 Task: Look for Airbnb properties in Khulm, Afghanistan from 9th December, 2023 to 15th December, 2023 for 7 adults.4 bedrooms having 7 beds and 4 bathrooms. Property type can be house. Amenities needed are: wifi,pool, gym, breakfast. Look for 4 properties as per requirement.
Action: Mouse moved to (549, 122)
Screenshot: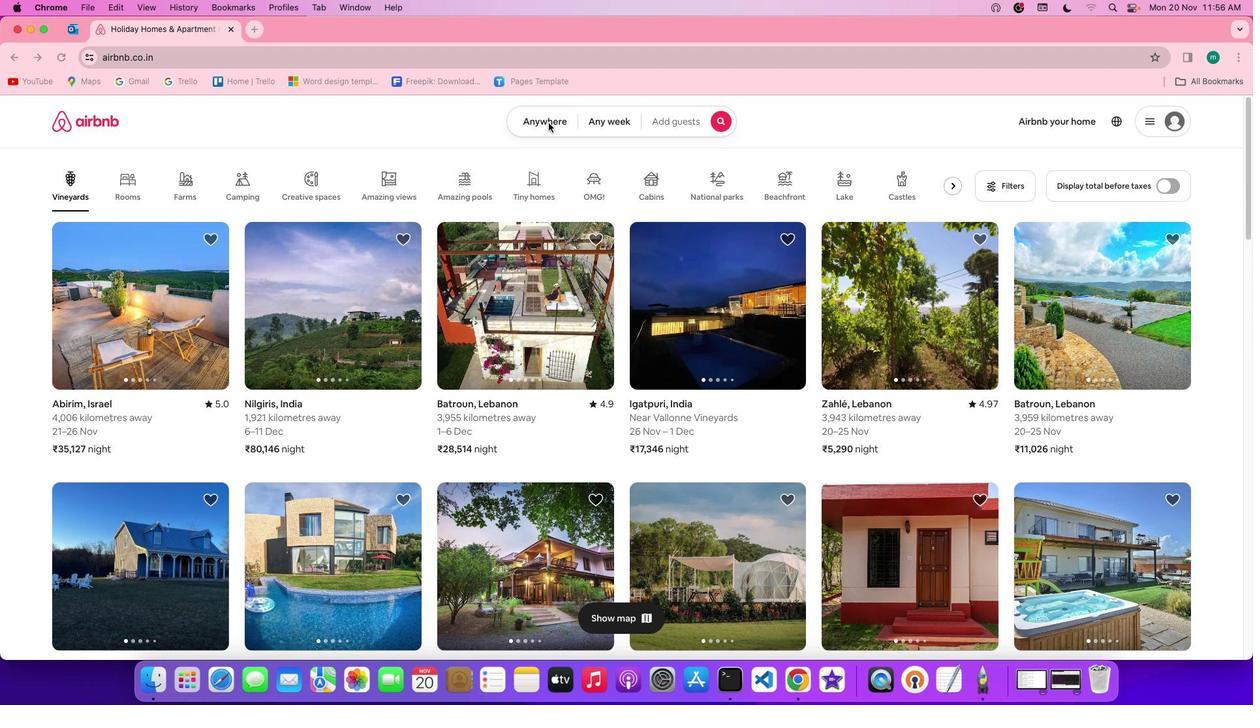 
Action: Mouse pressed left at (549, 122)
Screenshot: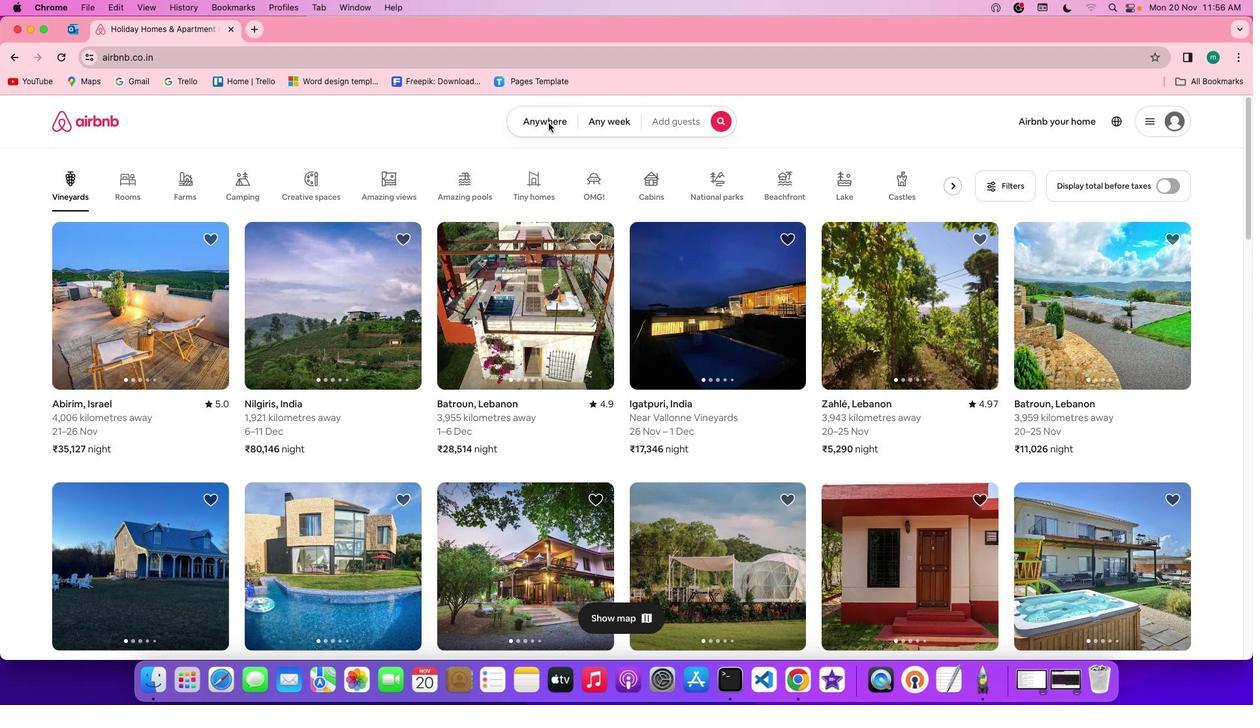 
Action: Mouse pressed left at (549, 122)
Screenshot: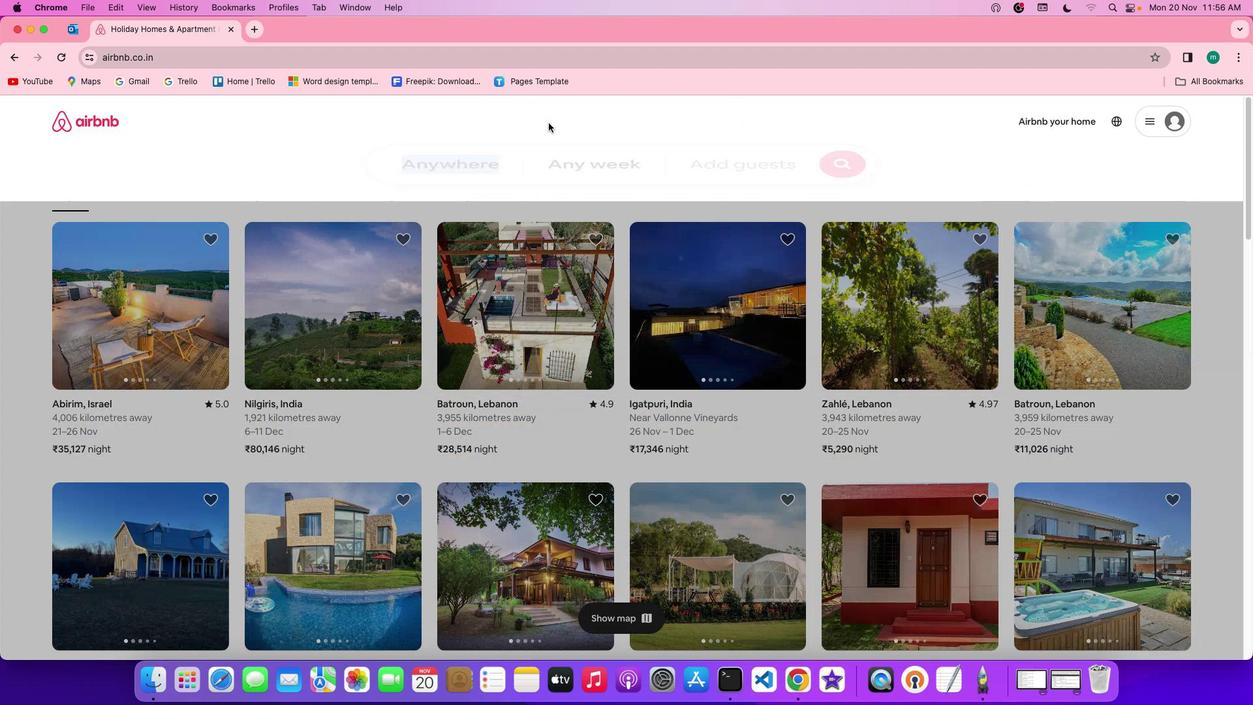 
Action: Mouse moved to (456, 172)
Screenshot: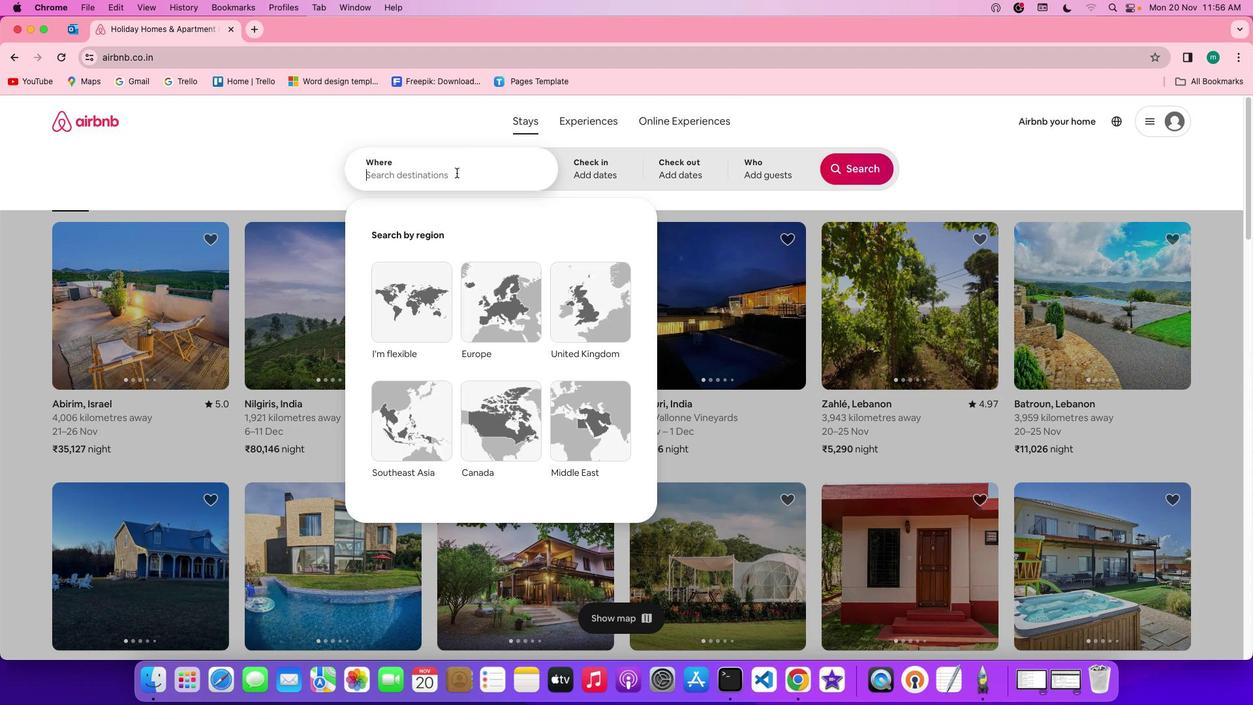 
Action: Mouse pressed left at (456, 172)
Screenshot: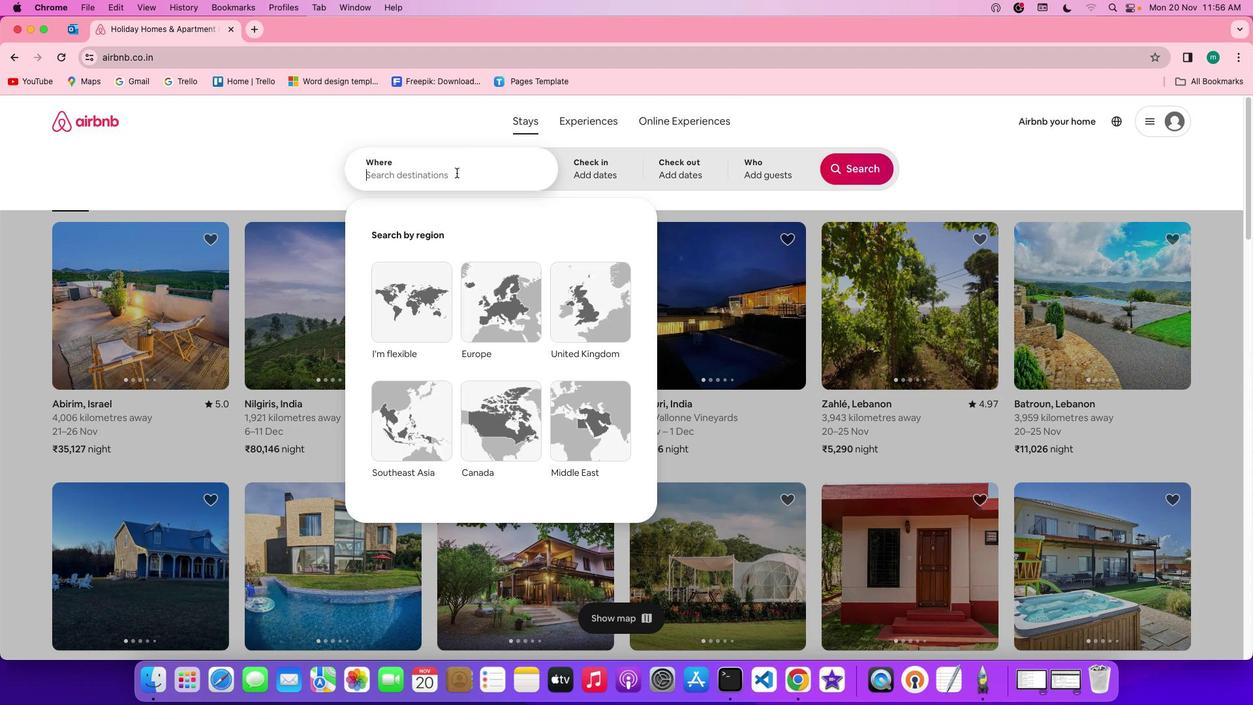 
Action: Key pressed Key.shift'K''h''u''l''m'','Key.spaceKey.shift'a''f''g''h''a''n''i''s''t''a''n'
Screenshot: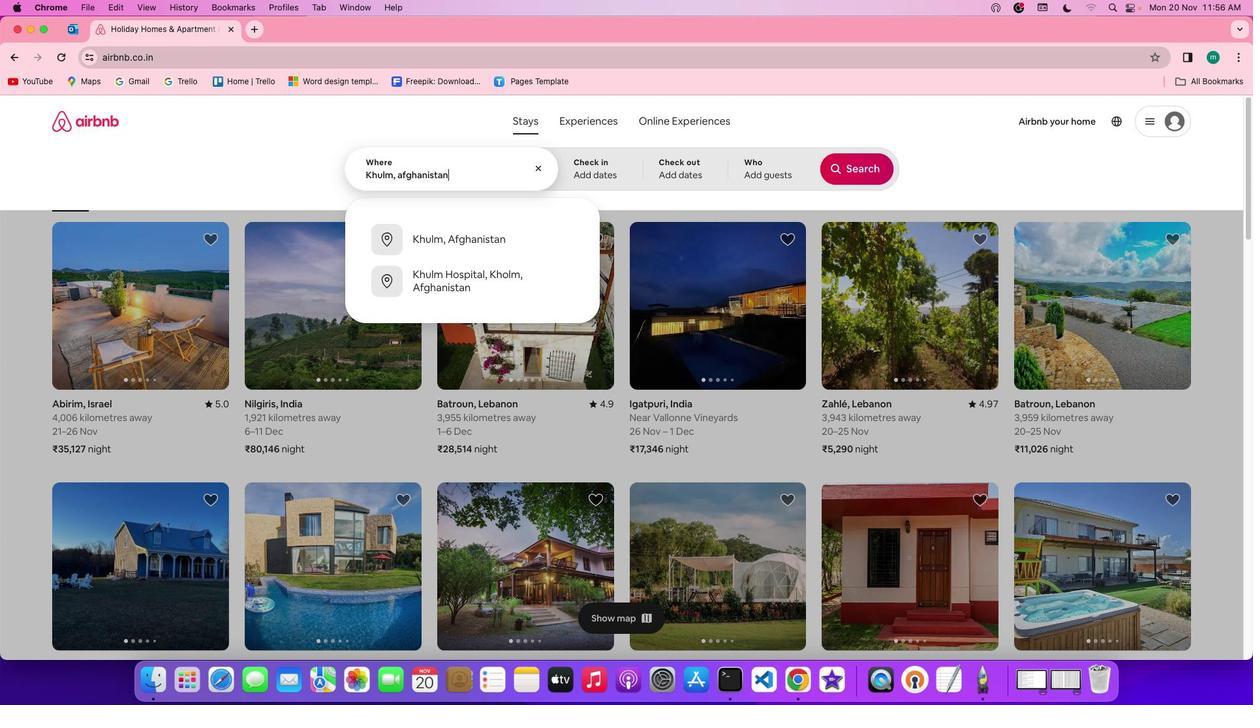 
Action: Mouse moved to (583, 170)
Screenshot: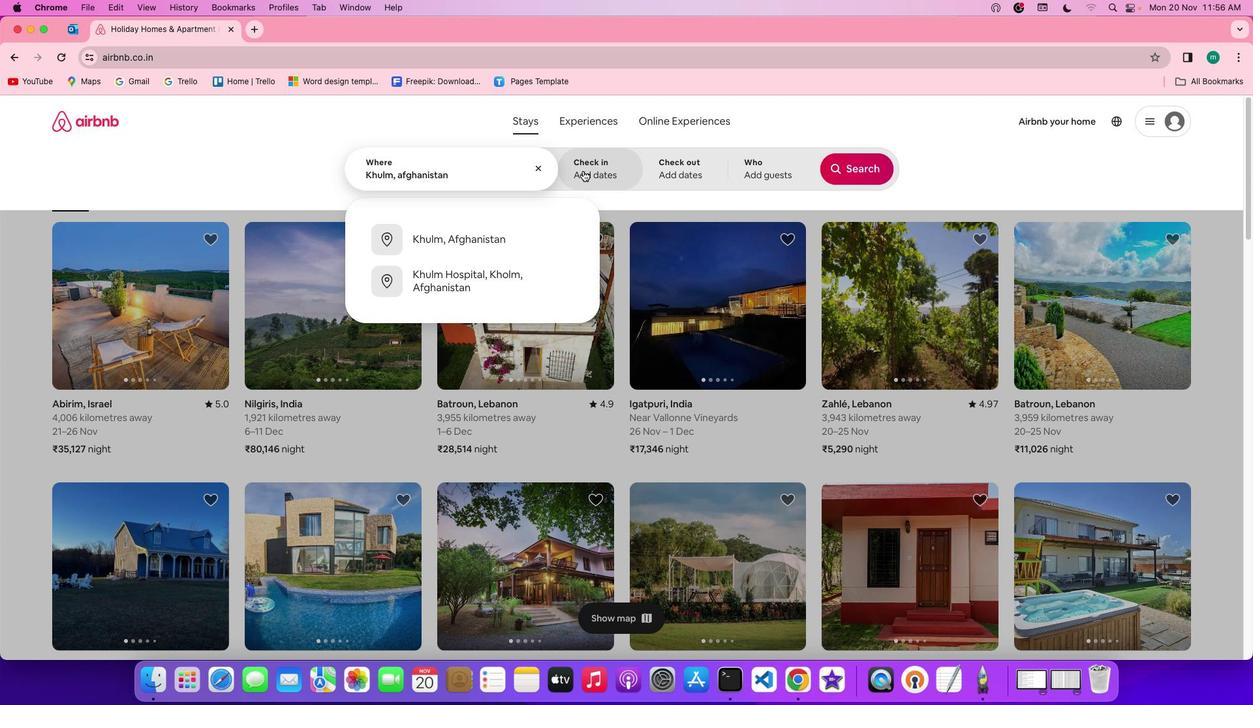 
Action: Mouse pressed left at (583, 170)
Screenshot: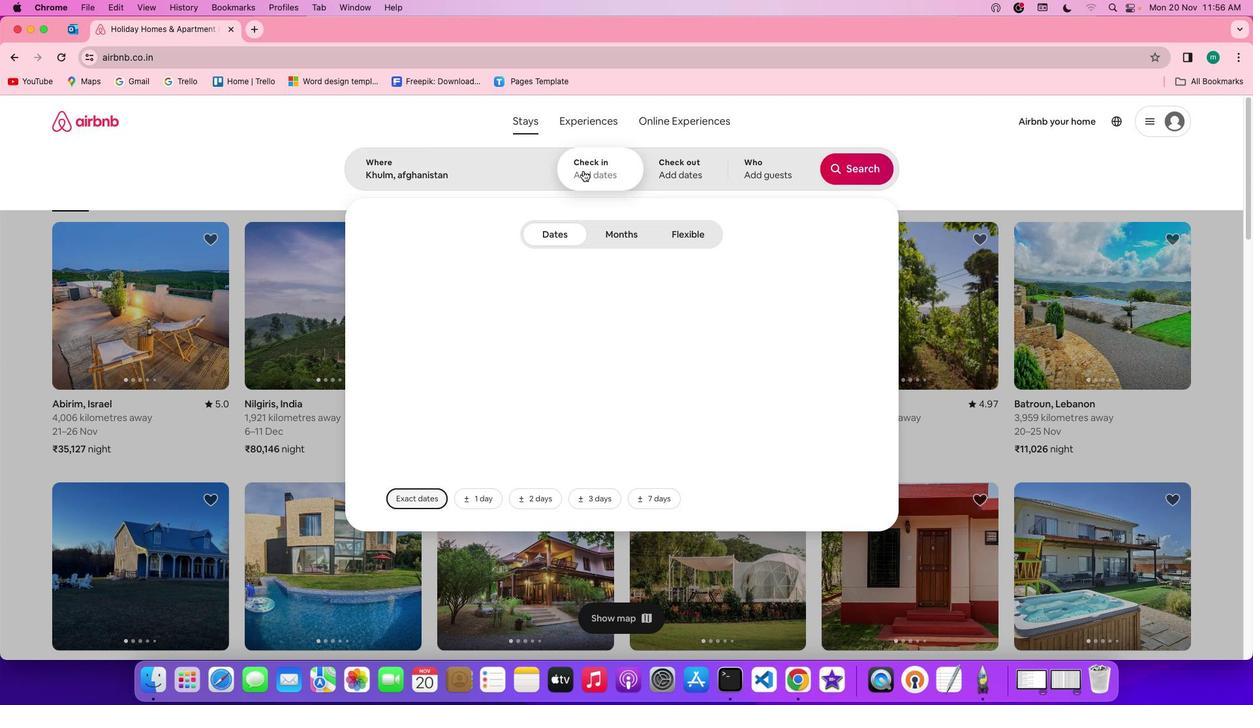 
Action: Mouse moved to (836, 365)
Screenshot: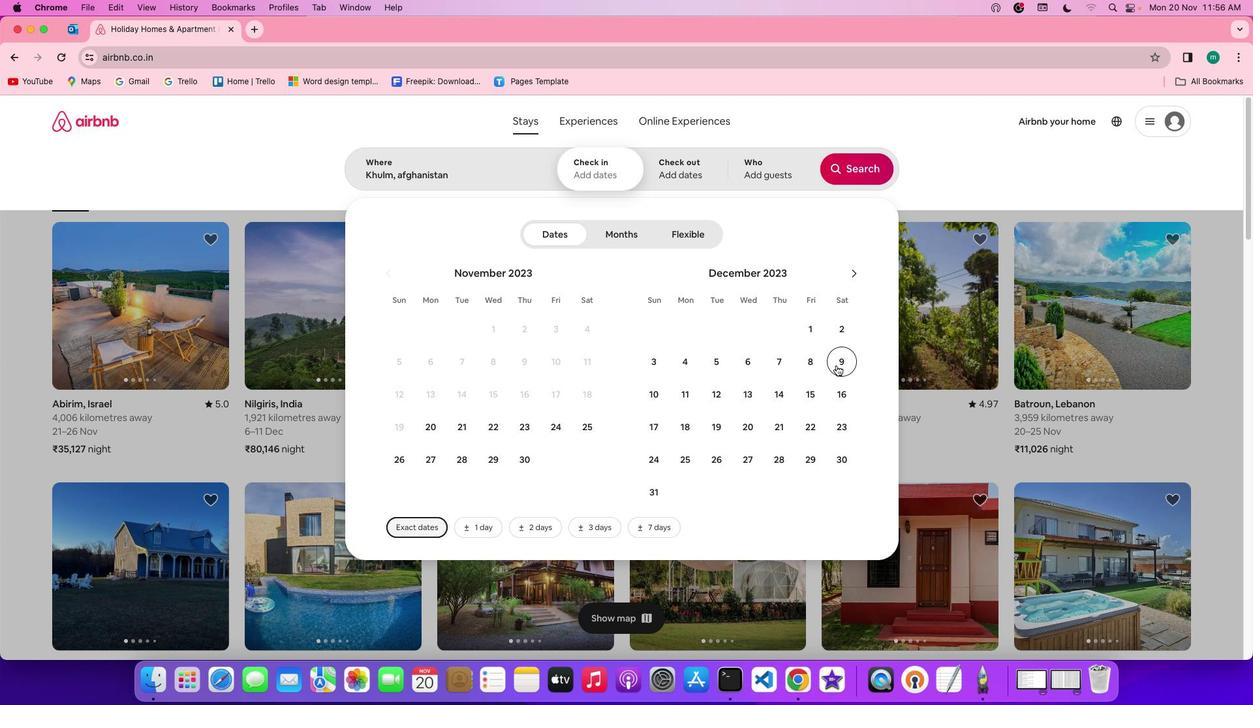 
Action: Mouse pressed left at (836, 365)
Screenshot: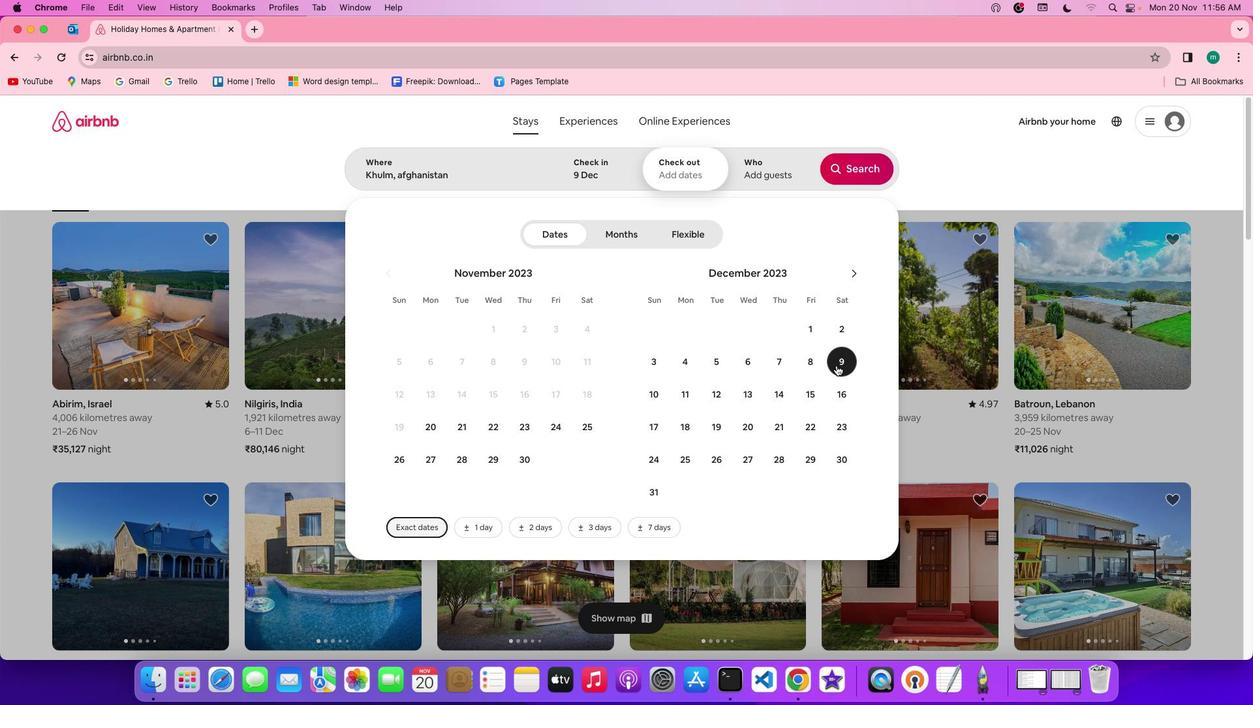 
Action: Mouse moved to (801, 391)
Screenshot: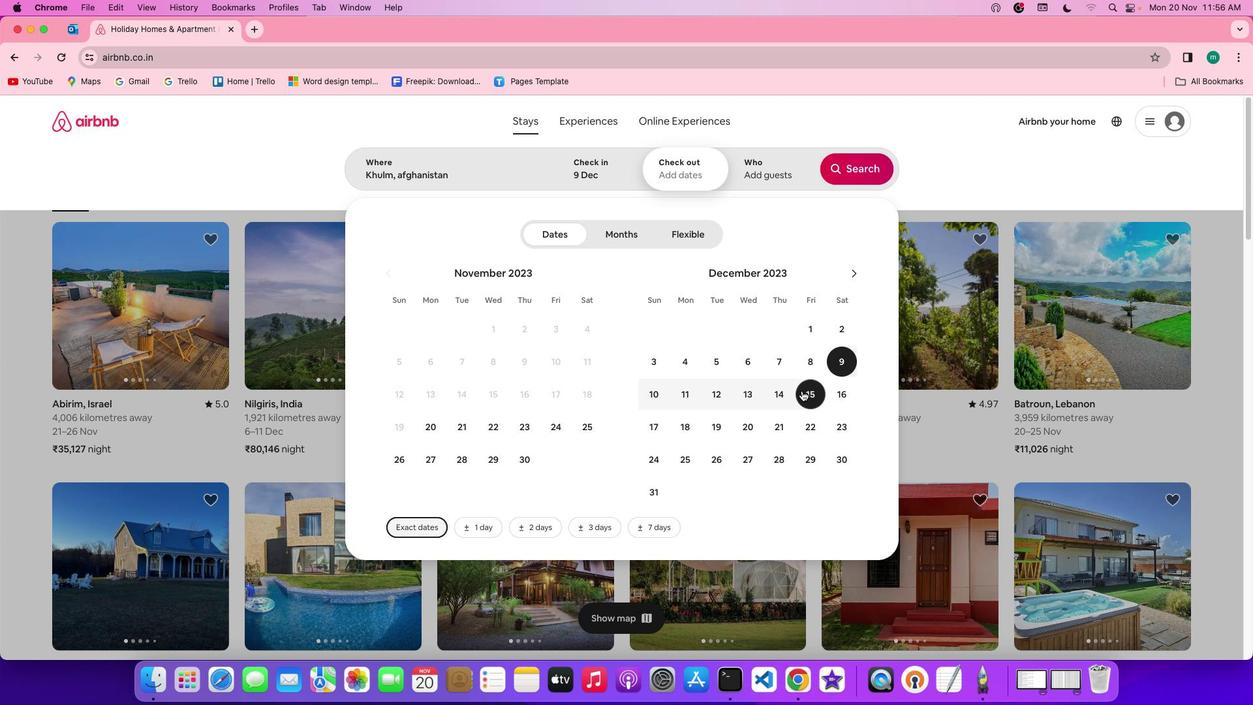 
Action: Mouse pressed left at (801, 391)
Screenshot: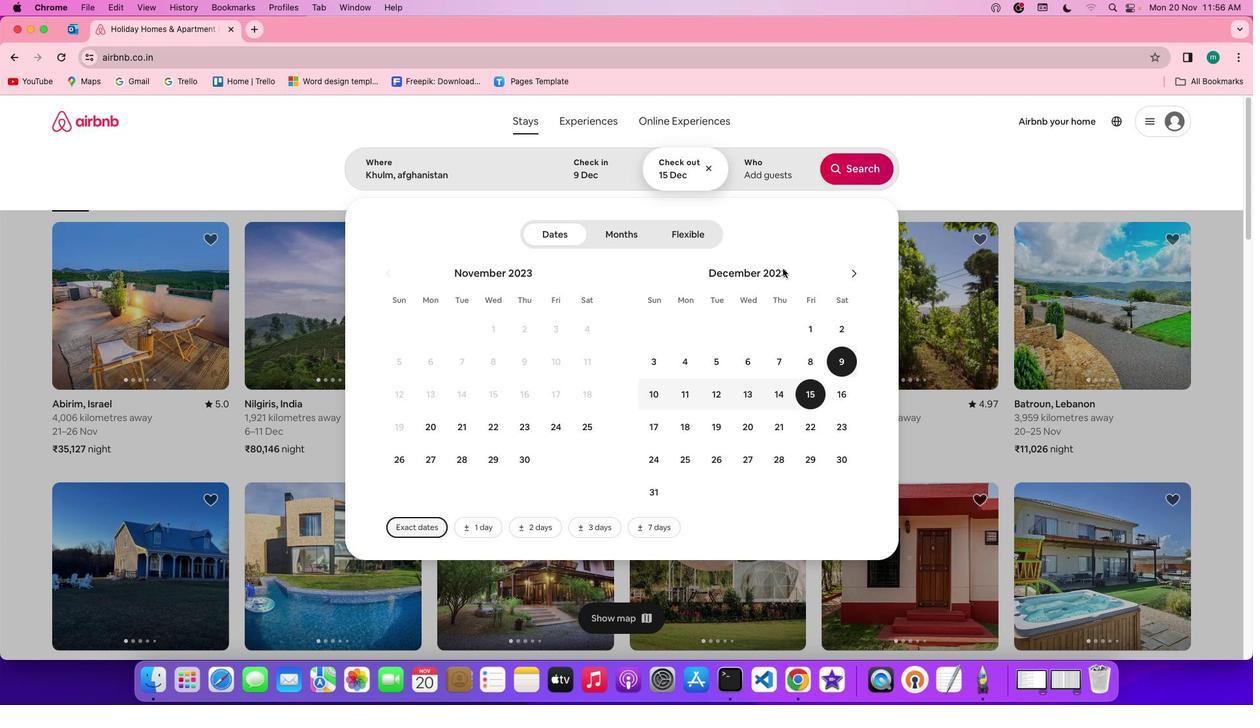
Action: Mouse moved to (761, 174)
Screenshot: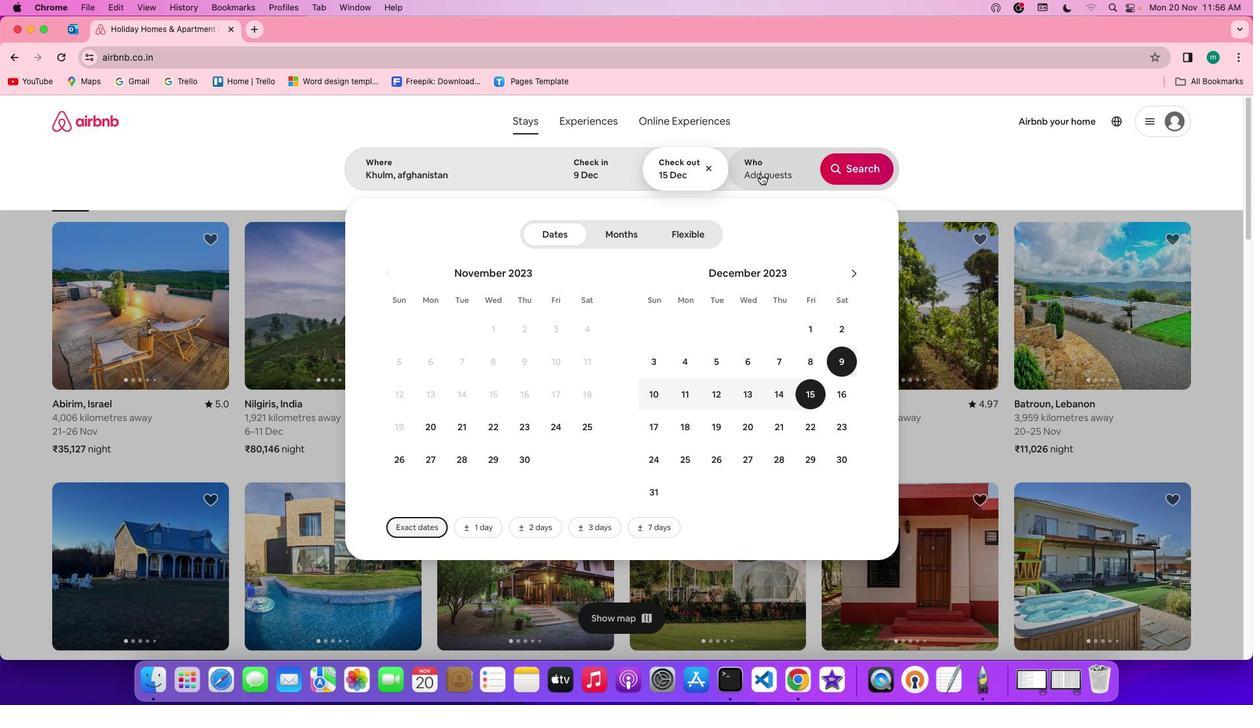 
Action: Mouse pressed left at (761, 174)
Screenshot: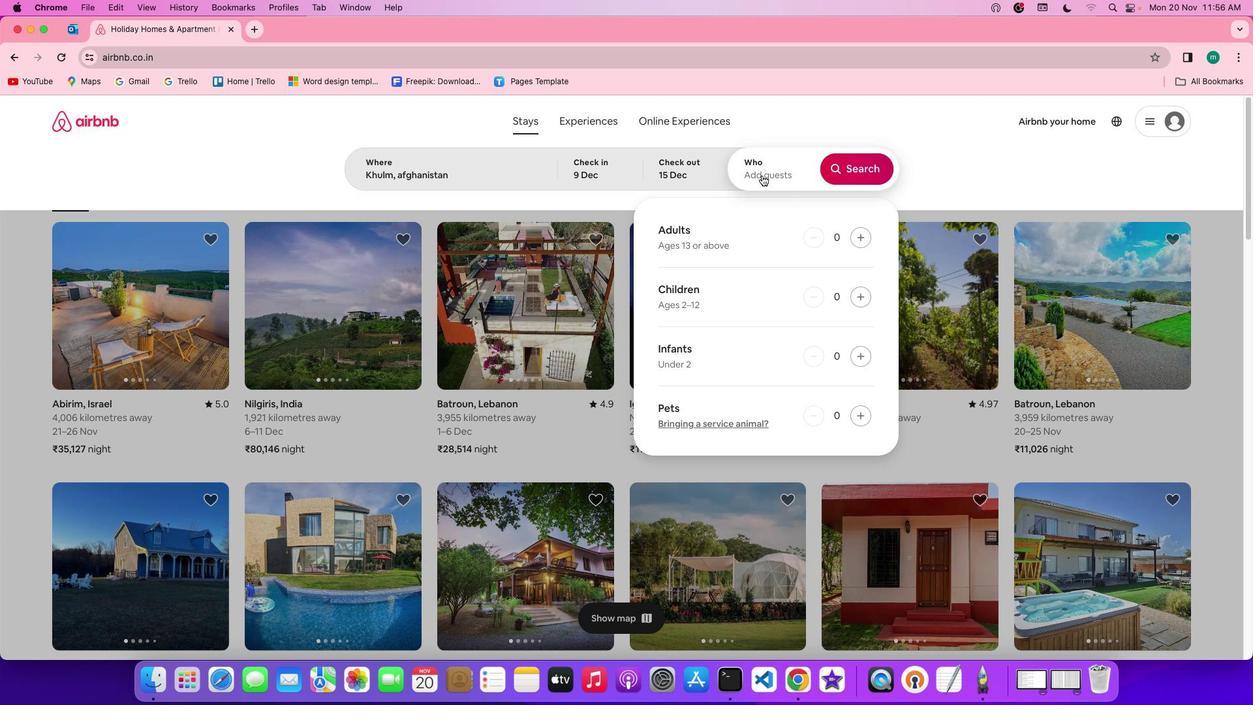 
Action: Mouse moved to (865, 240)
Screenshot: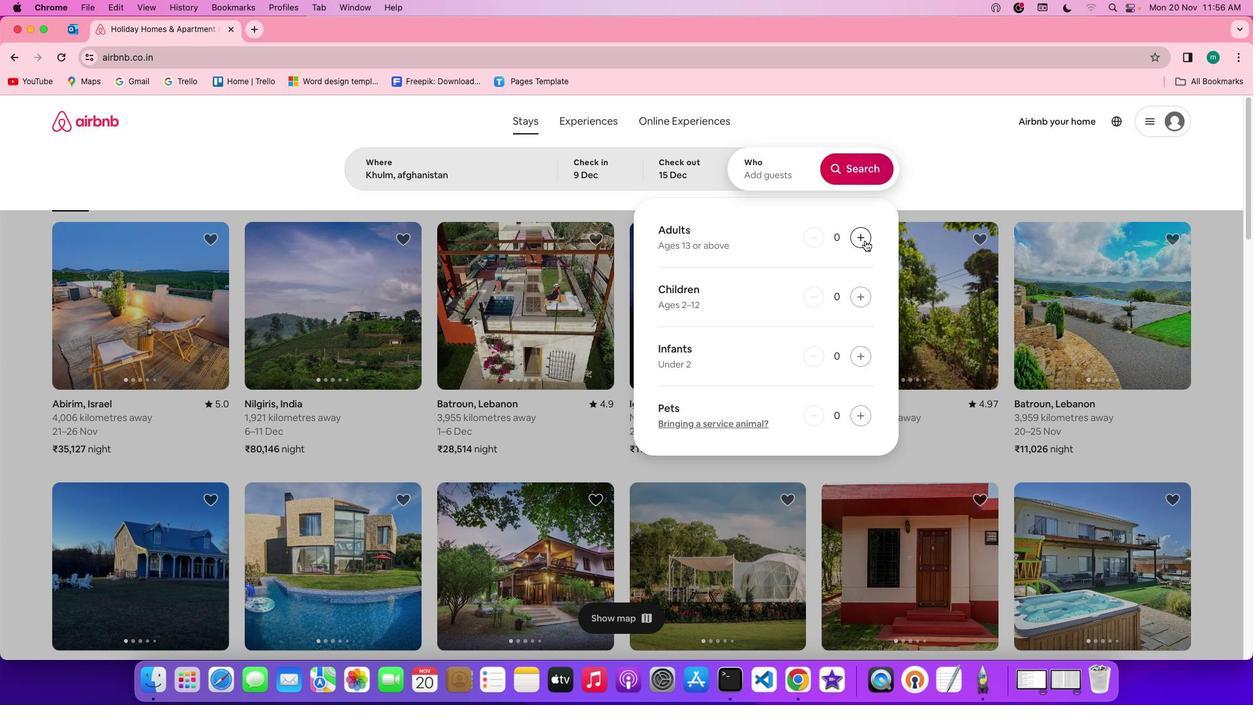 
Action: Mouse pressed left at (865, 240)
Screenshot: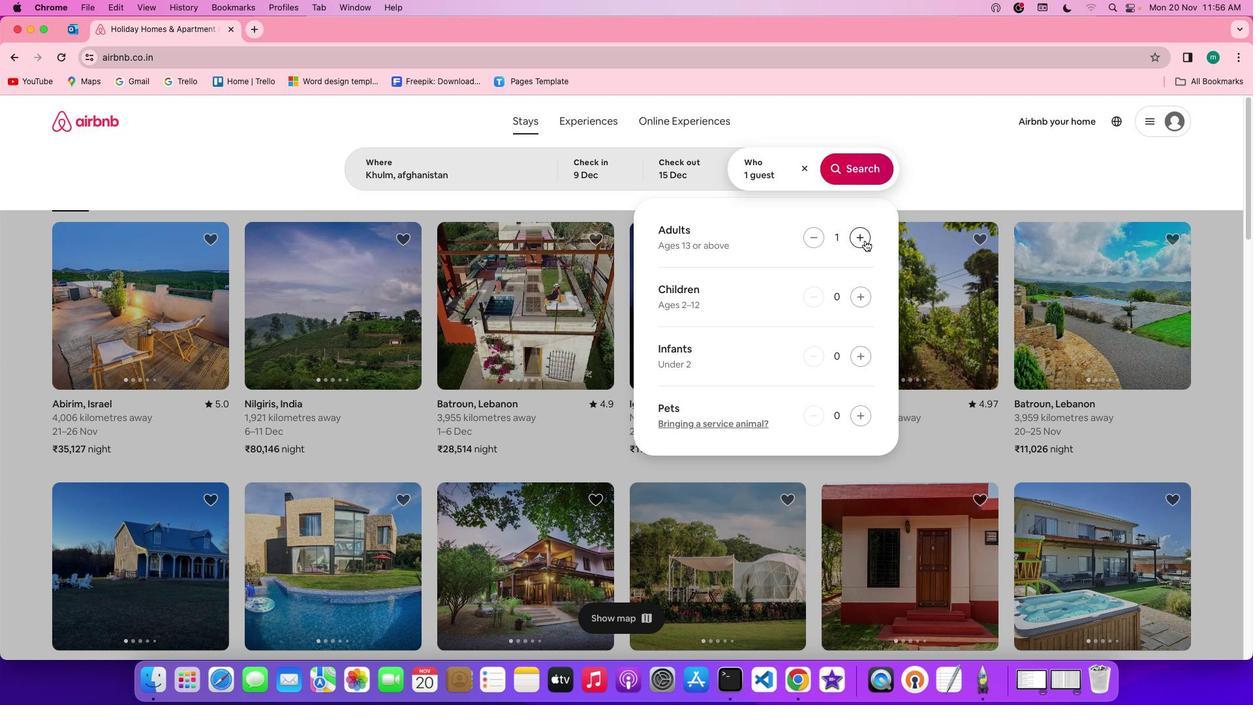 
Action: Mouse pressed left at (865, 240)
Screenshot: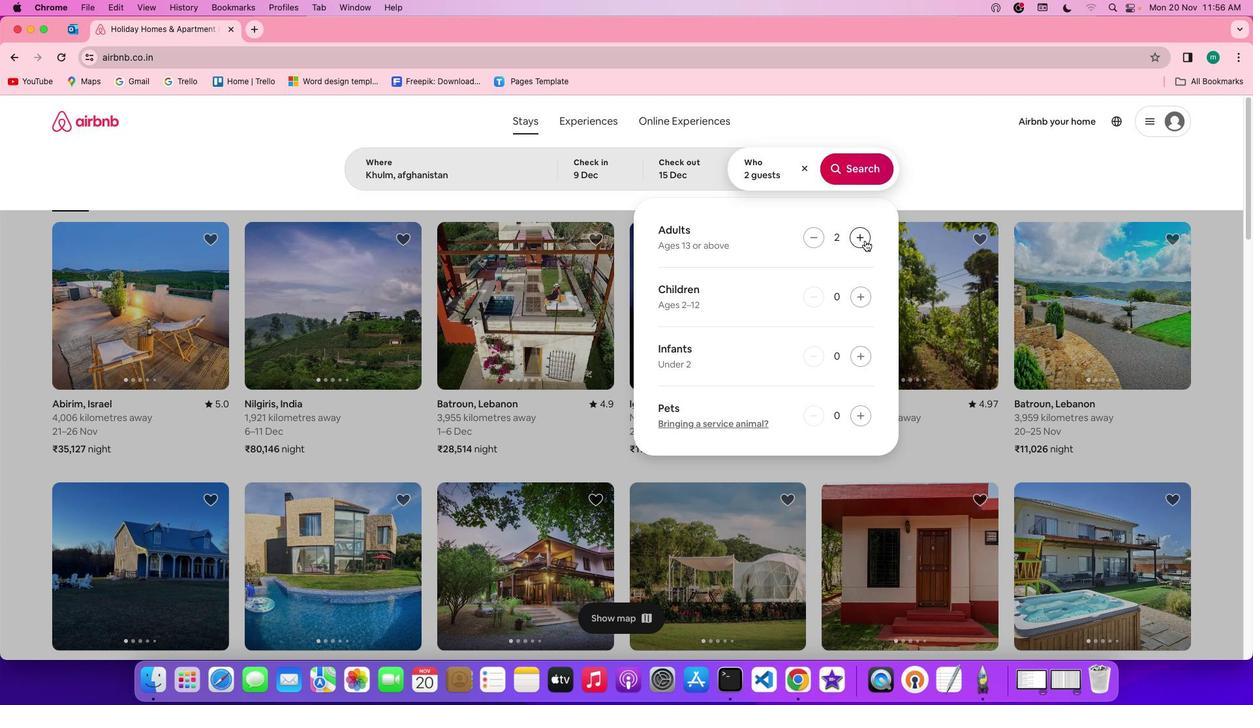 
Action: Mouse pressed left at (865, 240)
Screenshot: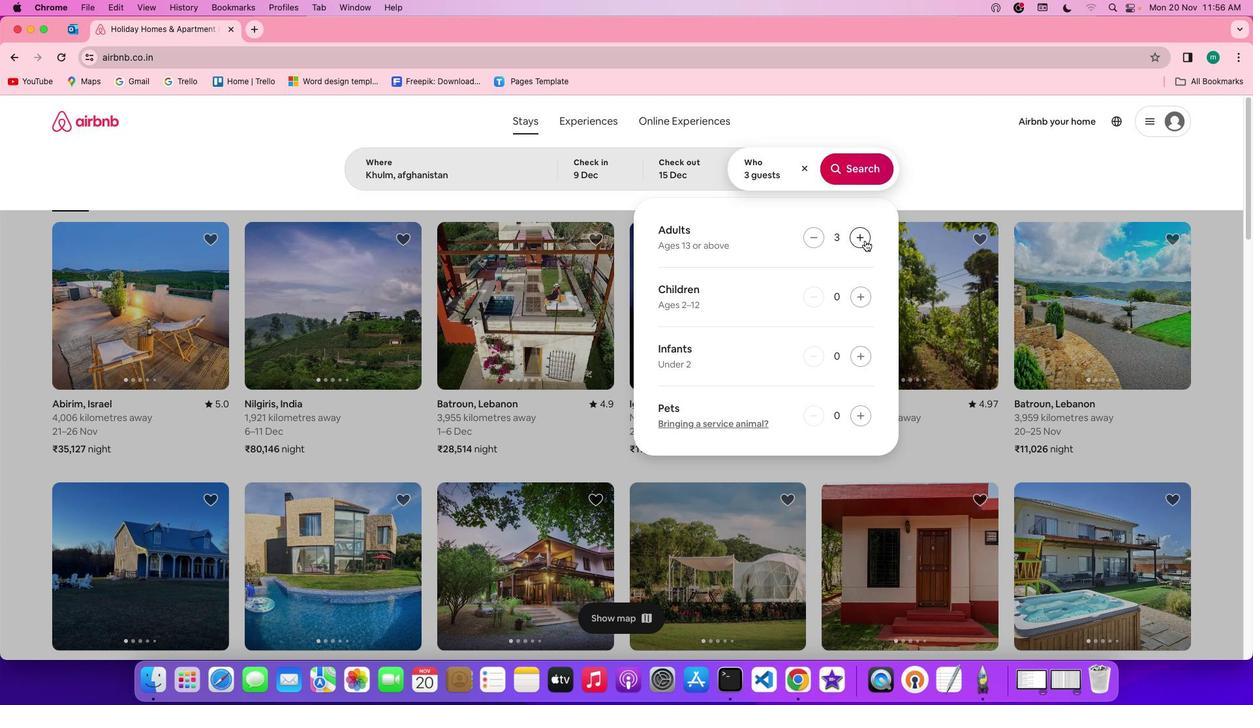 
Action: Mouse pressed left at (865, 240)
Screenshot: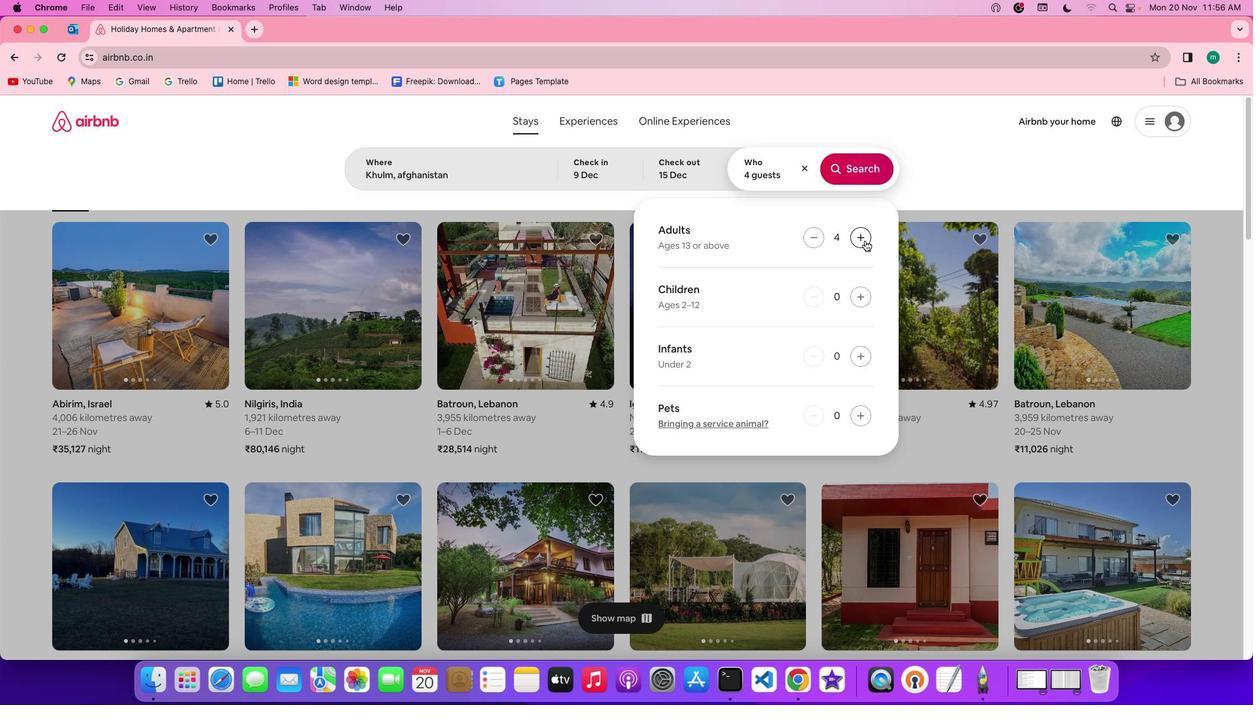 
Action: Mouse pressed left at (865, 240)
Screenshot: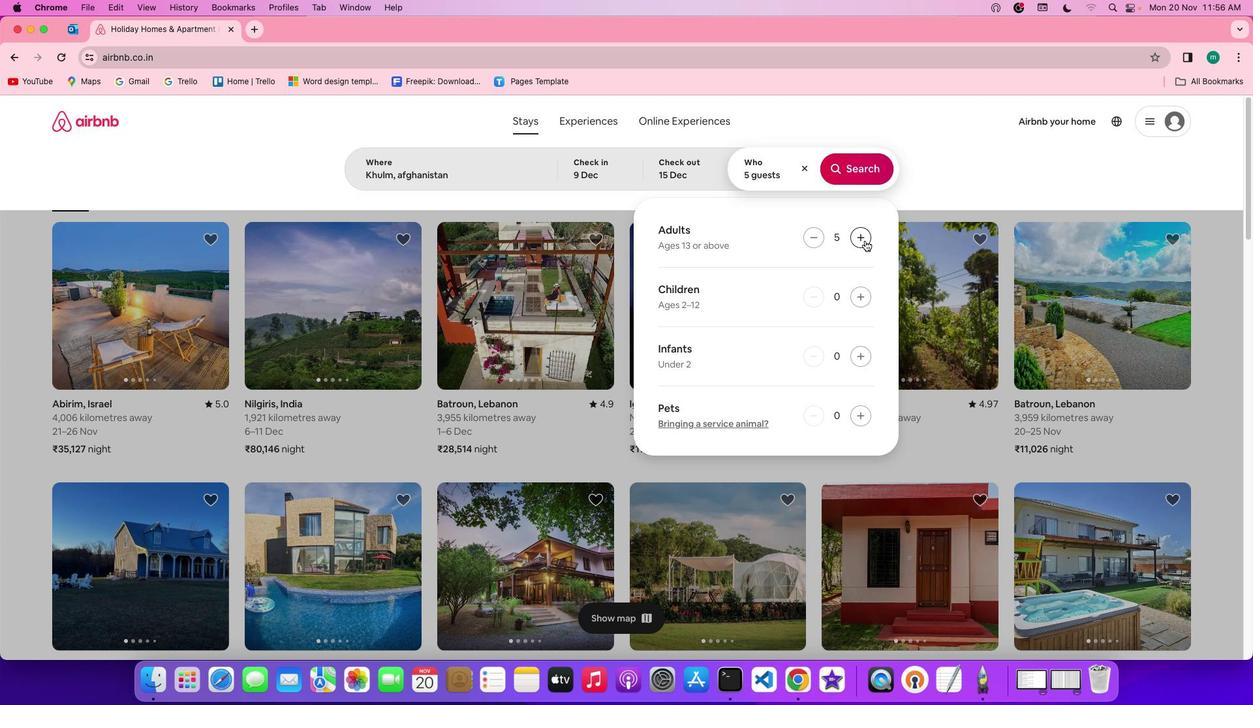 
Action: Mouse pressed left at (865, 240)
Screenshot: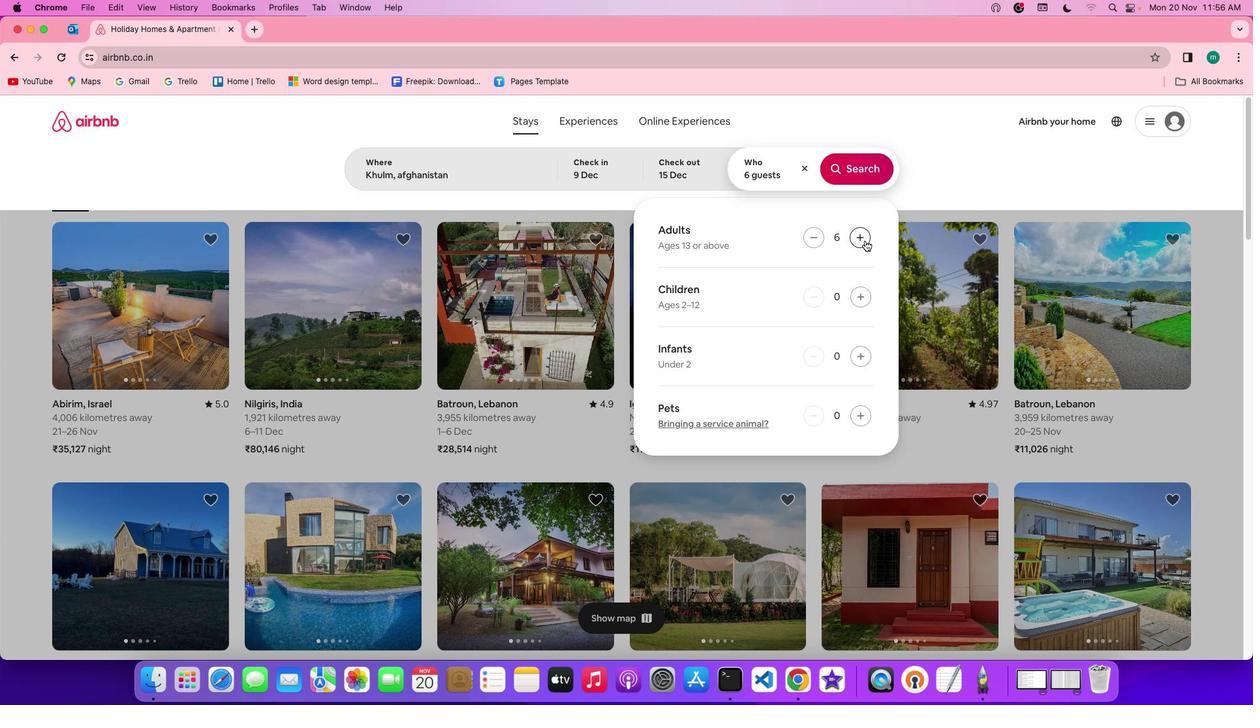 
Action: Mouse pressed left at (865, 240)
Screenshot: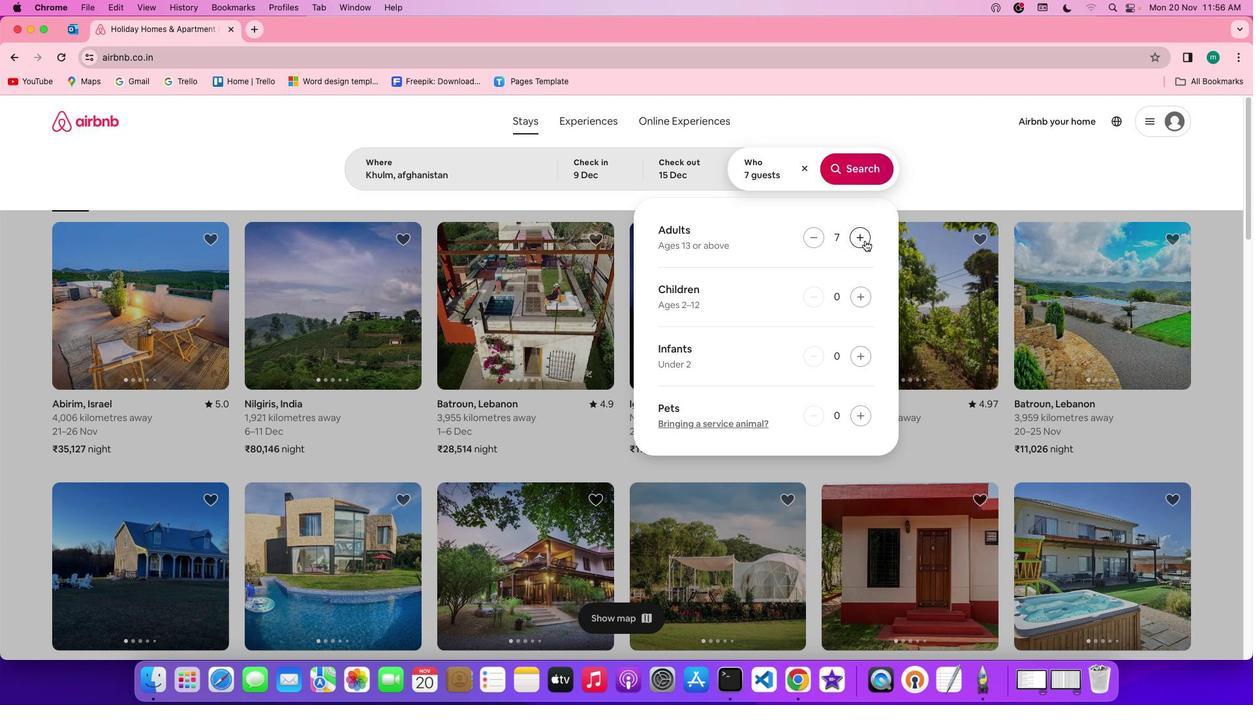 
Action: Mouse moved to (846, 167)
Screenshot: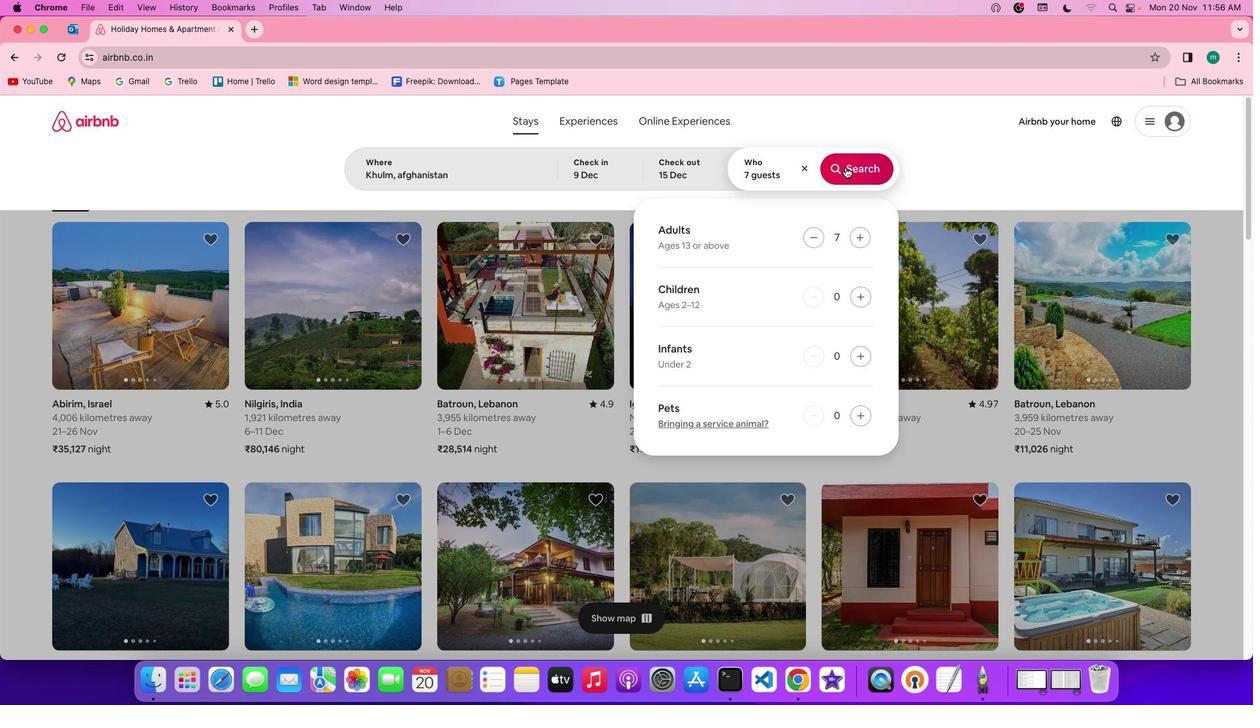 
Action: Mouse pressed left at (846, 167)
Screenshot: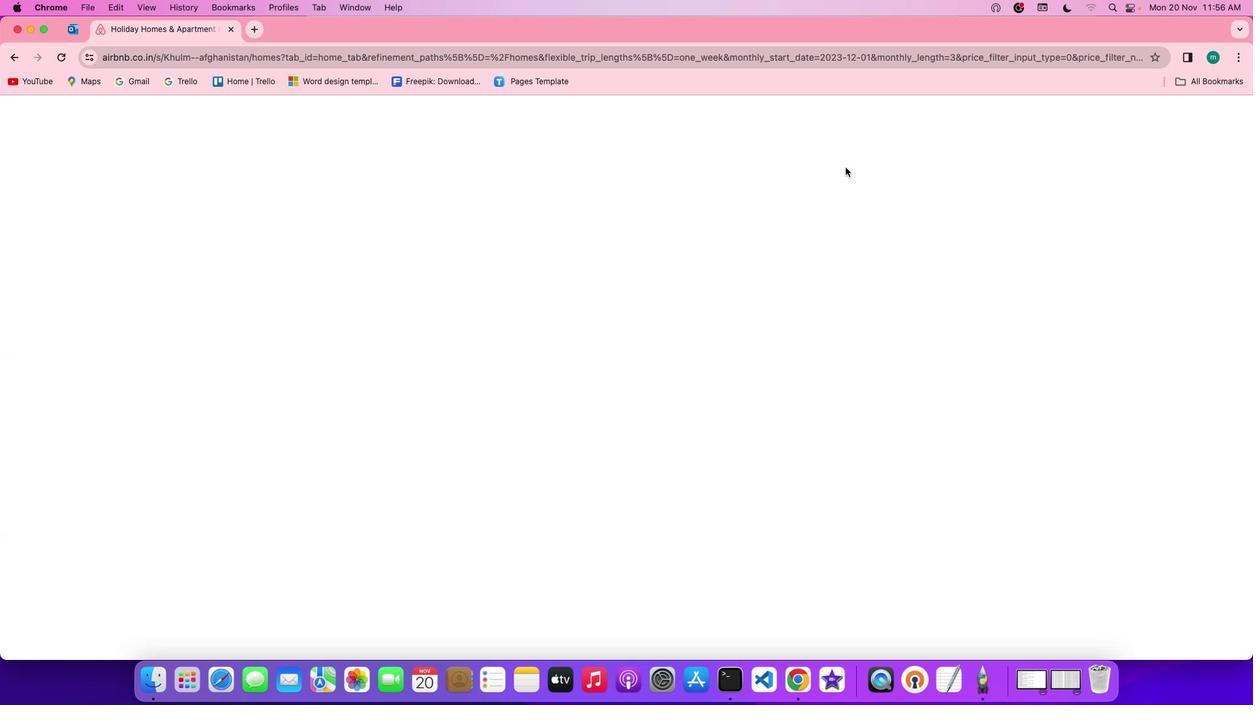 
Action: Mouse moved to (1051, 171)
Screenshot: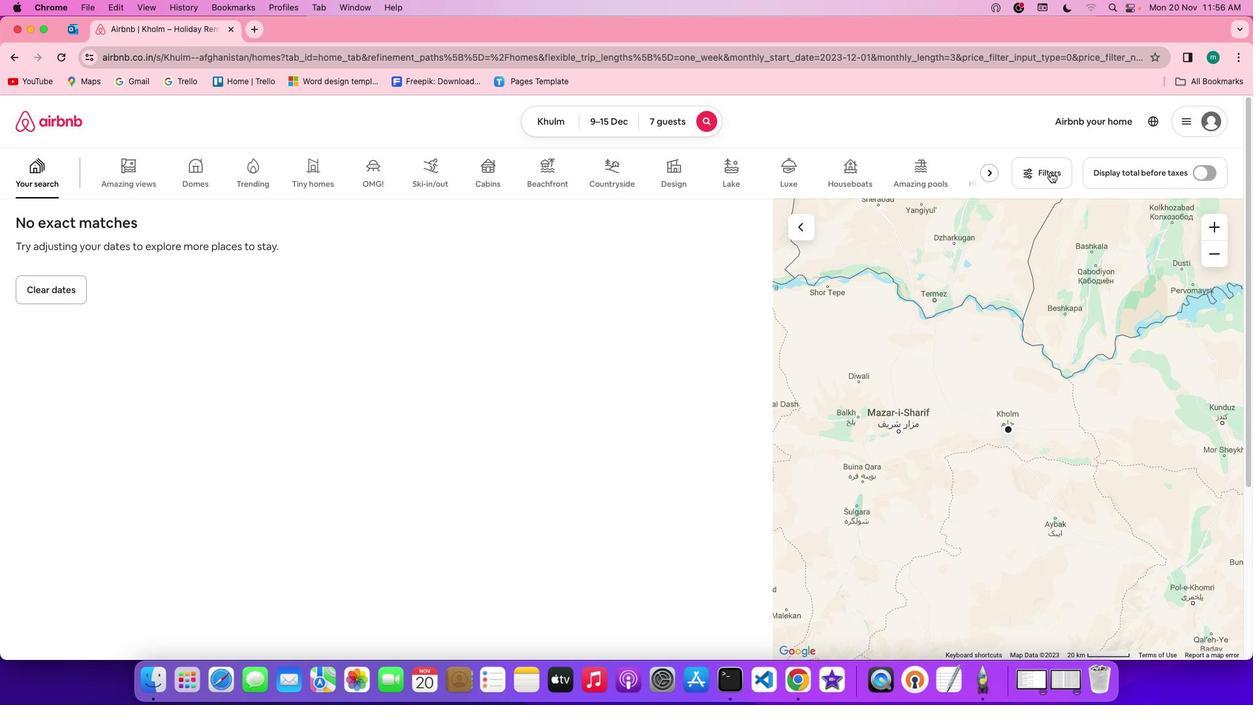 
Action: Mouse pressed left at (1051, 171)
Screenshot: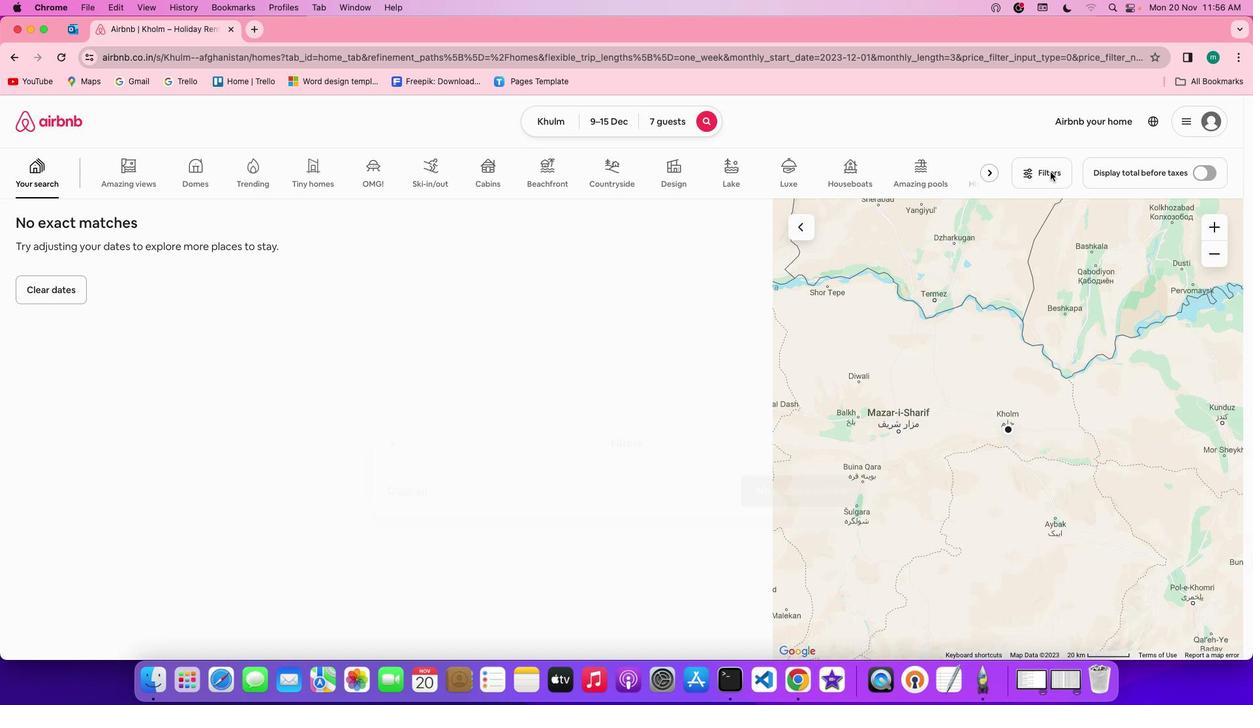
Action: Mouse moved to (860, 375)
Screenshot: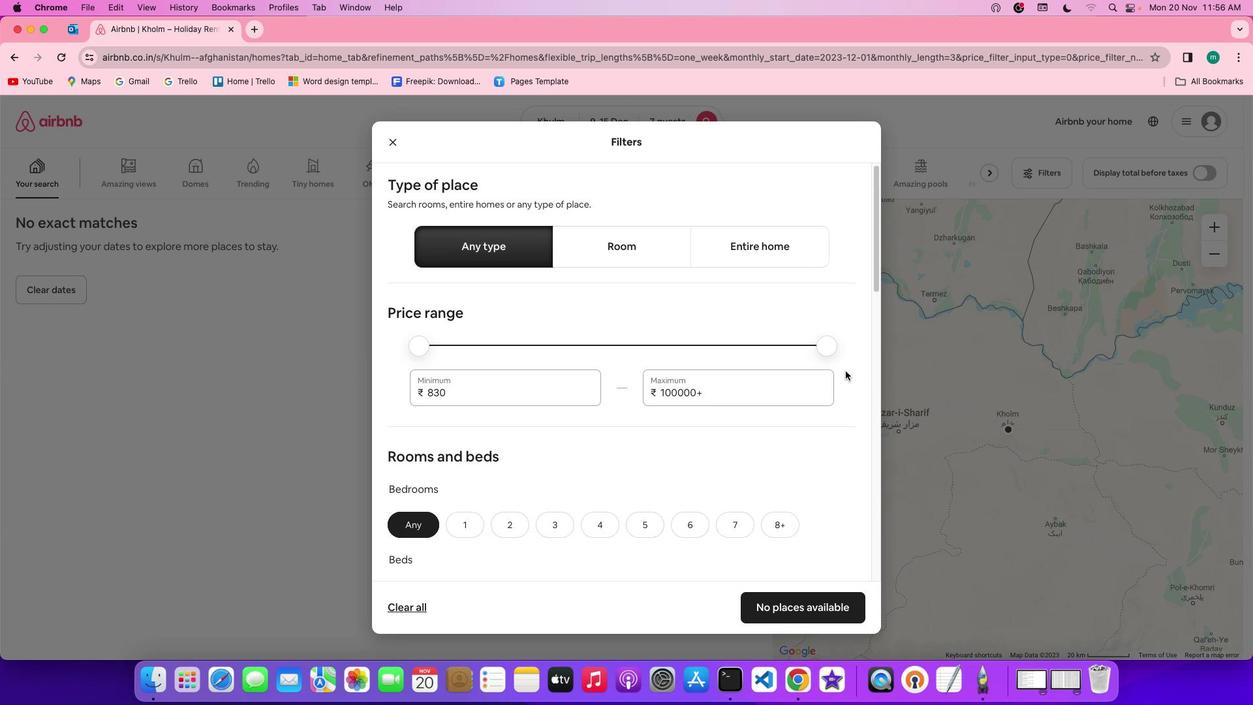 
Action: Mouse scrolled (860, 375) with delta (0, 0)
Screenshot: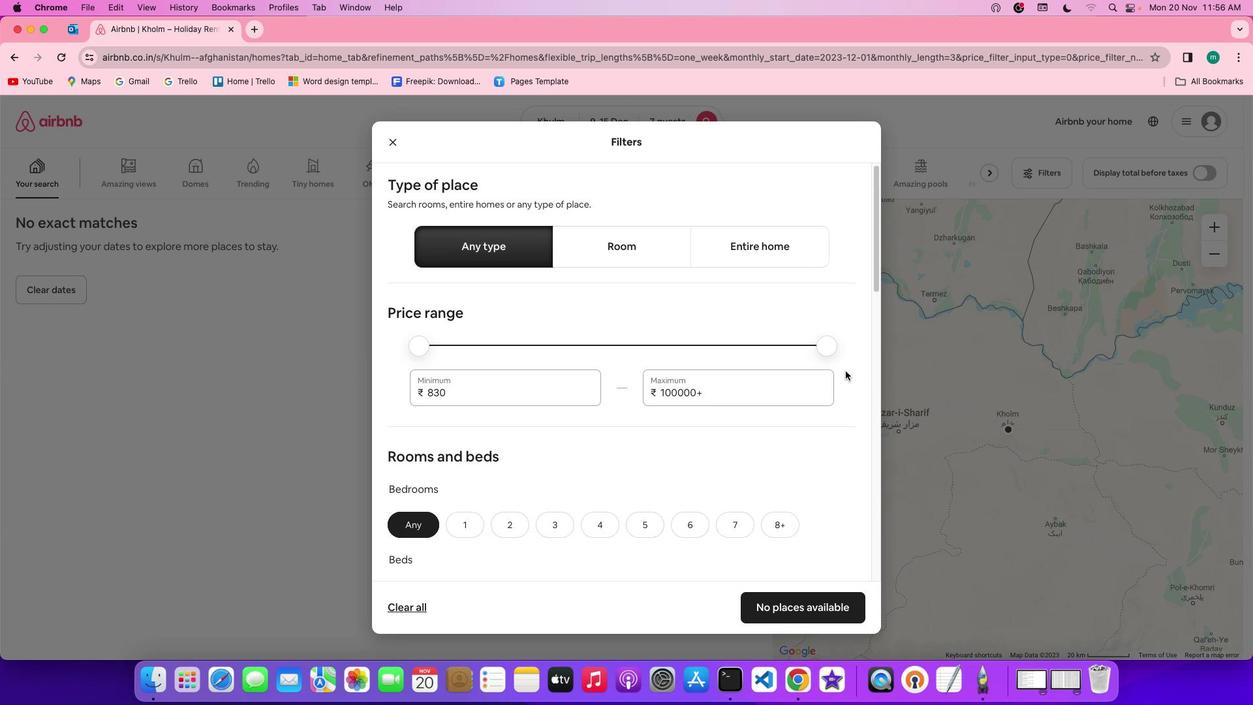 
Action: Mouse moved to (846, 370)
Screenshot: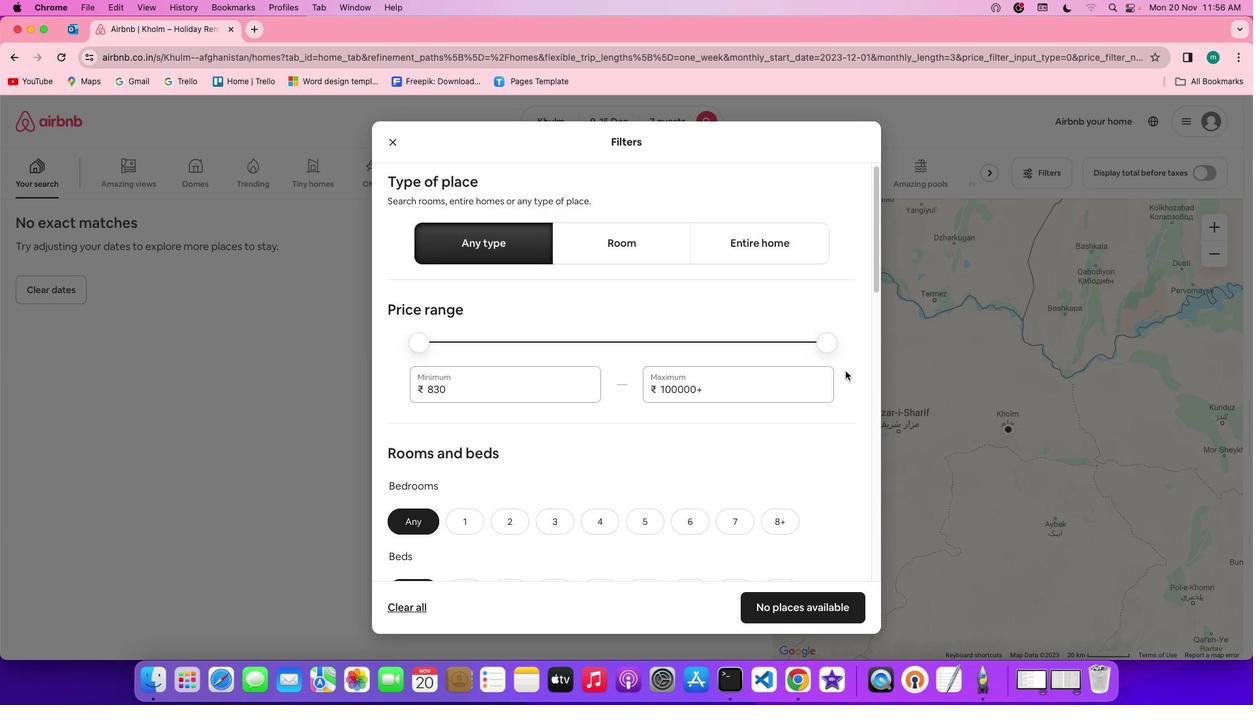 
Action: Mouse scrolled (846, 370) with delta (0, 0)
Screenshot: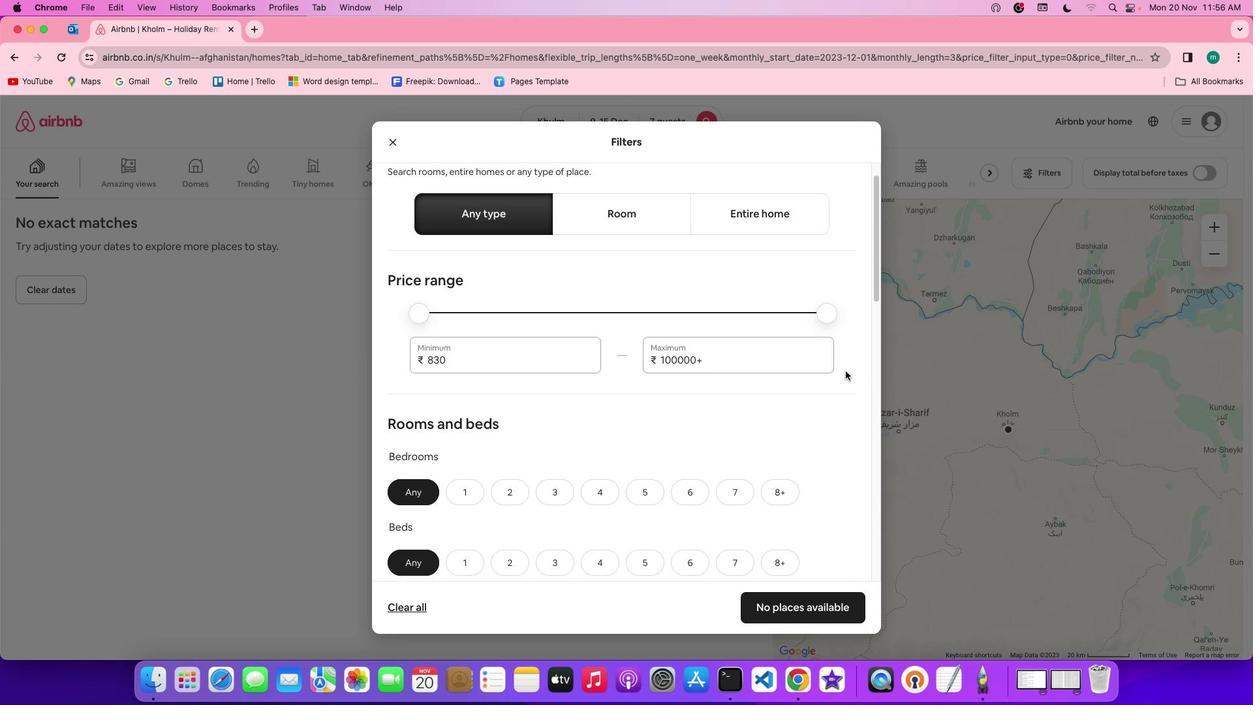 
Action: Mouse scrolled (846, 370) with delta (0, 0)
Screenshot: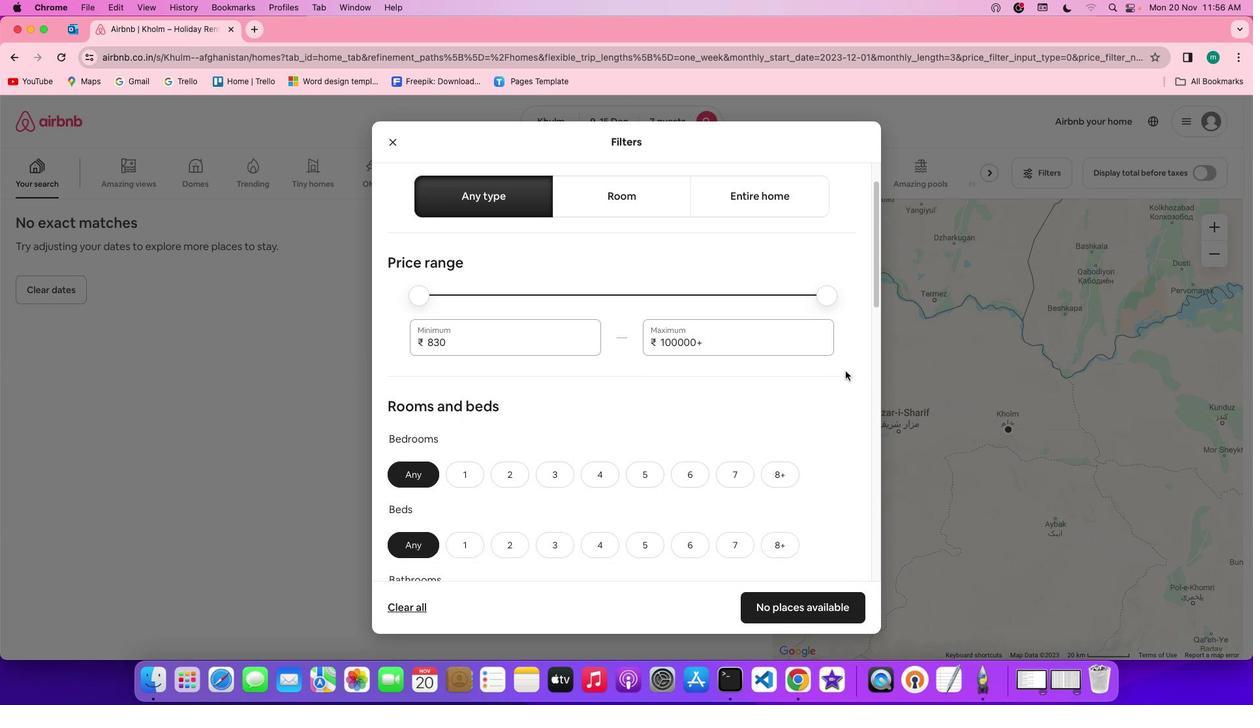 
Action: Mouse scrolled (846, 370) with delta (0, -1)
Screenshot: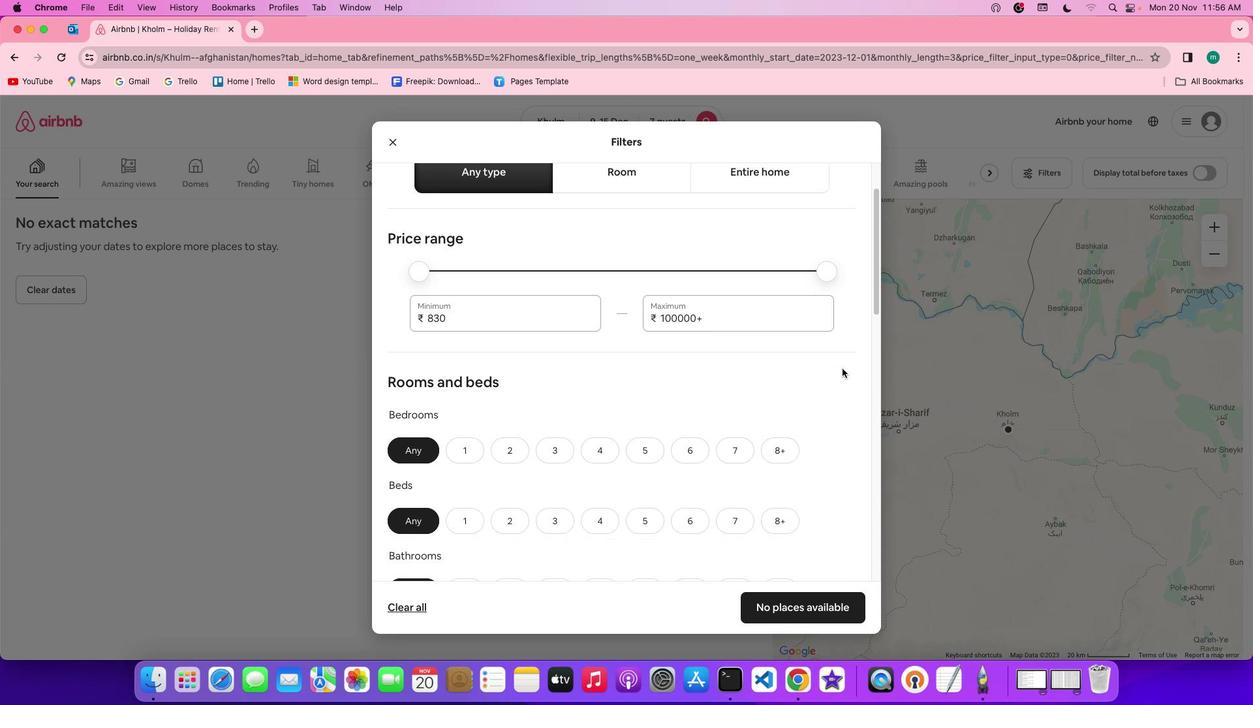 
Action: Mouse moved to (842, 368)
Screenshot: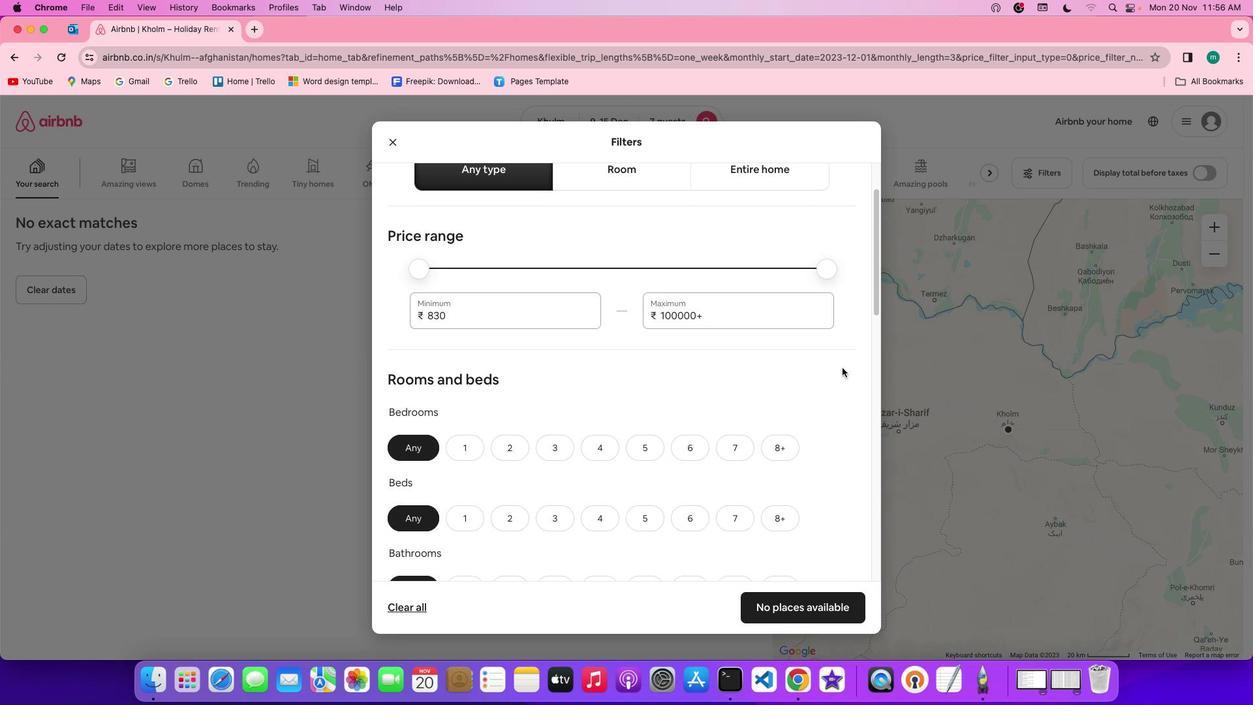 
Action: Mouse scrolled (842, 368) with delta (0, 0)
Screenshot: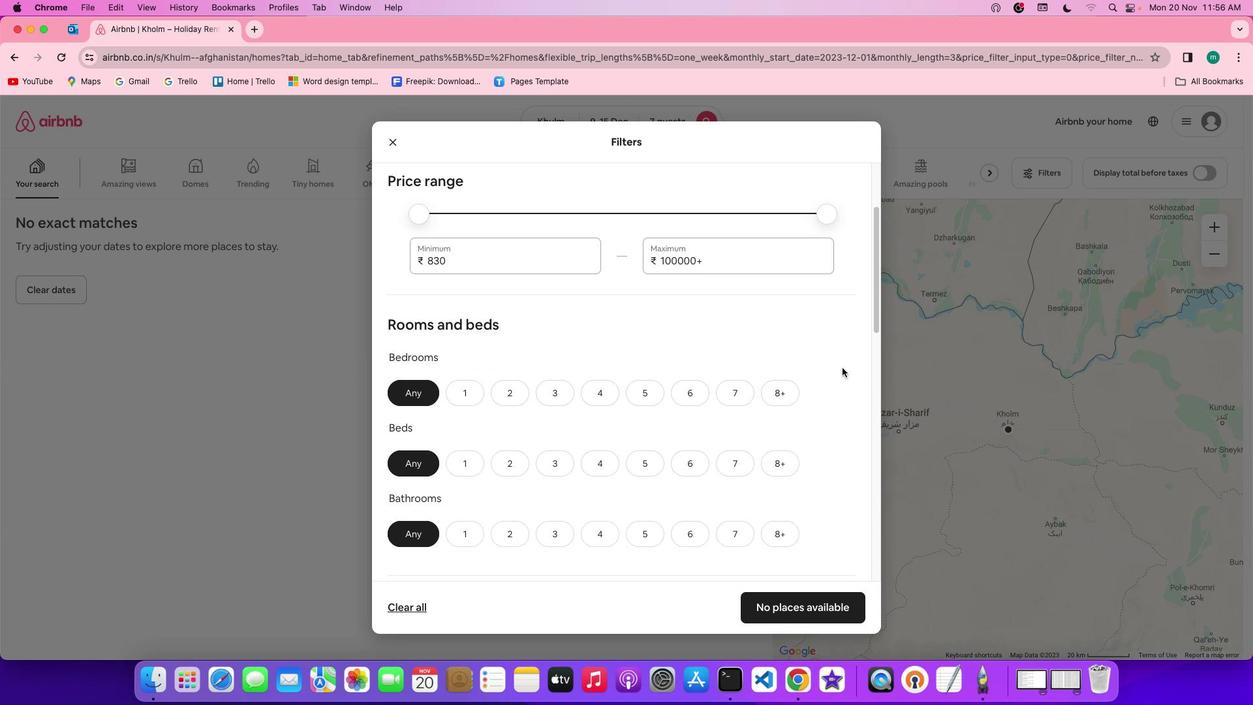 
Action: Mouse scrolled (842, 368) with delta (0, 0)
Screenshot: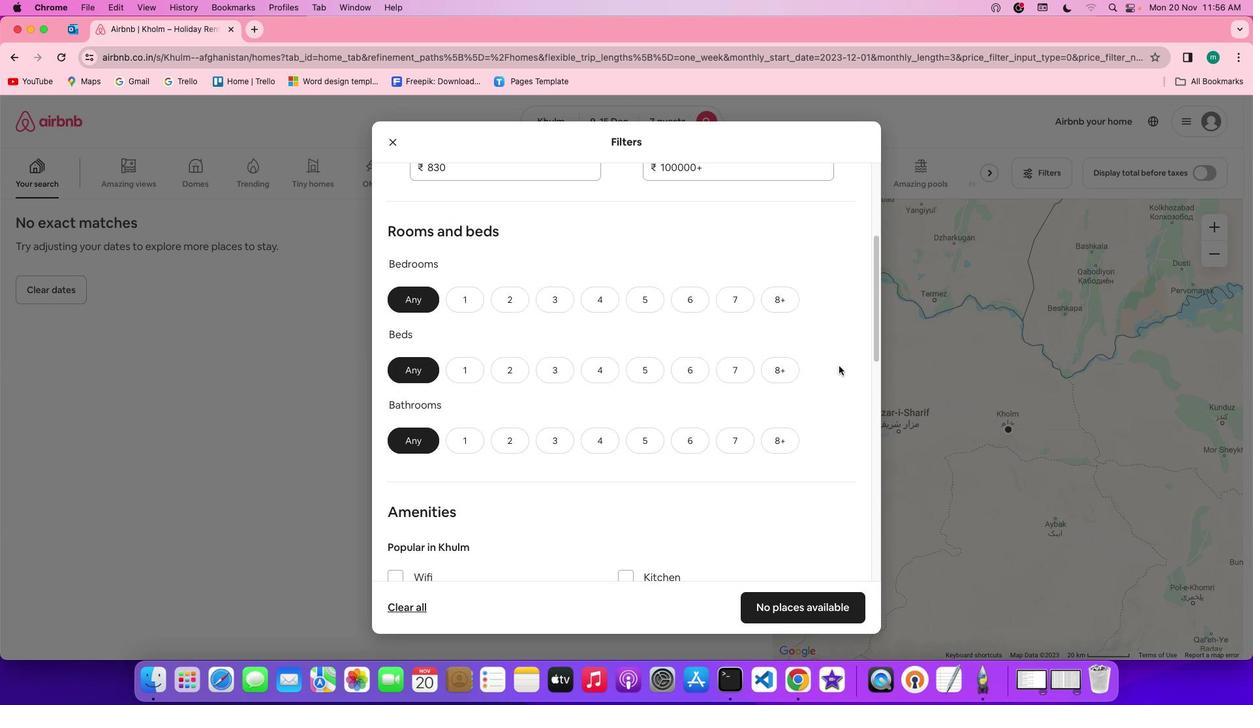 
Action: Mouse scrolled (842, 368) with delta (0, -1)
Screenshot: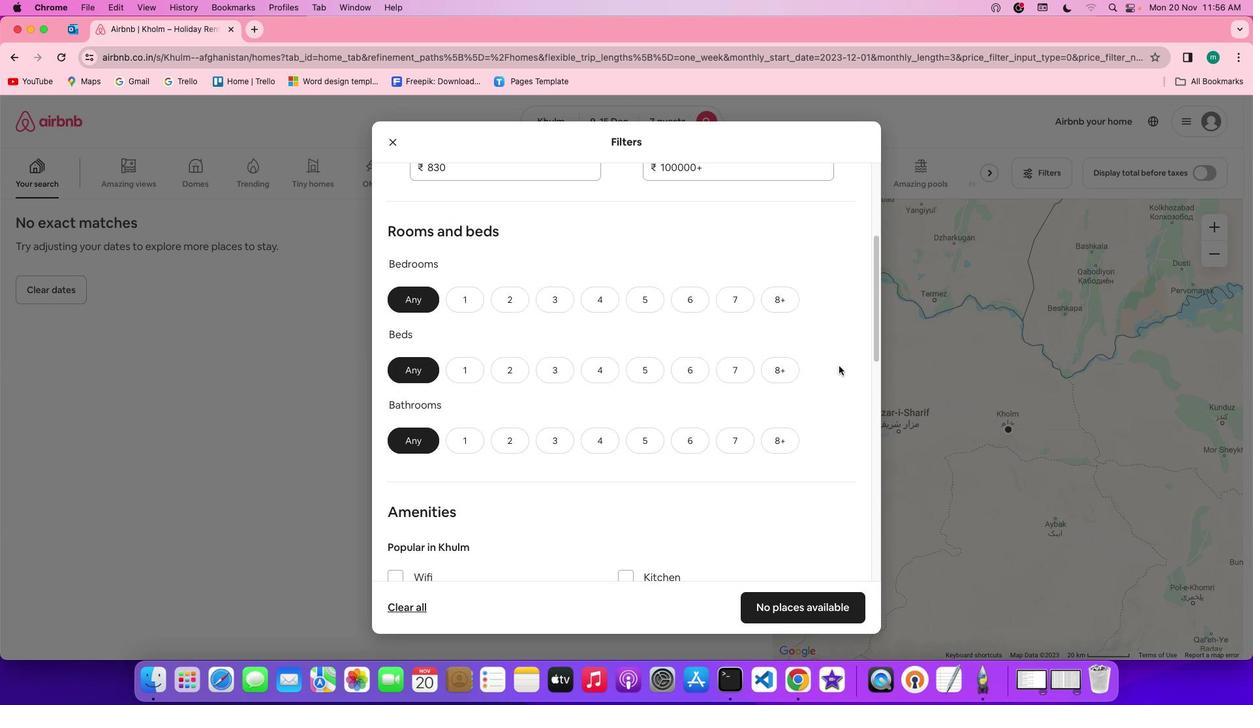 
Action: Mouse scrolled (842, 368) with delta (0, -1)
Screenshot: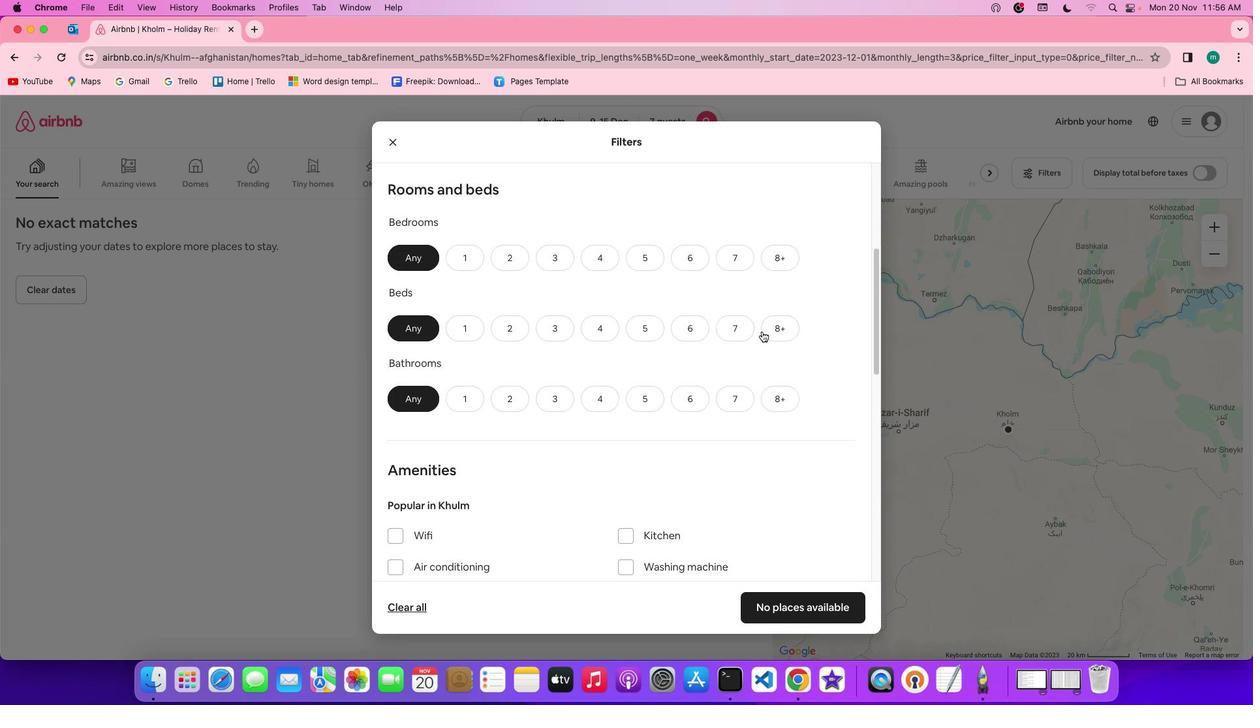 
Action: Mouse moved to (607, 264)
Screenshot: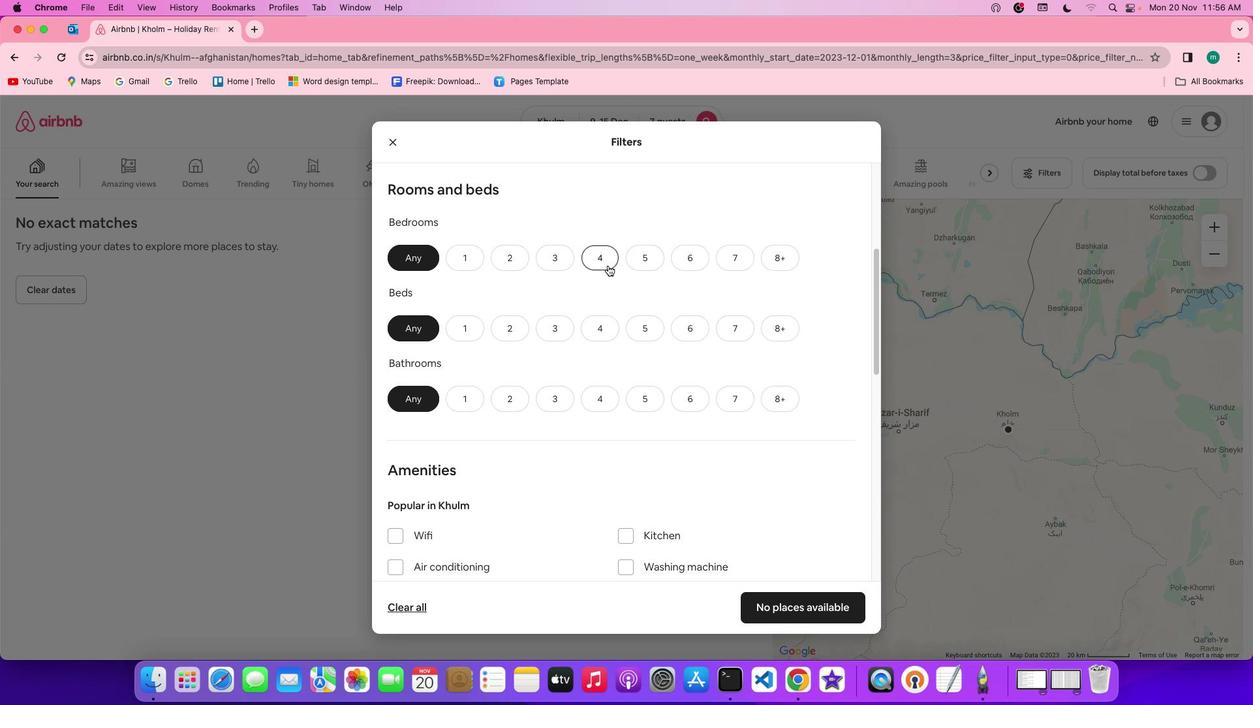 
Action: Mouse pressed left at (607, 264)
Screenshot: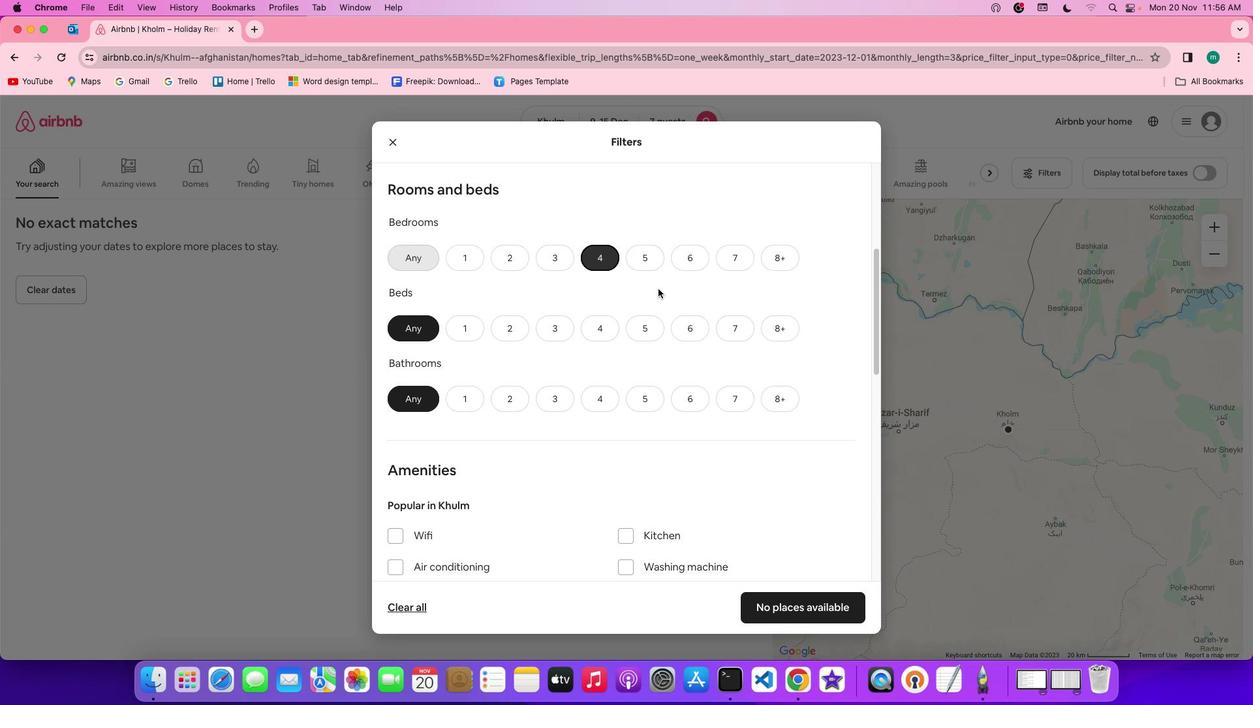 
Action: Mouse moved to (733, 317)
Screenshot: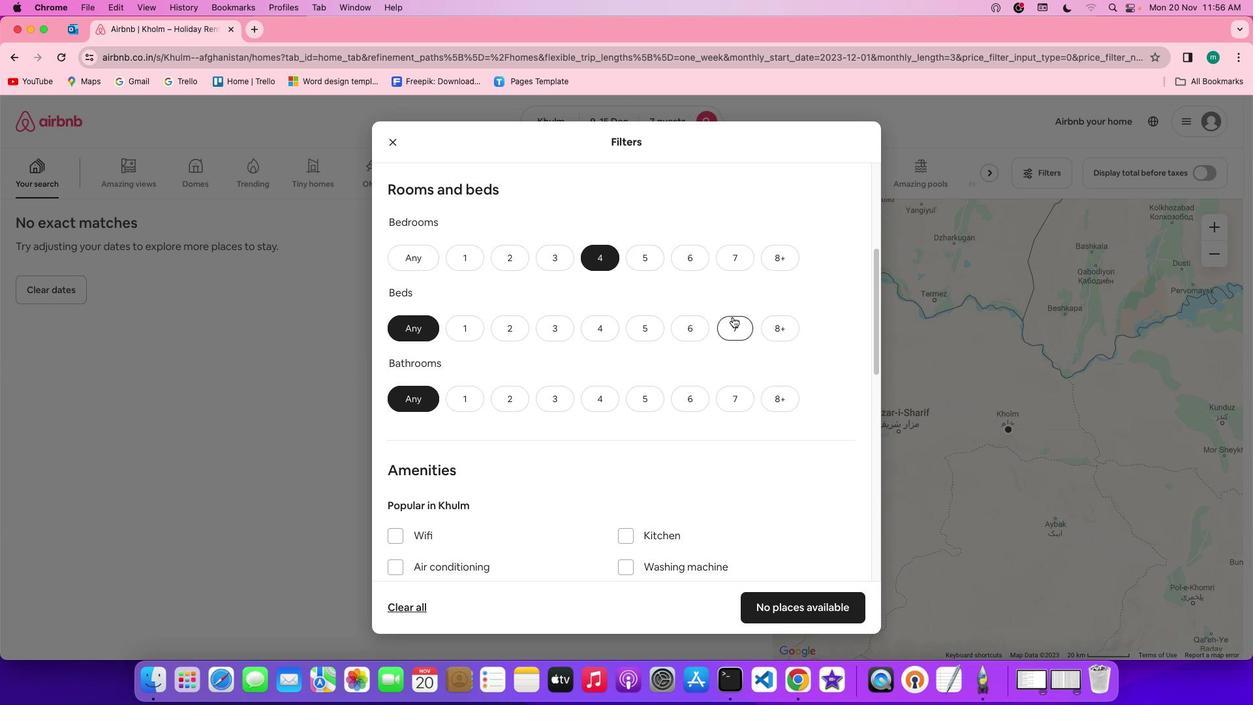 
Action: Mouse pressed left at (733, 317)
Screenshot: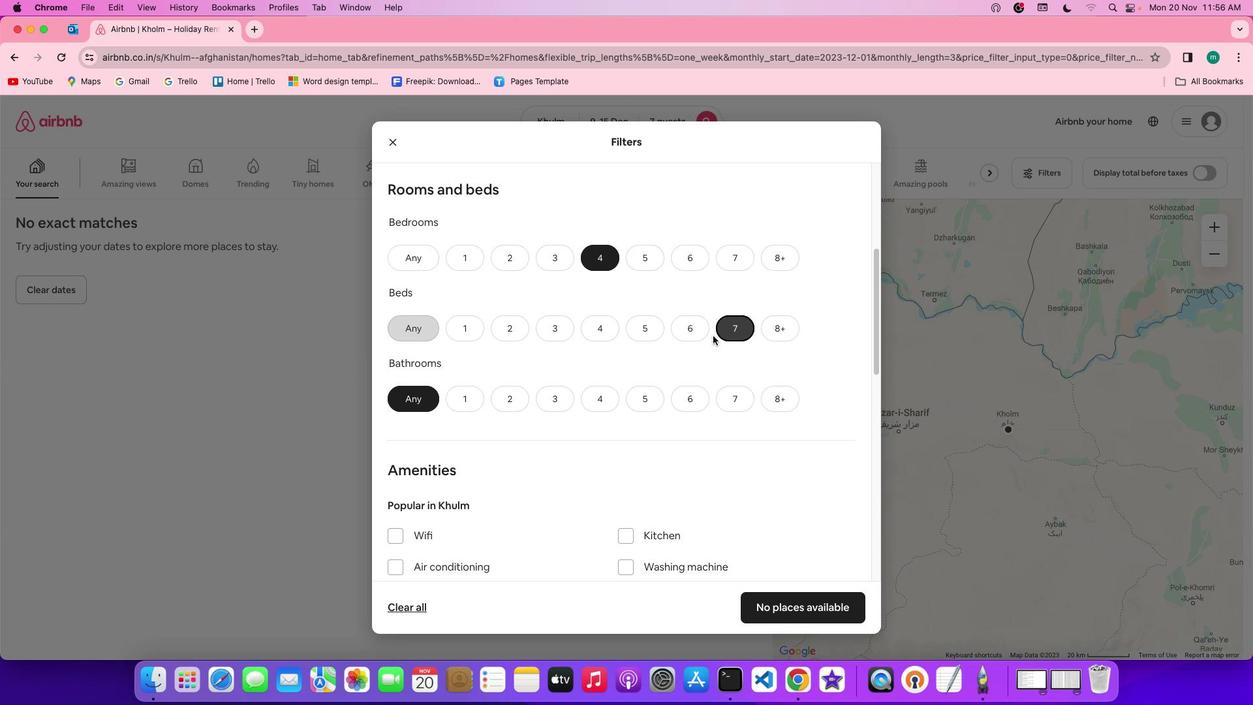 
Action: Mouse moved to (613, 396)
Screenshot: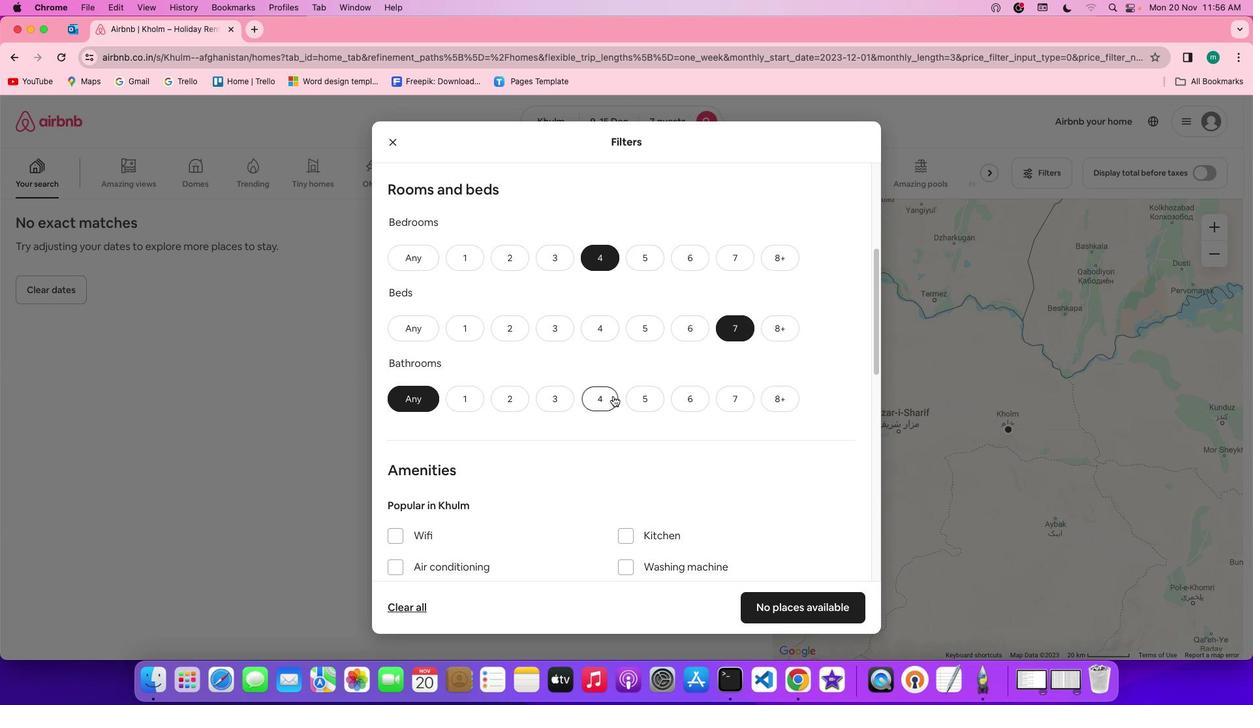 
Action: Mouse pressed left at (613, 396)
Screenshot: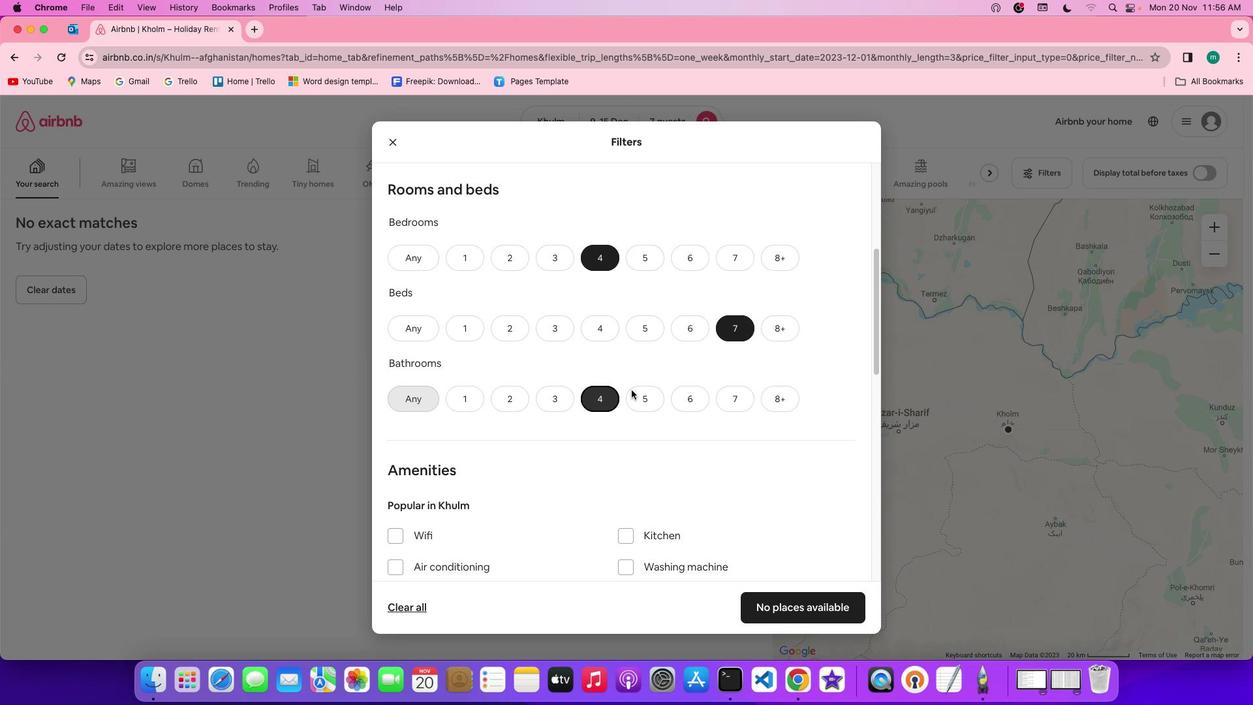 
Action: Mouse moved to (707, 390)
Screenshot: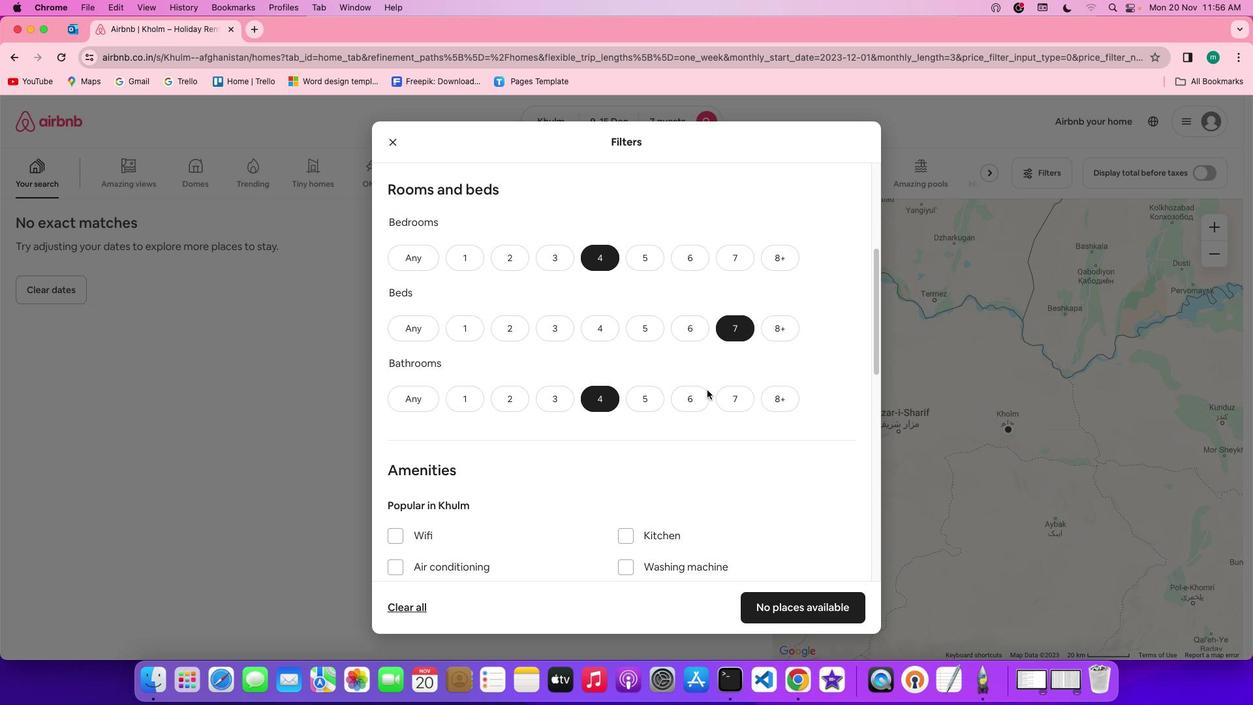 
Action: Mouse scrolled (707, 390) with delta (0, 0)
Screenshot: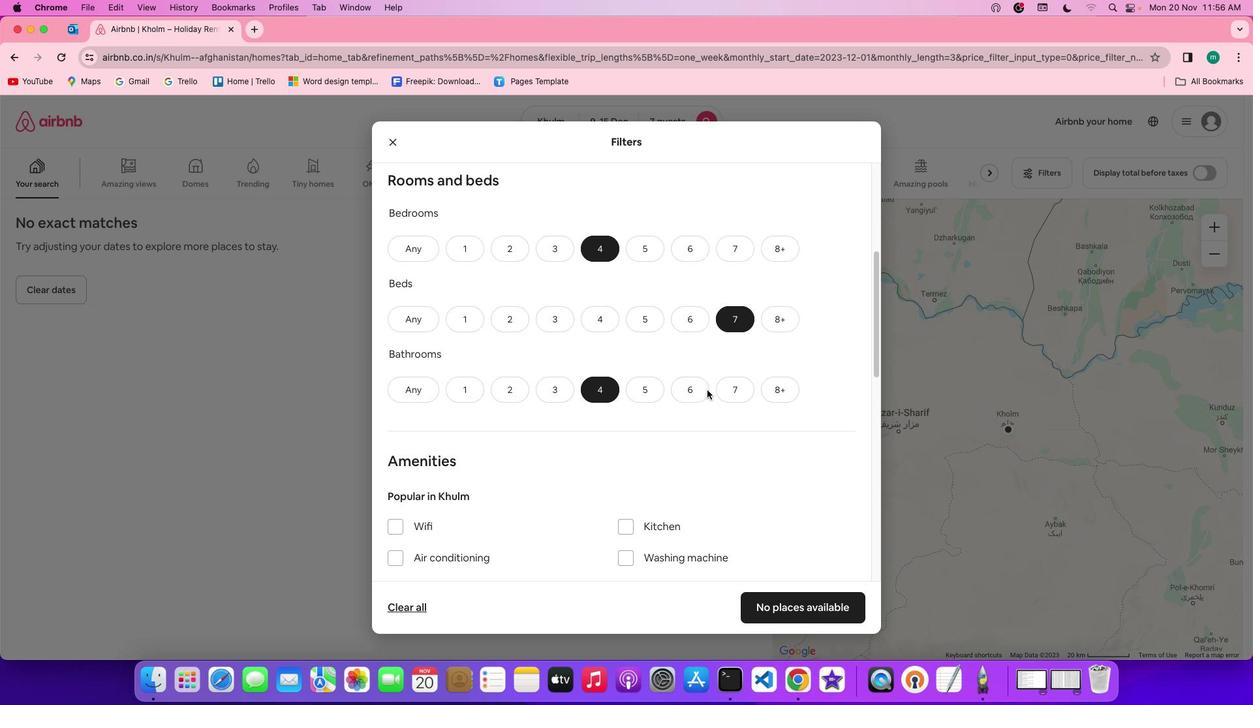 
Action: Mouse scrolled (707, 390) with delta (0, 0)
Screenshot: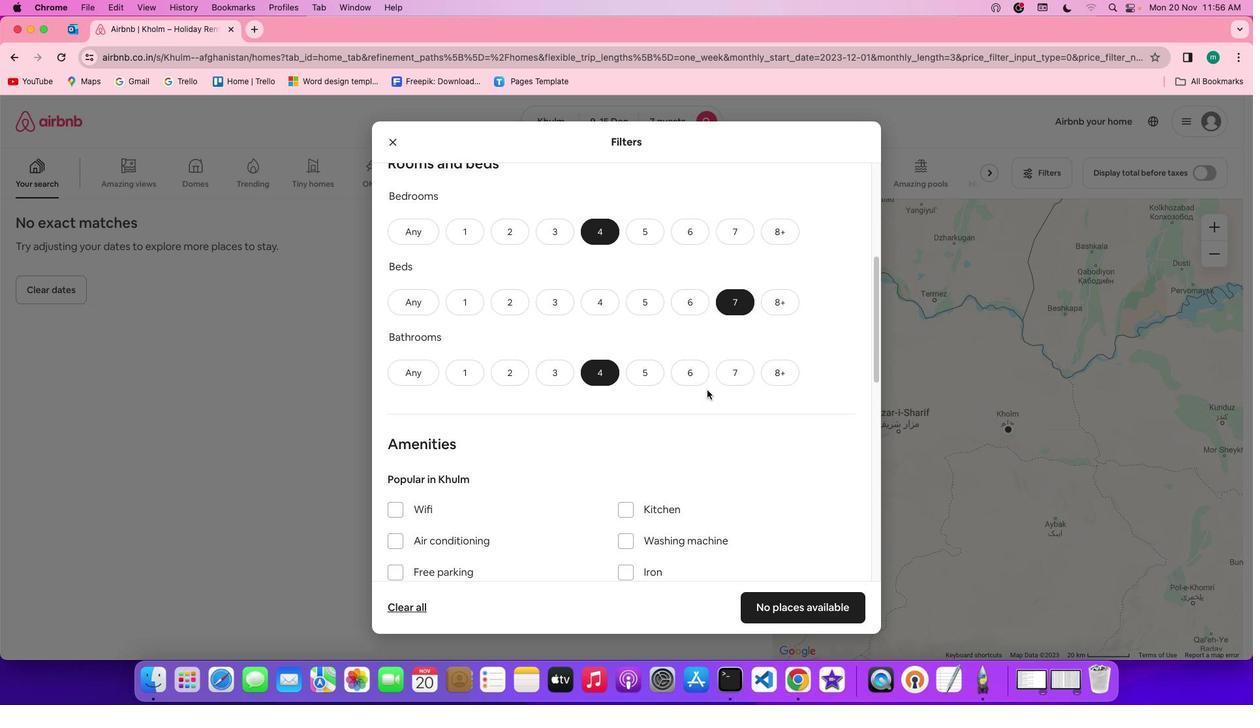 
Action: Mouse scrolled (707, 390) with delta (0, 0)
Screenshot: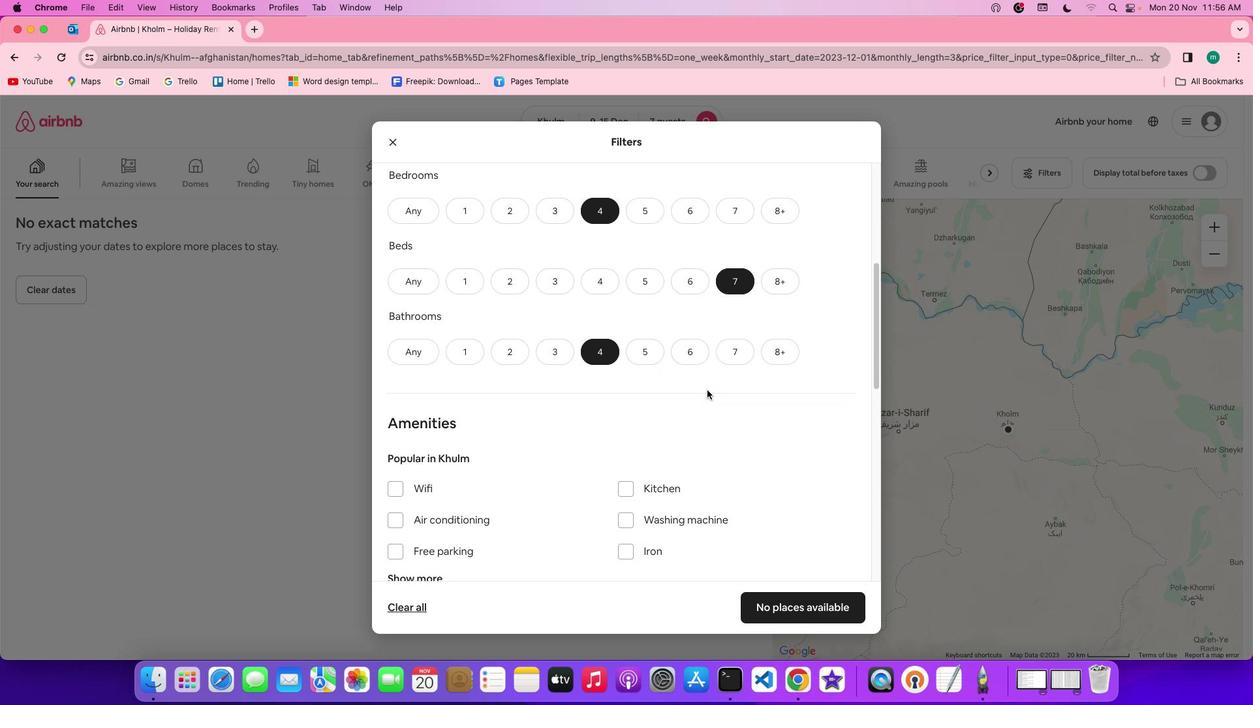 
Action: Mouse scrolled (707, 390) with delta (0, 0)
Screenshot: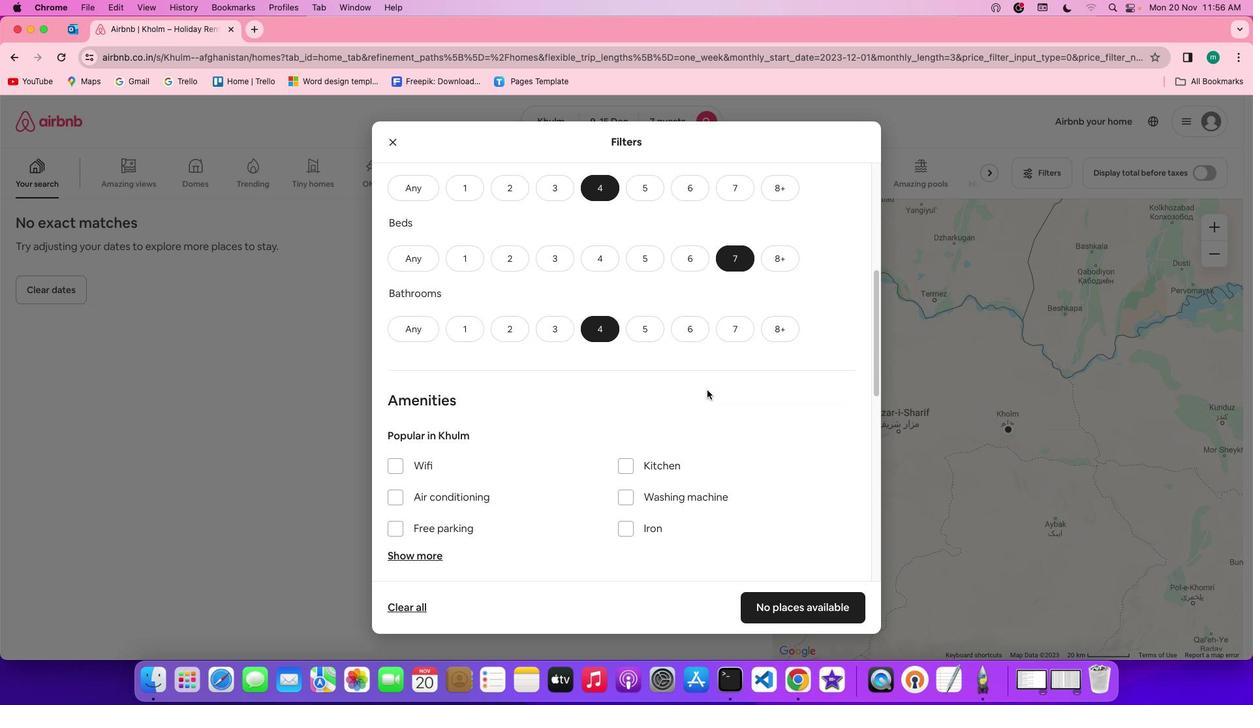 
Action: Mouse scrolled (707, 390) with delta (0, 0)
Screenshot: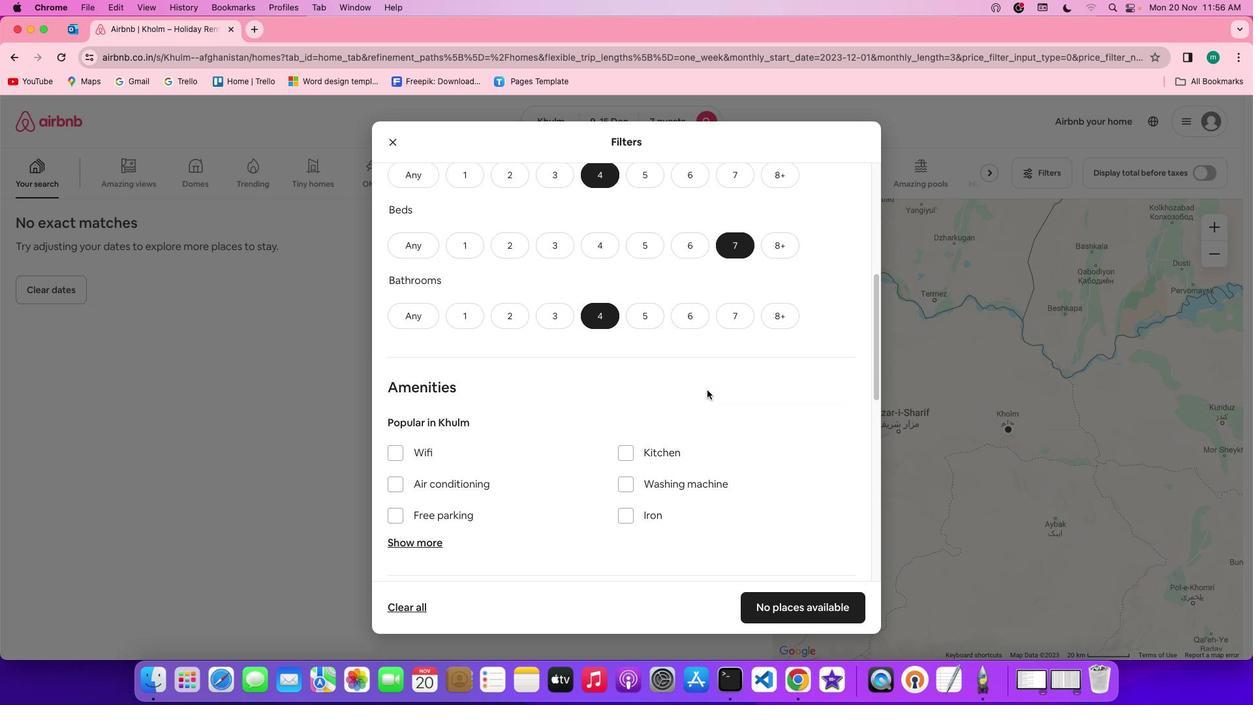 
Action: Mouse scrolled (707, 390) with delta (0, 0)
Screenshot: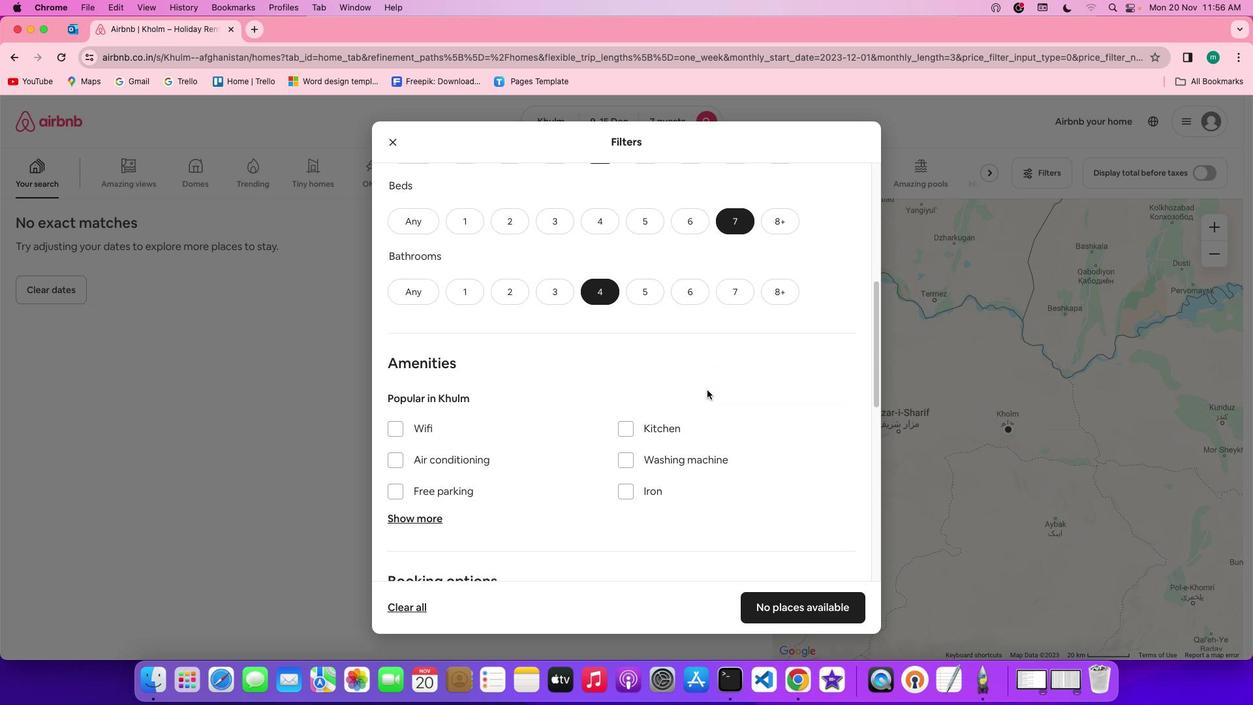
Action: Mouse scrolled (707, 390) with delta (0, 0)
Screenshot: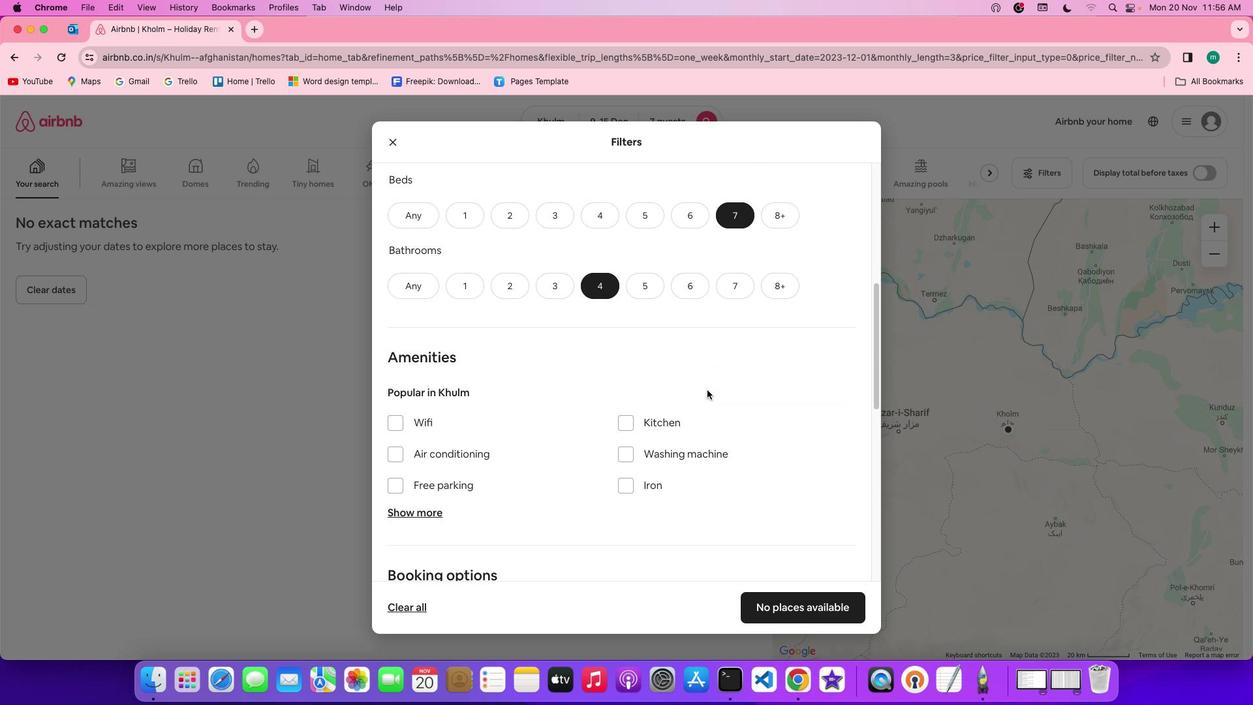 
Action: Mouse scrolled (707, 390) with delta (0, 0)
Screenshot: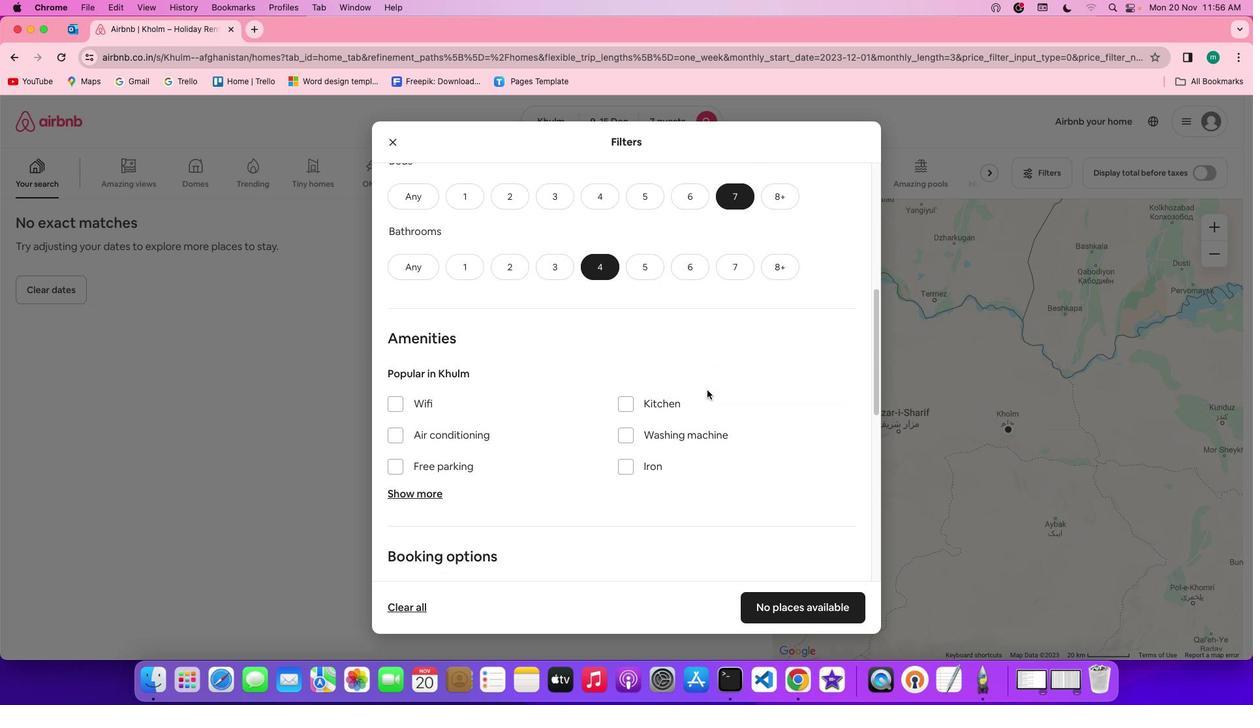 
Action: Mouse scrolled (707, 390) with delta (0, 0)
Screenshot: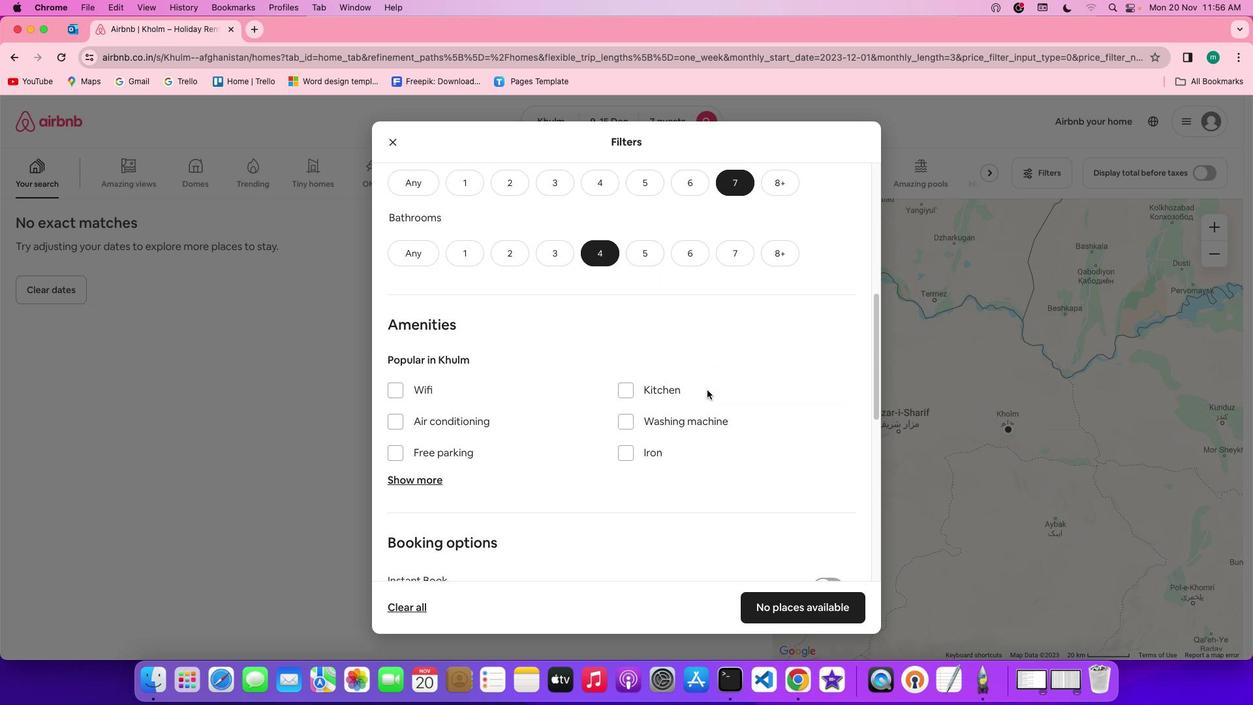 
Action: Mouse scrolled (707, 390) with delta (0, 0)
Screenshot: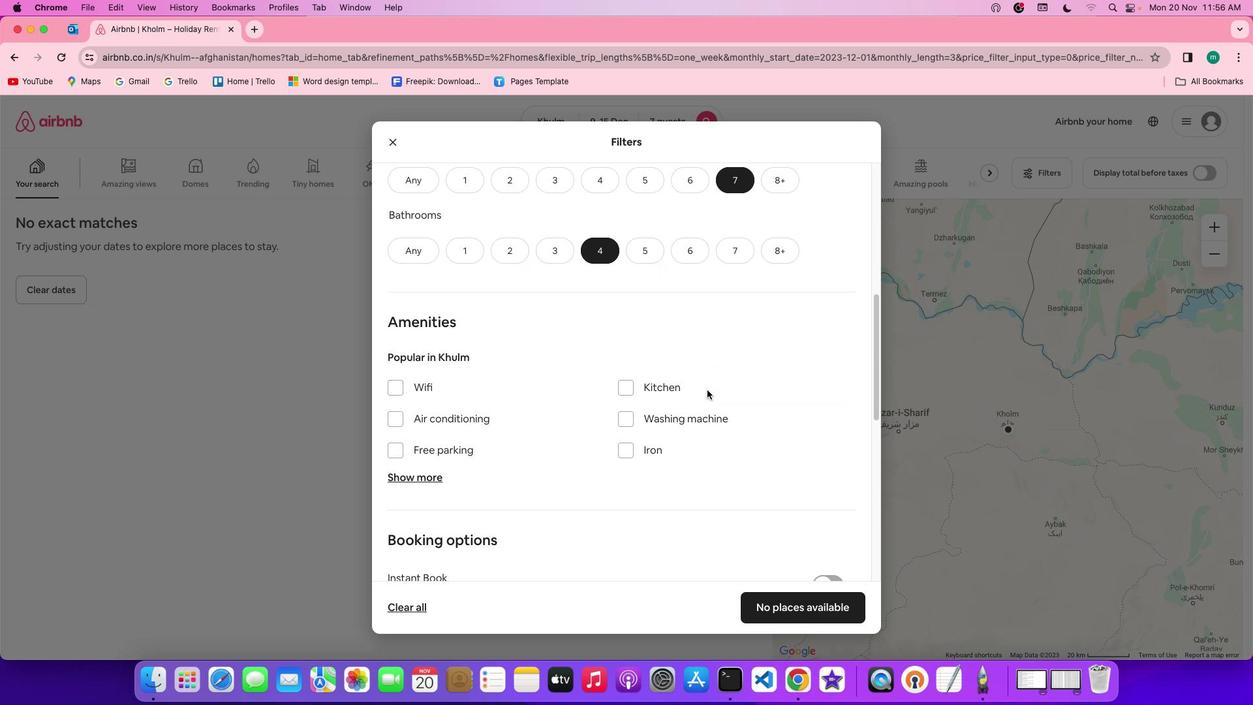 
Action: Mouse scrolled (707, 390) with delta (0, 0)
Screenshot: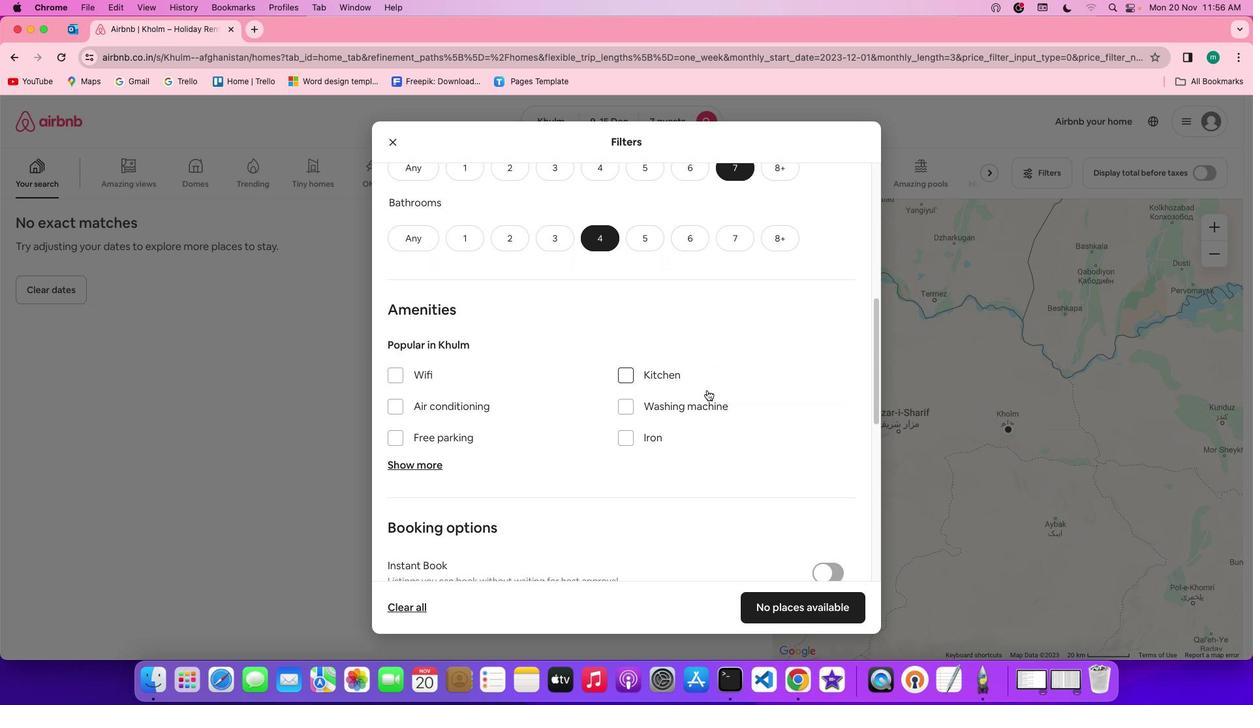 
Action: Mouse scrolled (707, 390) with delta (0, 0)
Screenshot: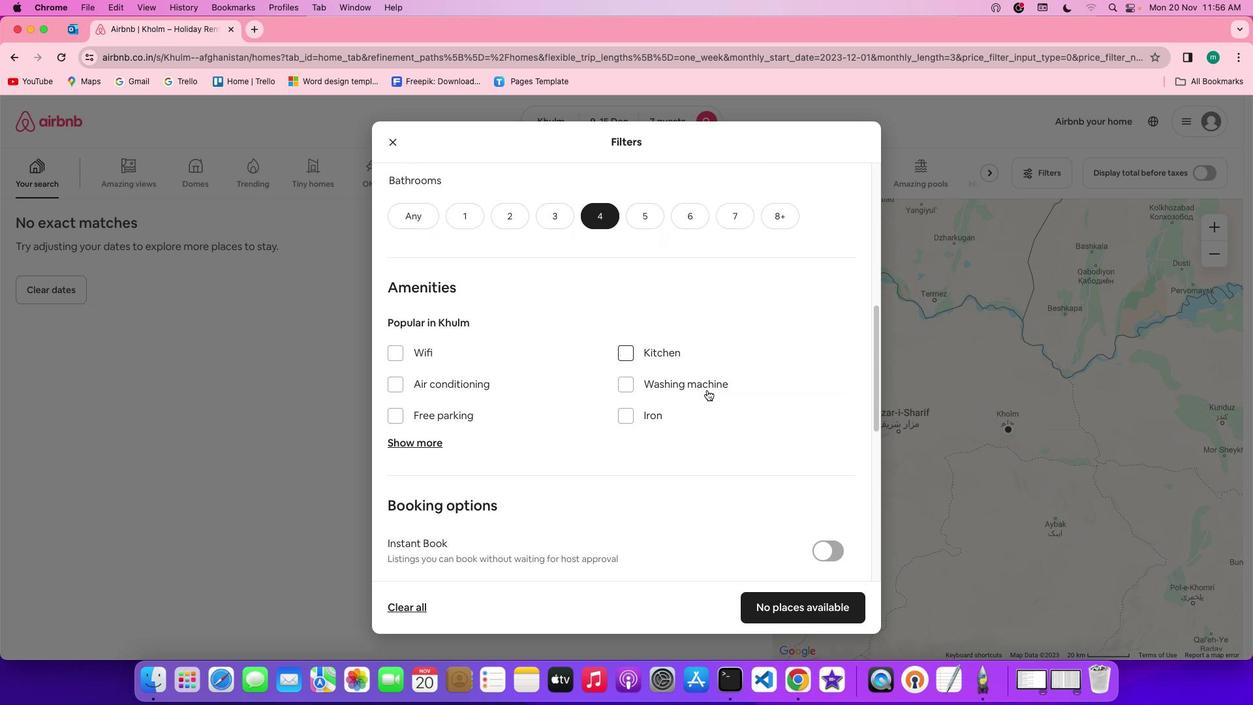 
Action: Mouse scrolled (707, 390) with delta (0, 0)
Screenshot: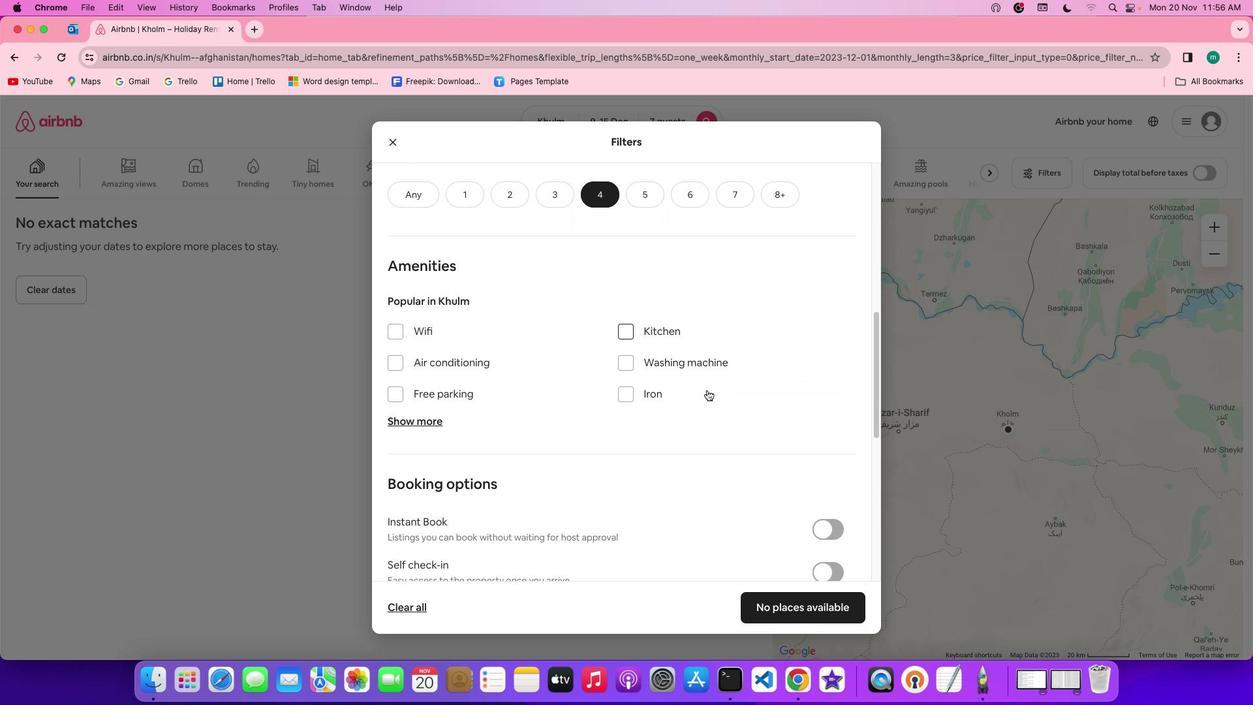 
Action: Mouse scrolled (707, 390) with delta (0, 0)
Screenshot: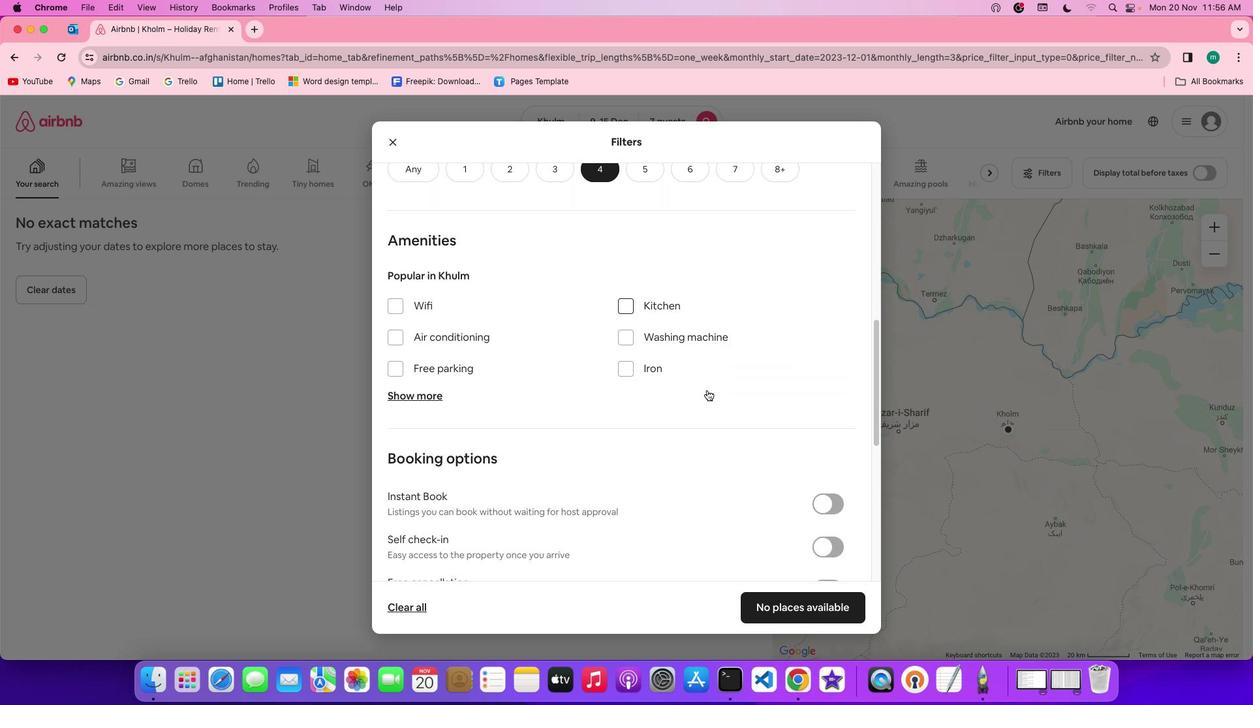 
Action: Mouse scrolled (707, 390) with delta (0, 0)
Screenshot: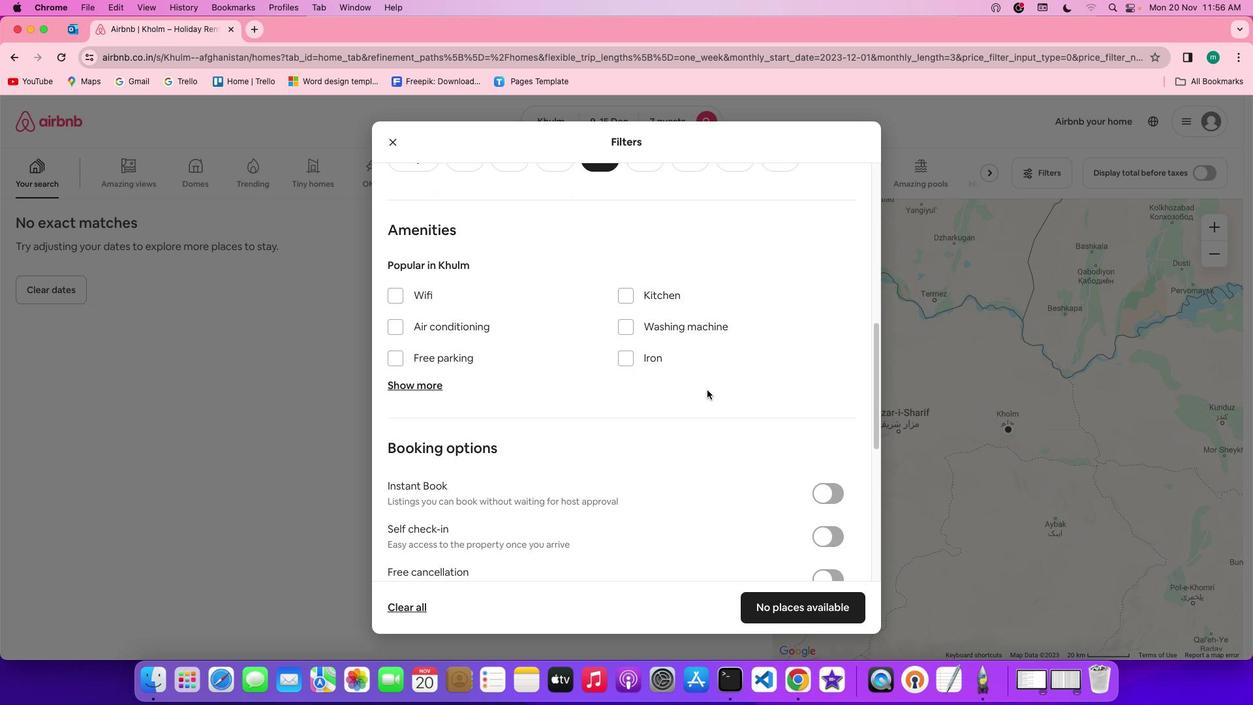 
Action: Mouse scrolled (707, 390) with delta (0, 0)
Screenshot: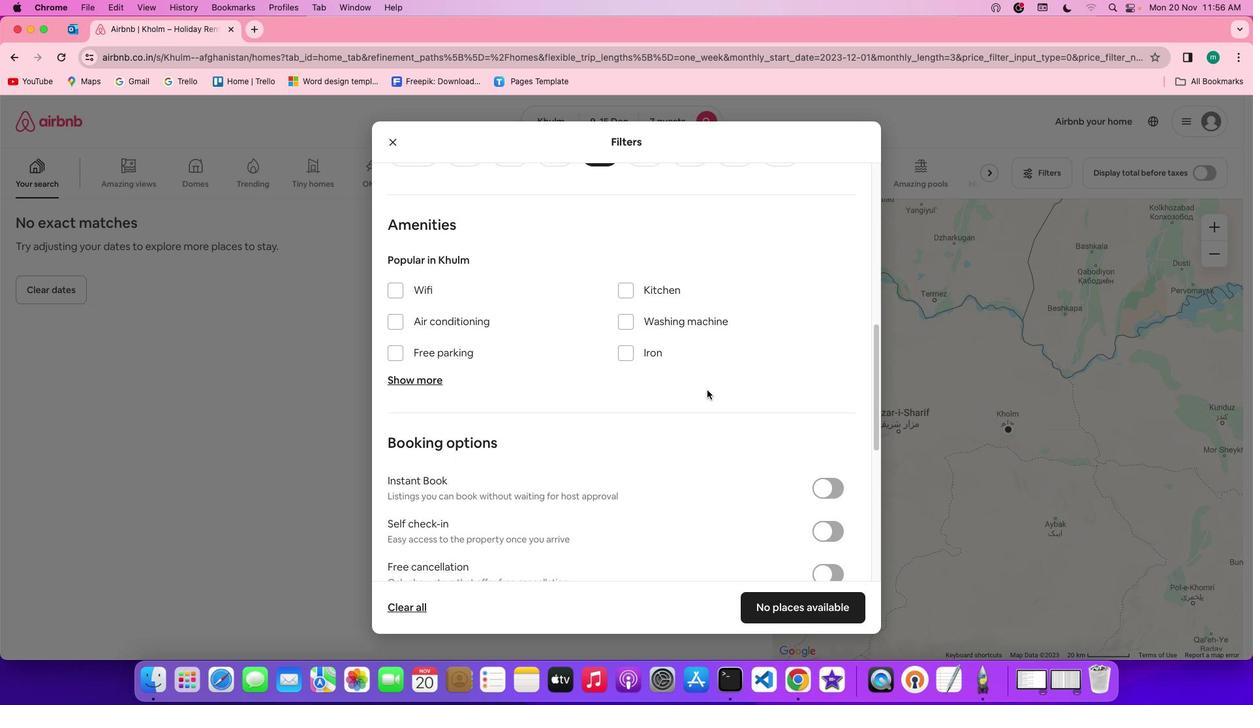 
Action: Mouse scrolled (707, 390) with delta (0, 0)
Screenshot: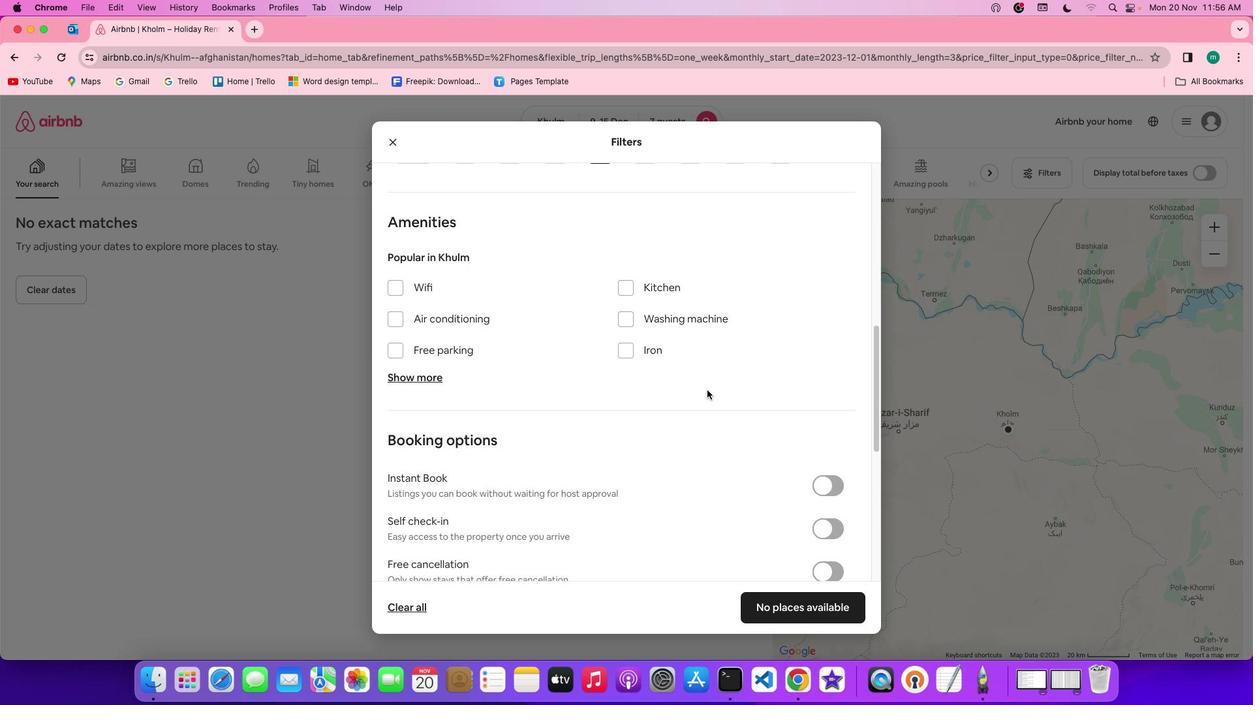 
Action: Mouse scrolled (707, 390) with delta (0, 0)
Screenshot: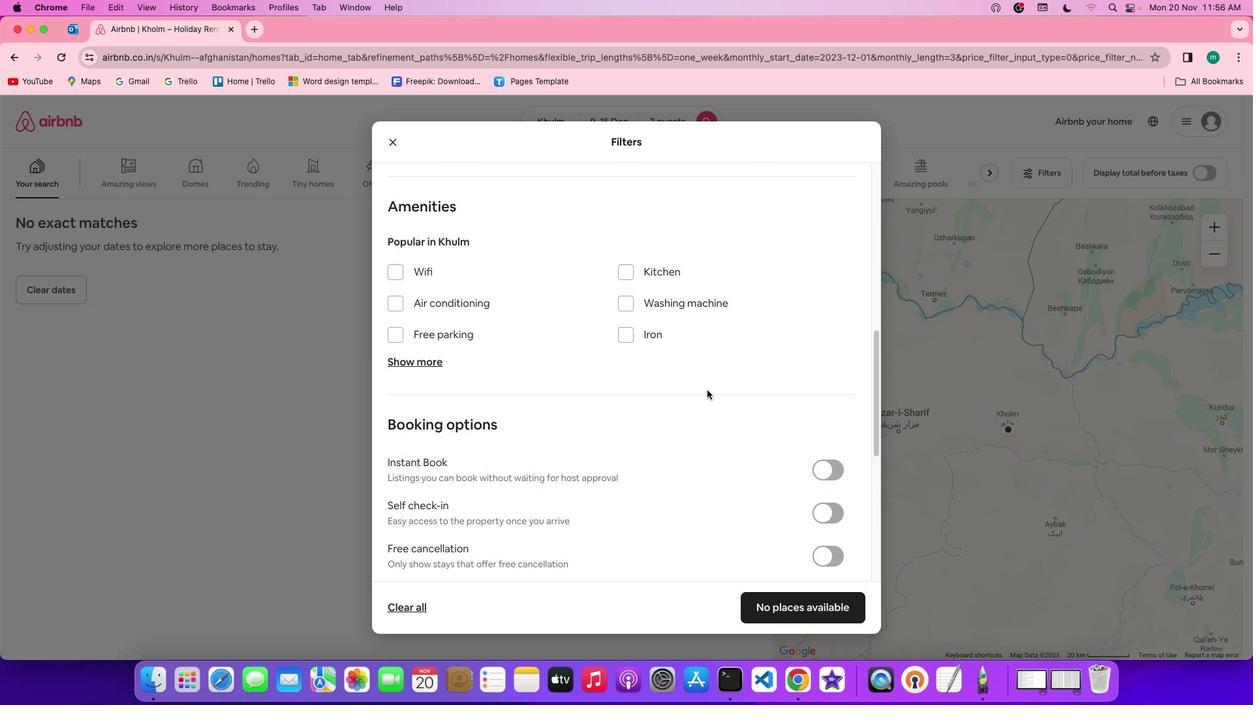 
Action: Mouse scrolled (707, 390) with delta (0, 0)
Screenshot: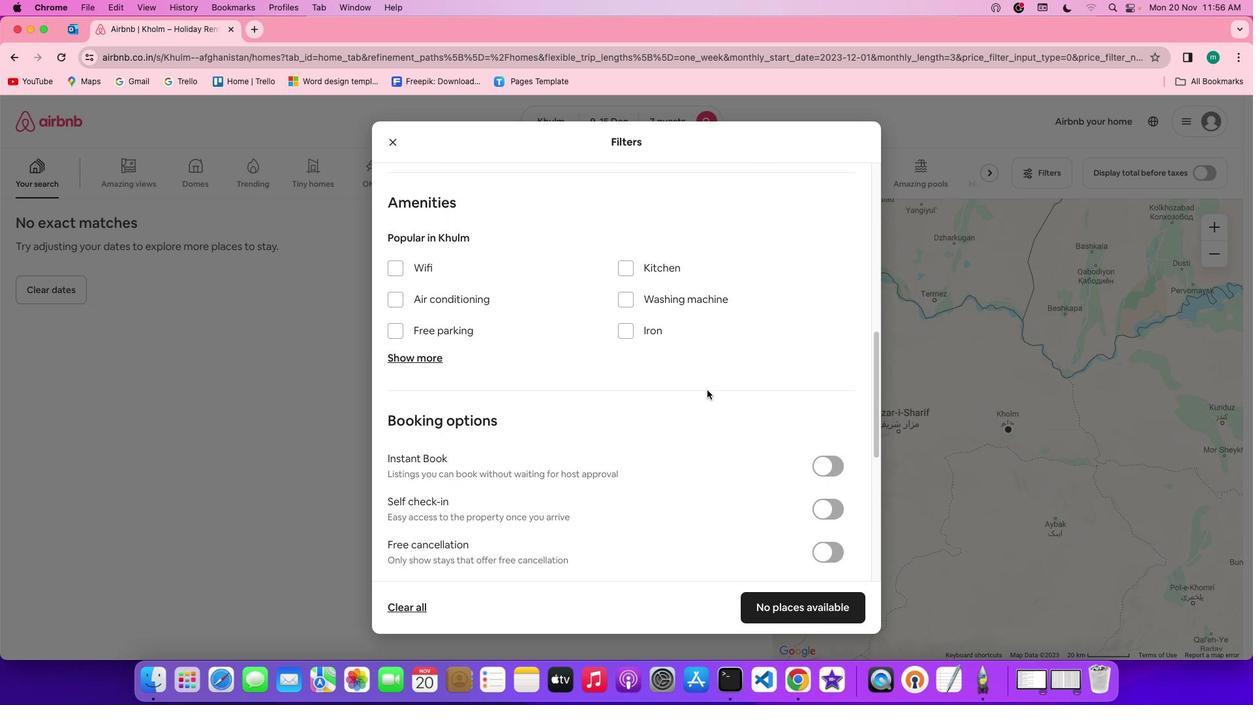 
Action: Mouse scrolled (707, 390) with delta (0, 0)
Screenshot: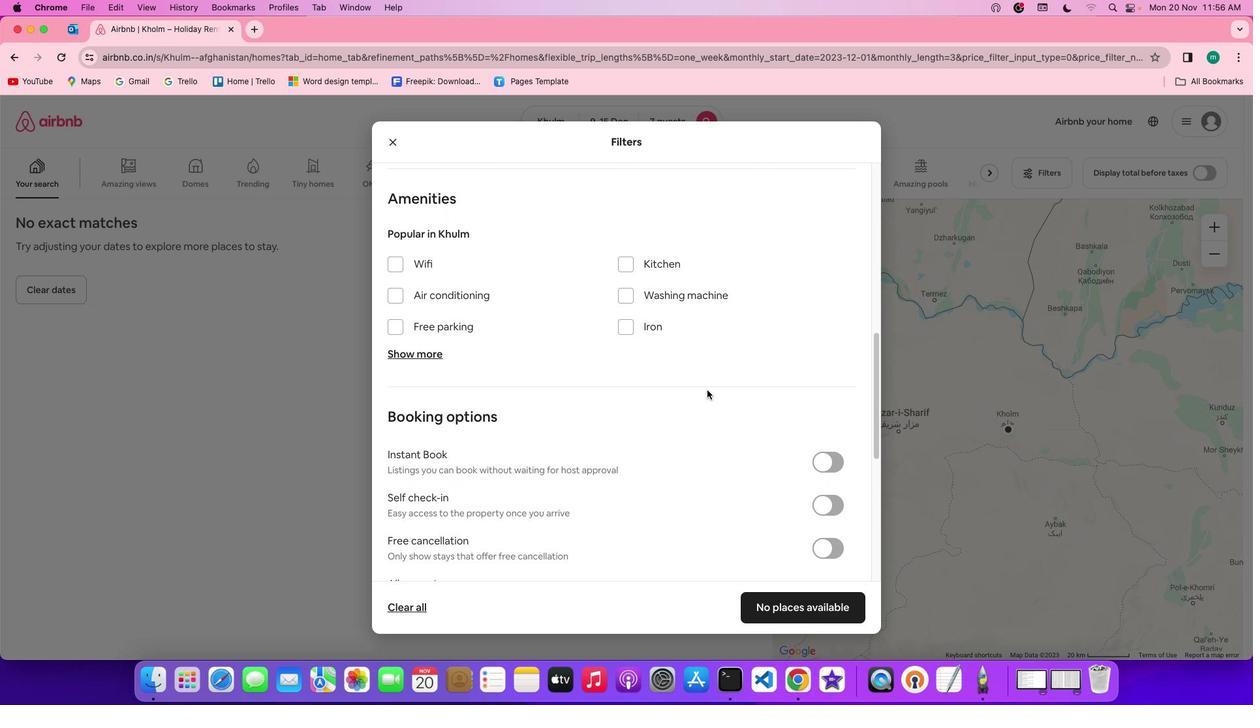 
Action: Mouse moved to (393, 257)
Screenshot: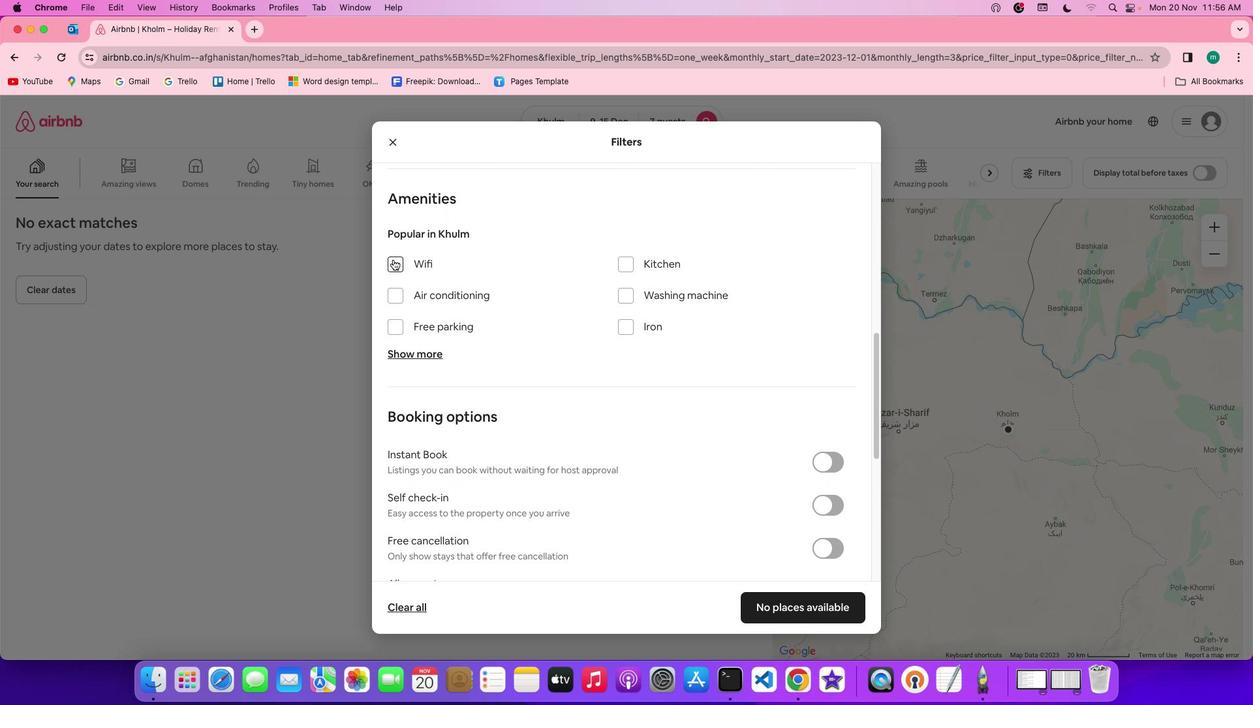 
Action: Mouse pressed left at (393, 257)
Screenshot: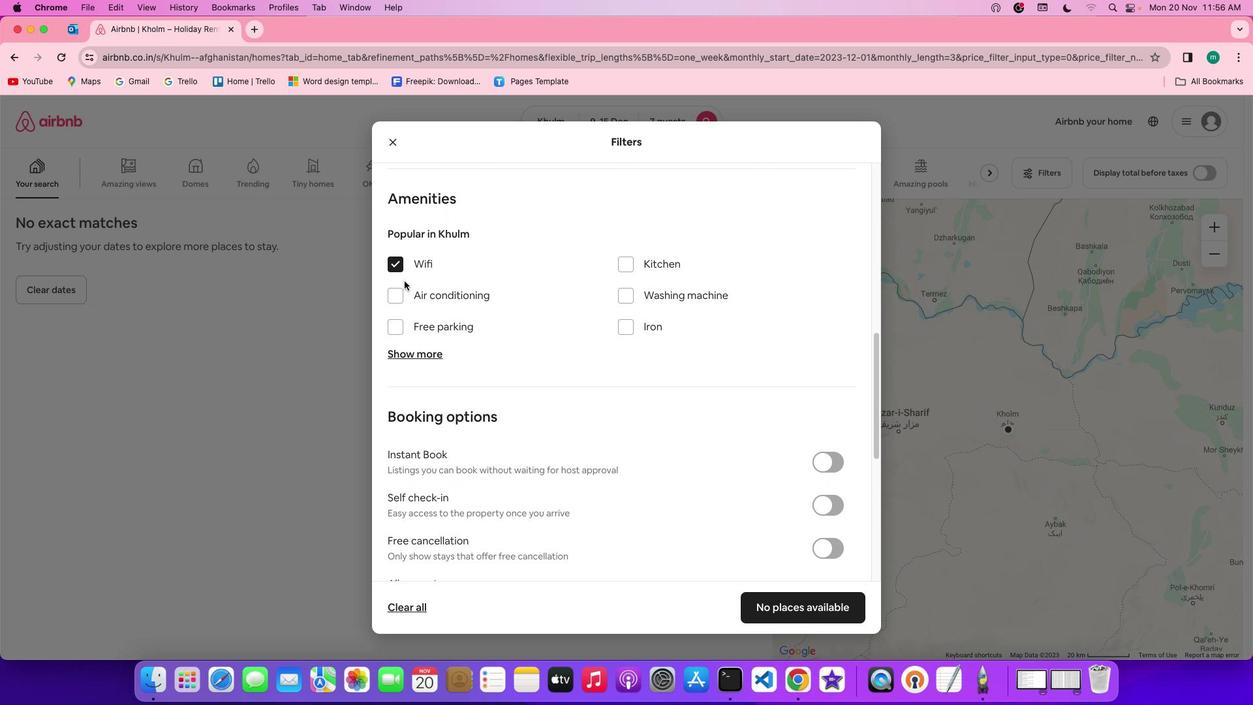 
Action: Mouse moved to (401, 352)
Screenshot: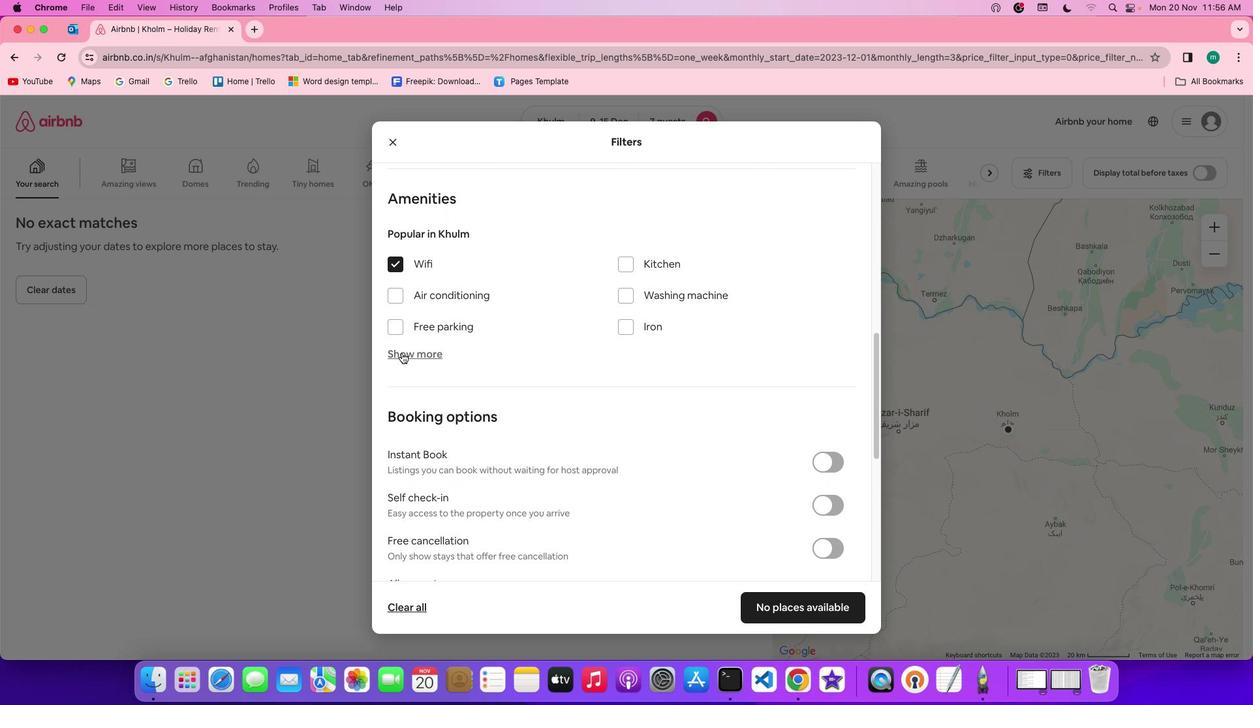 
Action: Mouse pressed left at (401, 352)
Screenshot: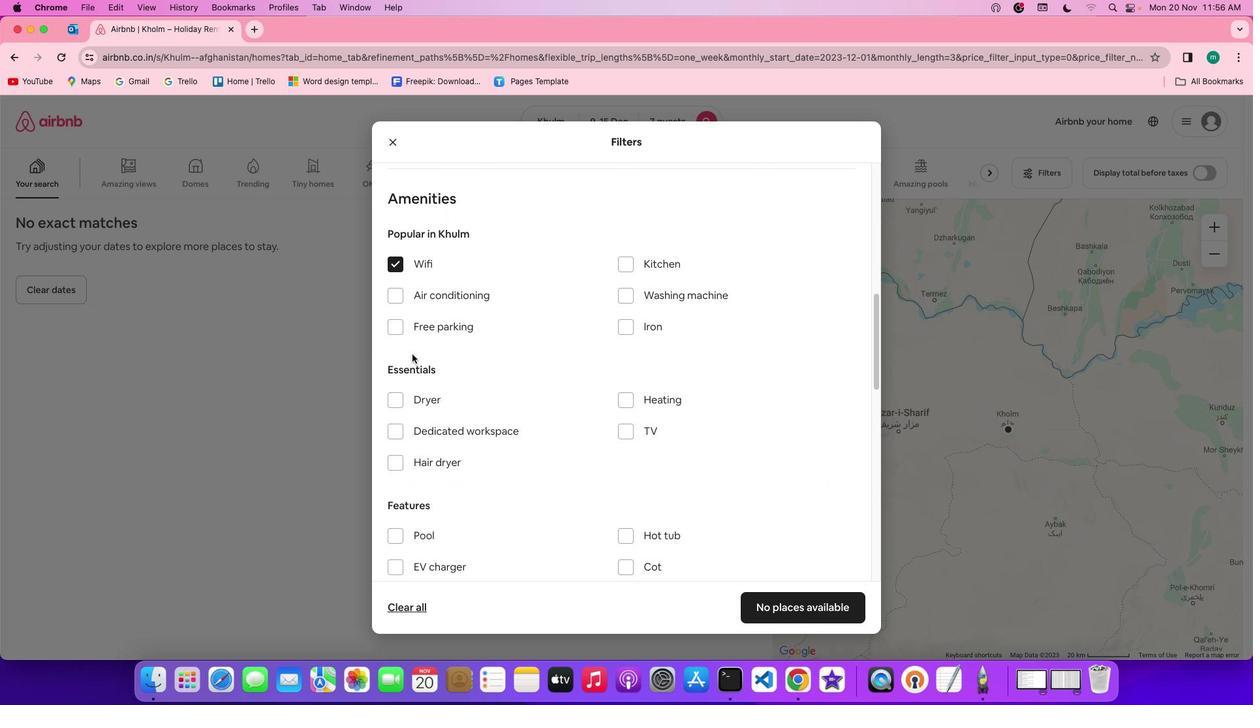
Action: Mouse moved to (537, 466)
Screenshot: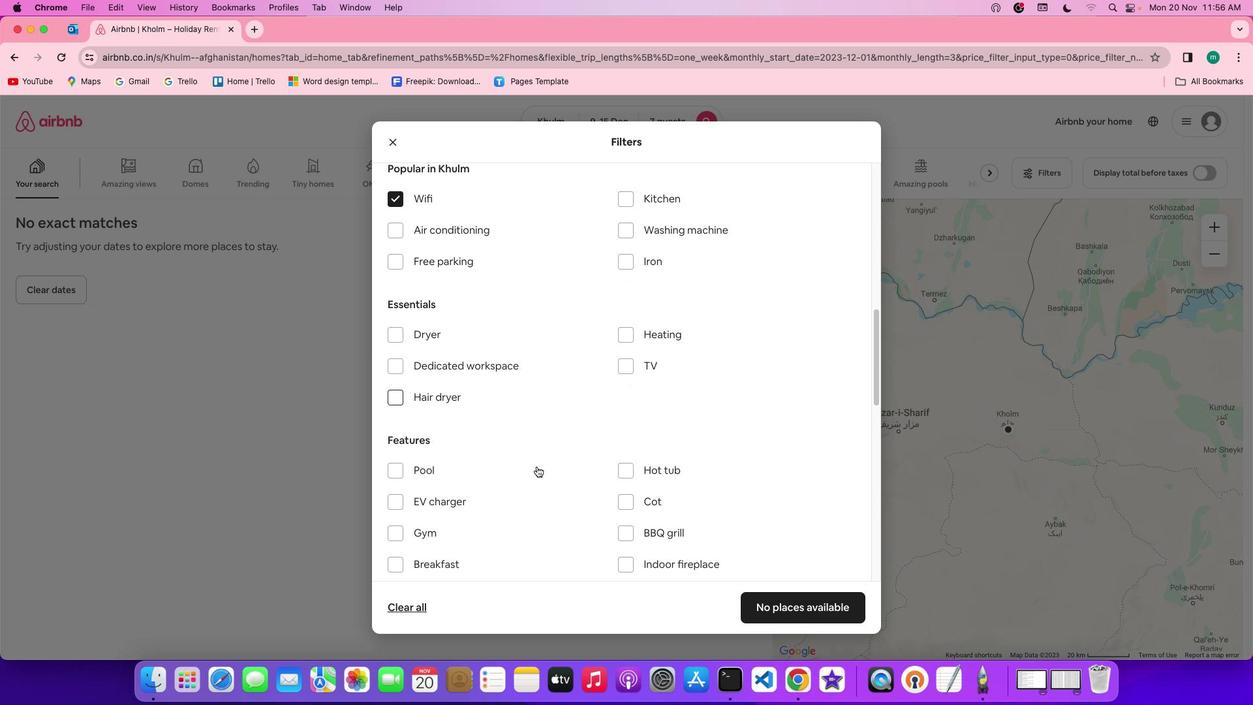 
Action: Mouse scrolled (537, 466) with delta (0, 0)
Screenshot: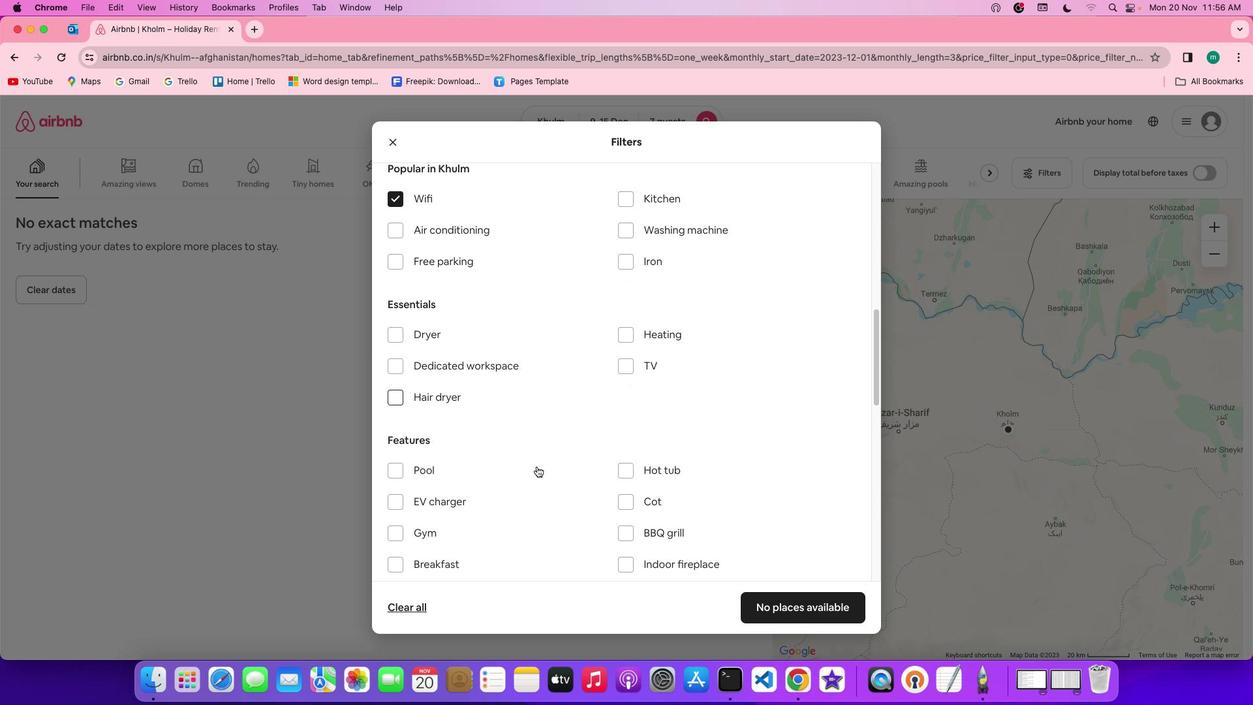 
Action: Mouse scrolled (537, 466) with delta (0, 0)
Screenshot: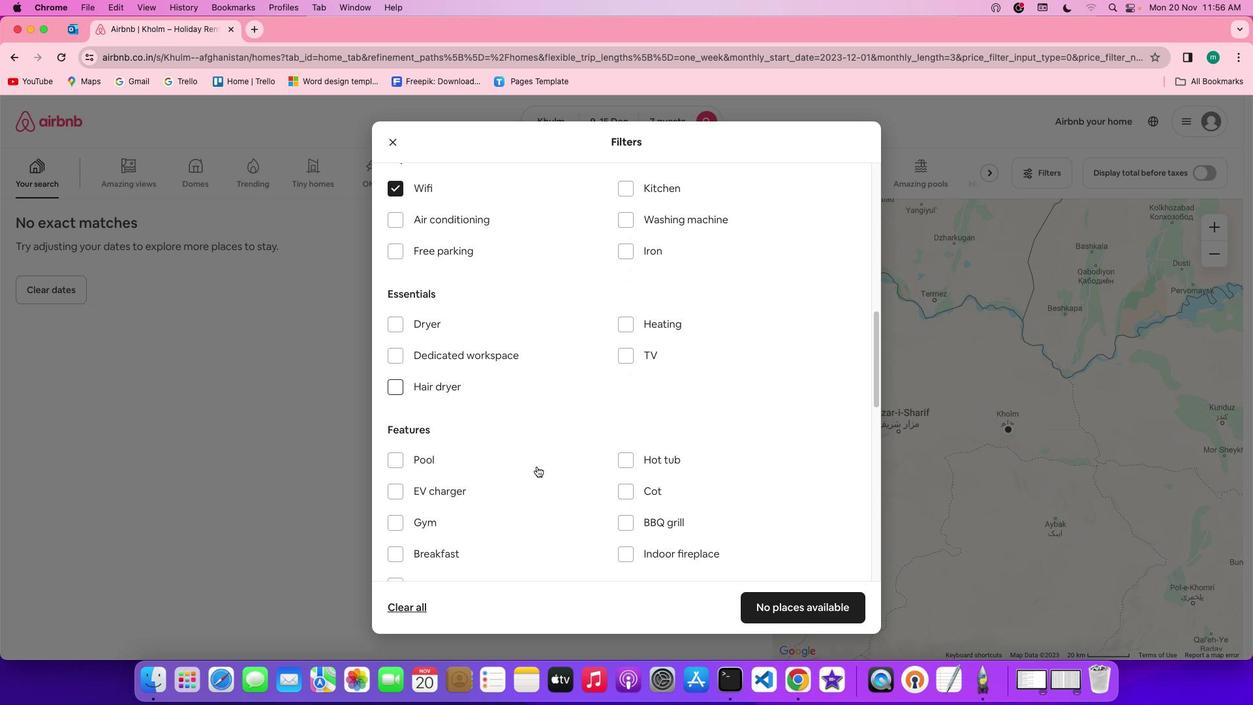 
Action: Mouse scrolled (537, 466) with delta (0, -1)
Screenshot: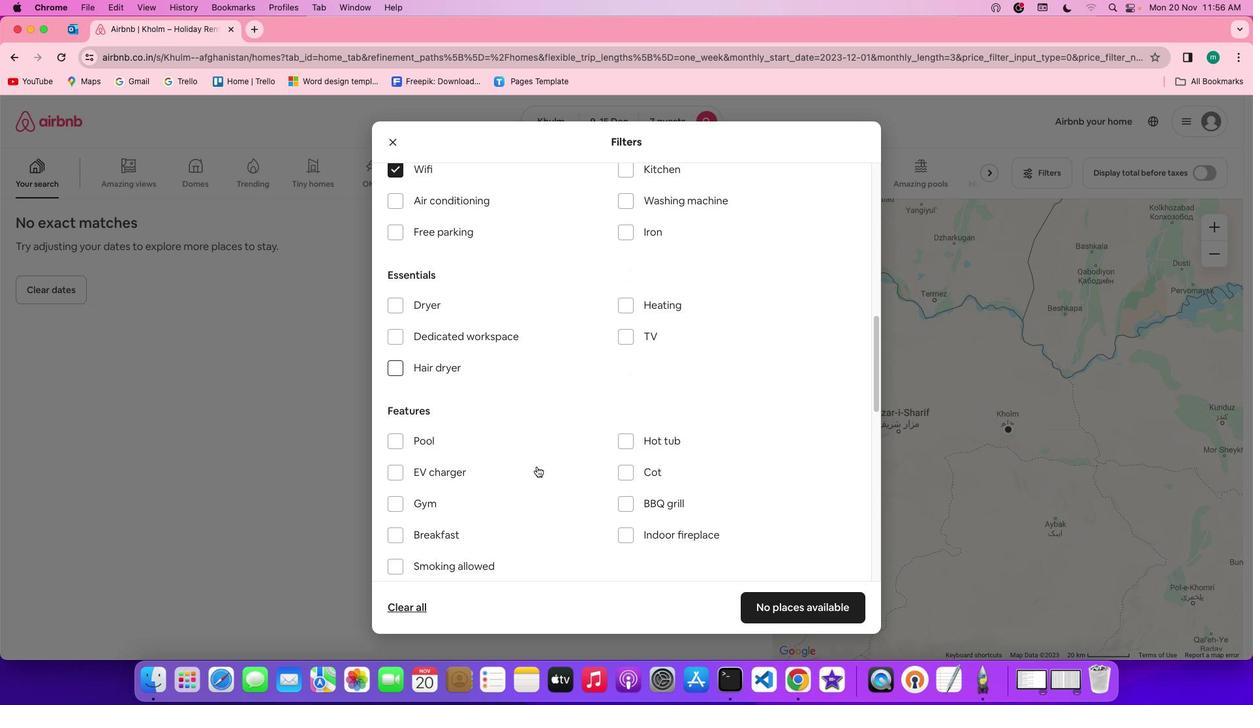 
Action: Mouse scrolled (537, 466) with delta (0, 0)
Screenshot: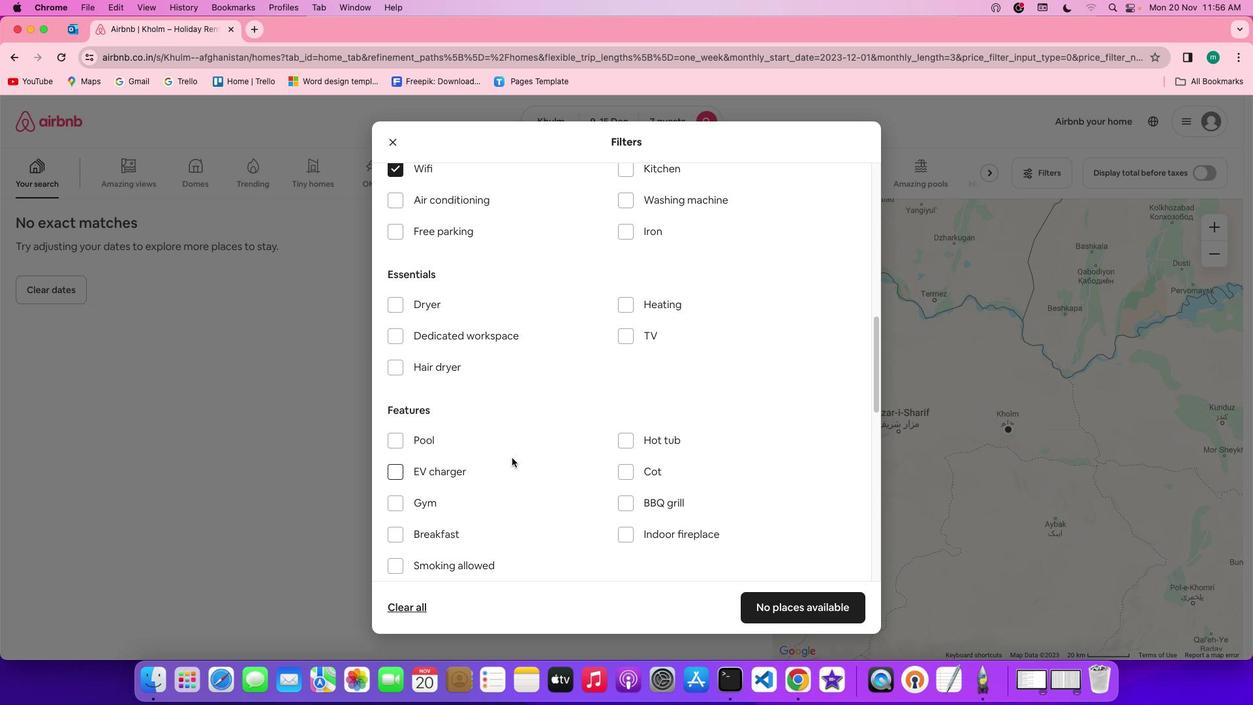 
Action: Mouse moved to (396, 444)
Screenshot: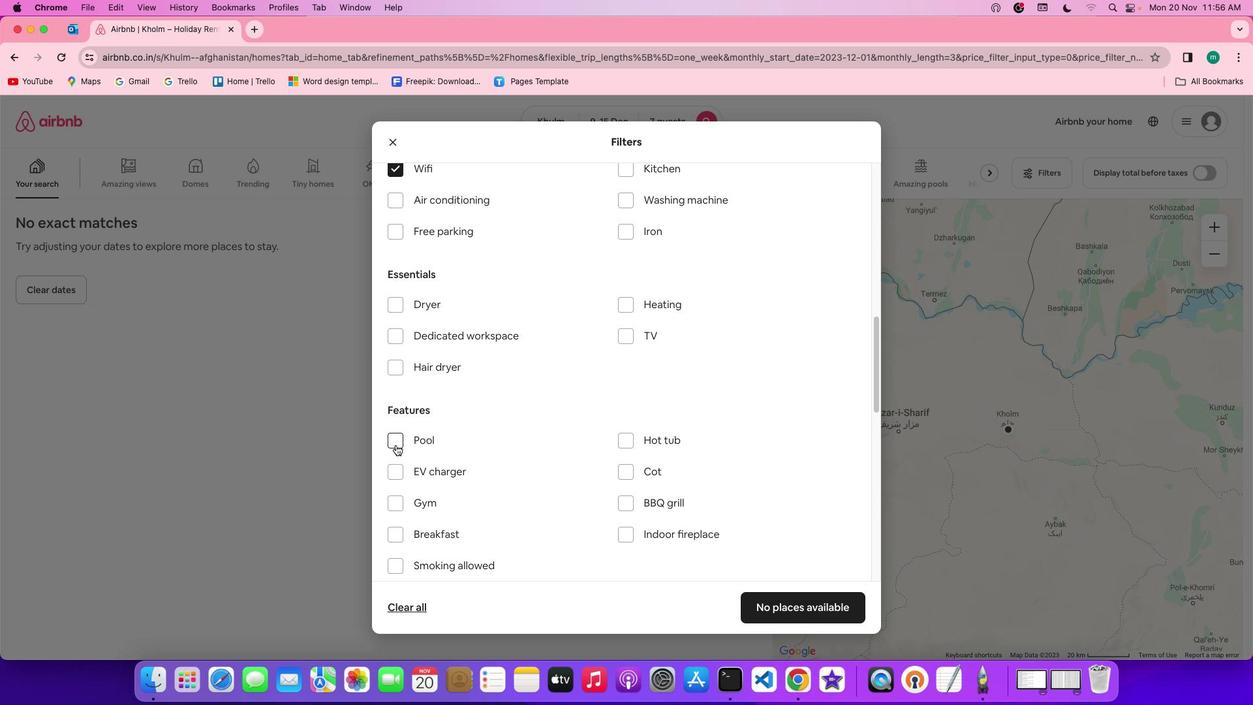 
Action: Mouse pressed left at (396, 444)
Screenshot: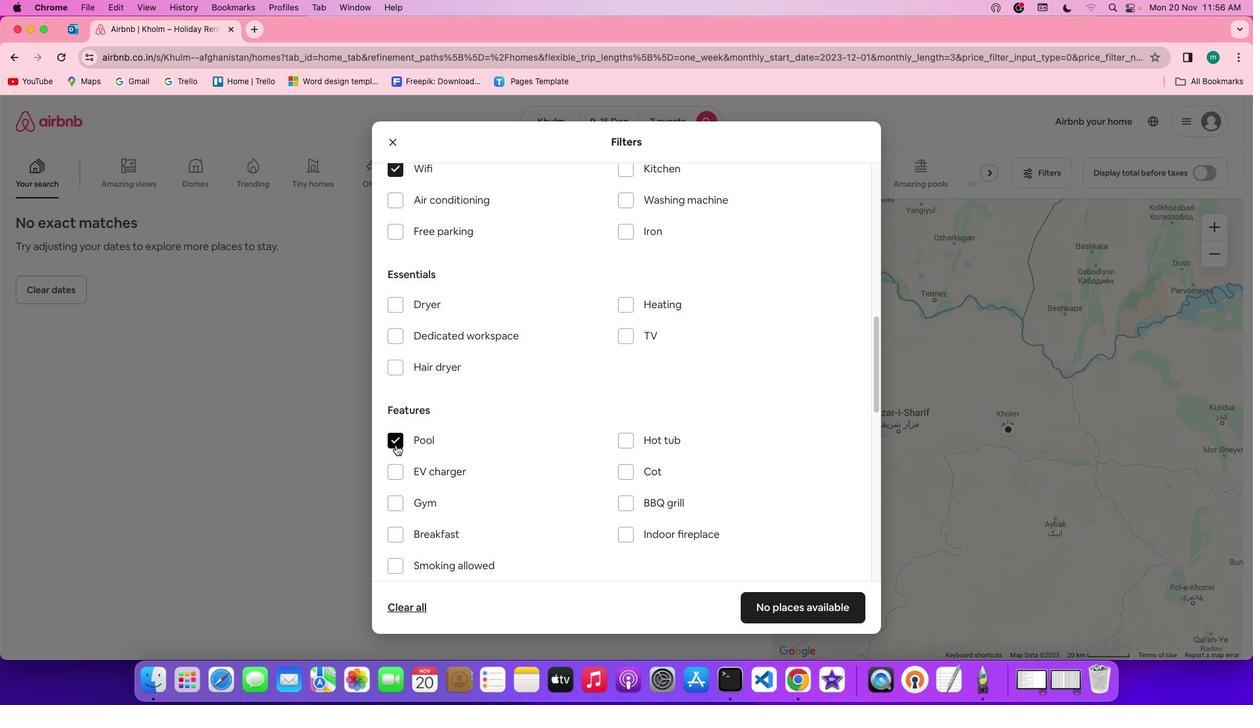 
Action: Mouse moved to (504, 423)
Screenshot: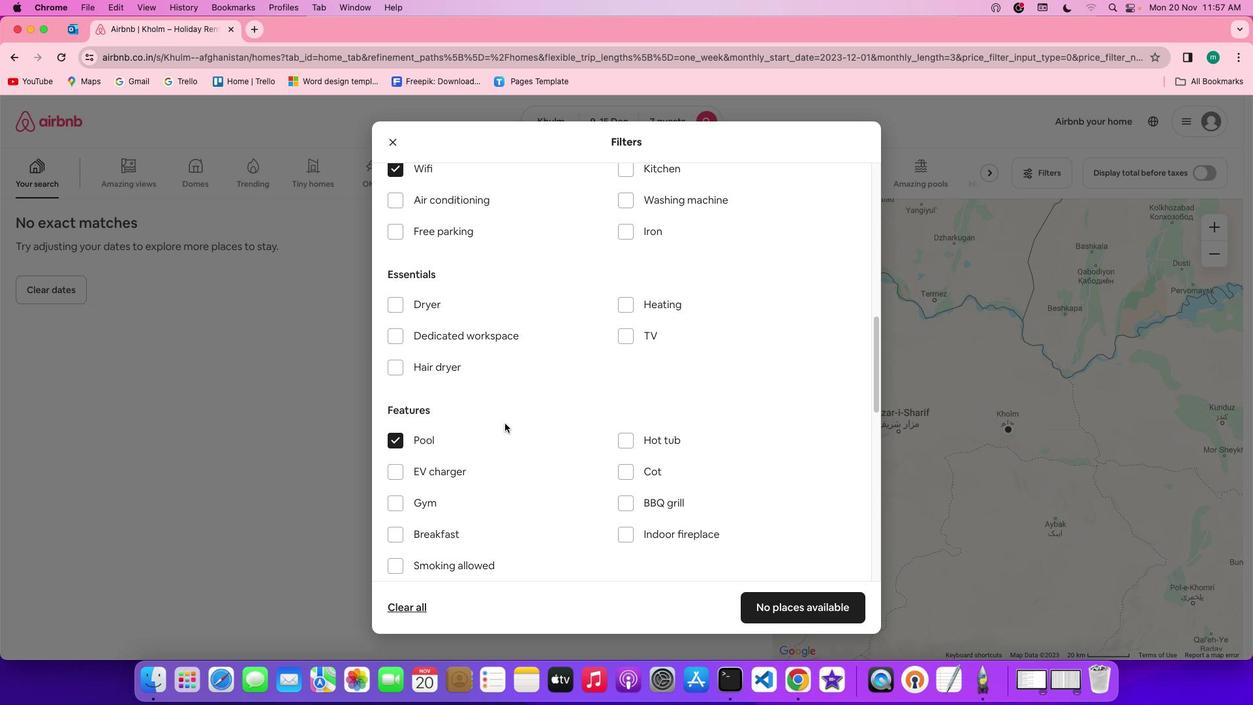 
Action: Mouse scrolled (504, 423) with delta (0, 0)
Screenshot: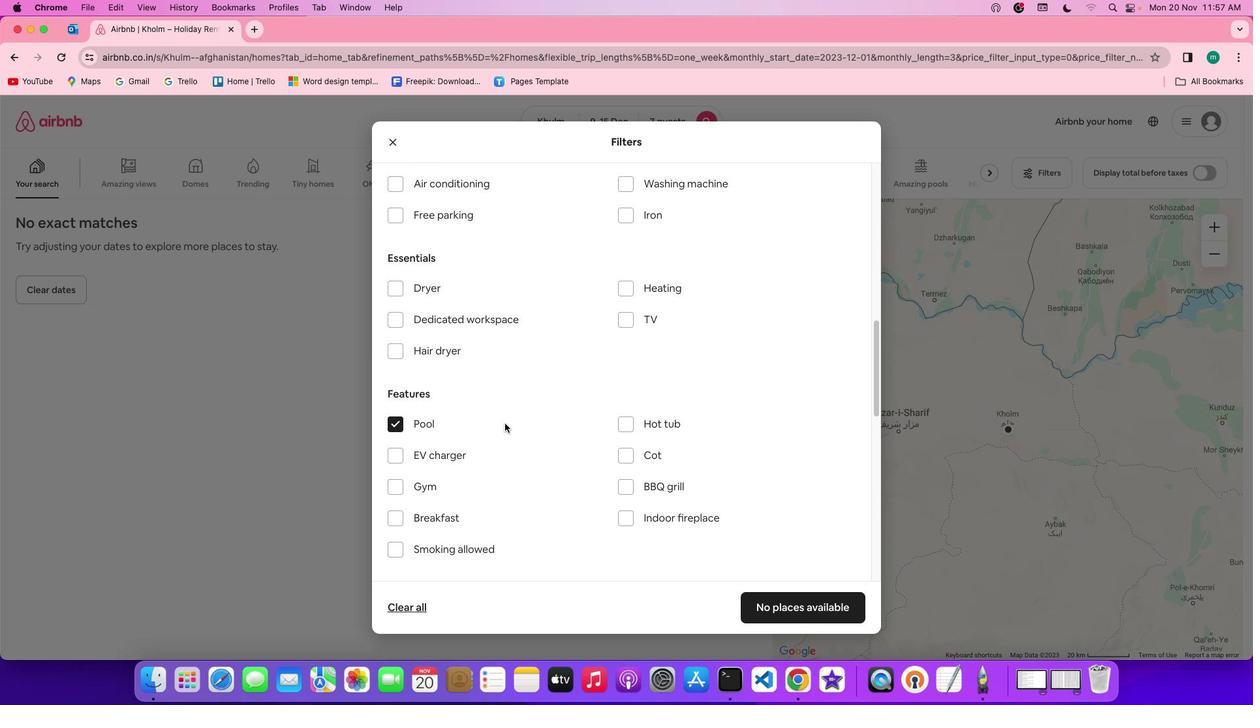 
Action: Mouse scrolled (504, 423) with delta (0, 0)
Screenshot: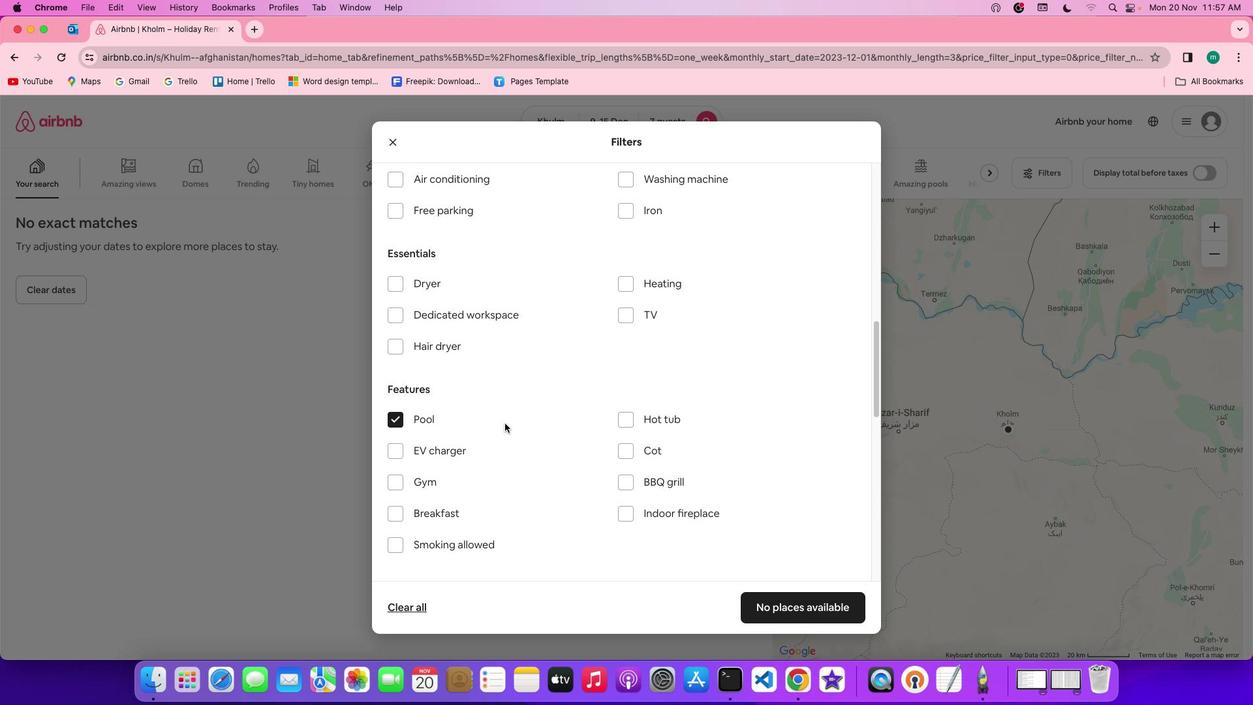
Action: Mouse scrolled (504, 423) with delta (0, 0)
Screenshot: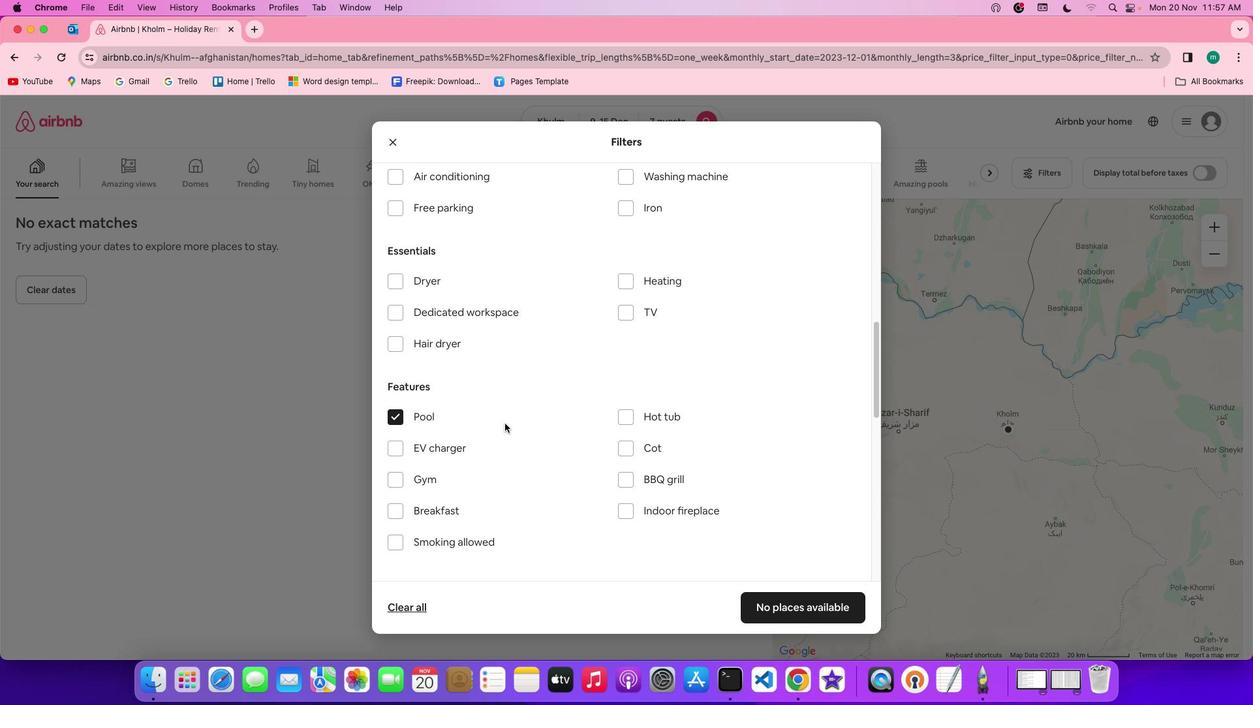 
Action: Mouse moved to (511, 389)
Screenshot: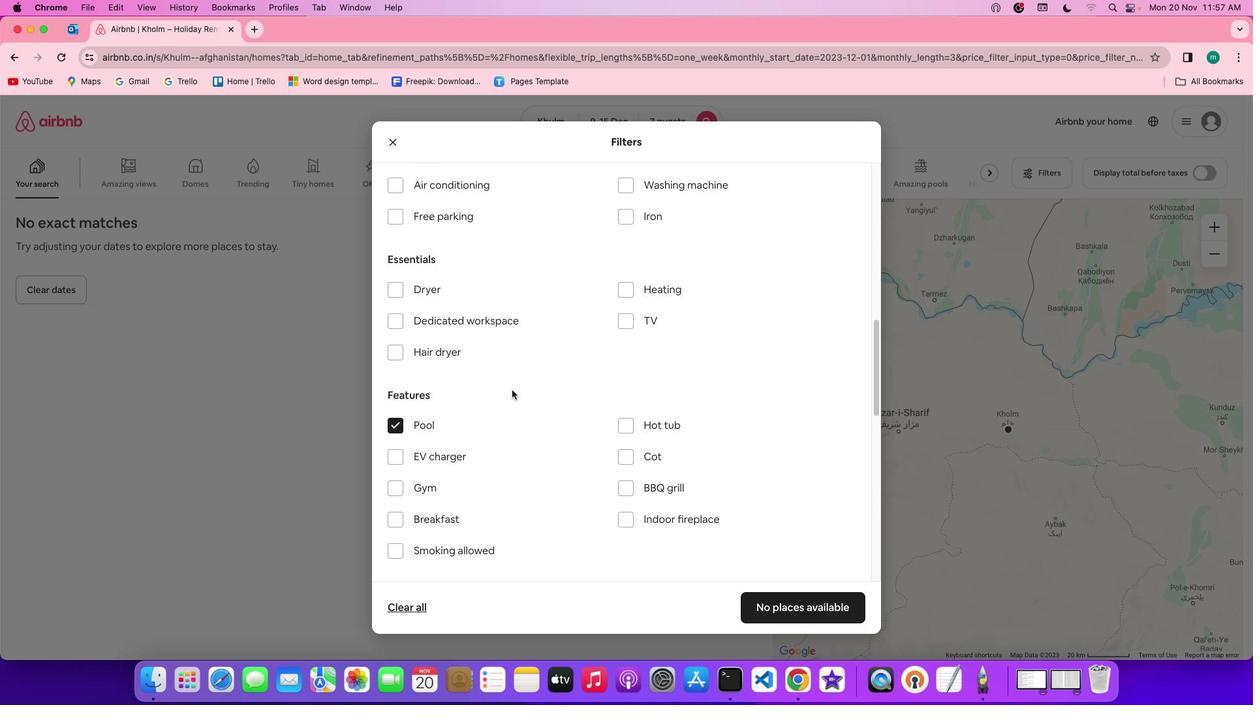 
Action: Mouse scrolled (511, 389) with delta (0, 0)
Screenshot: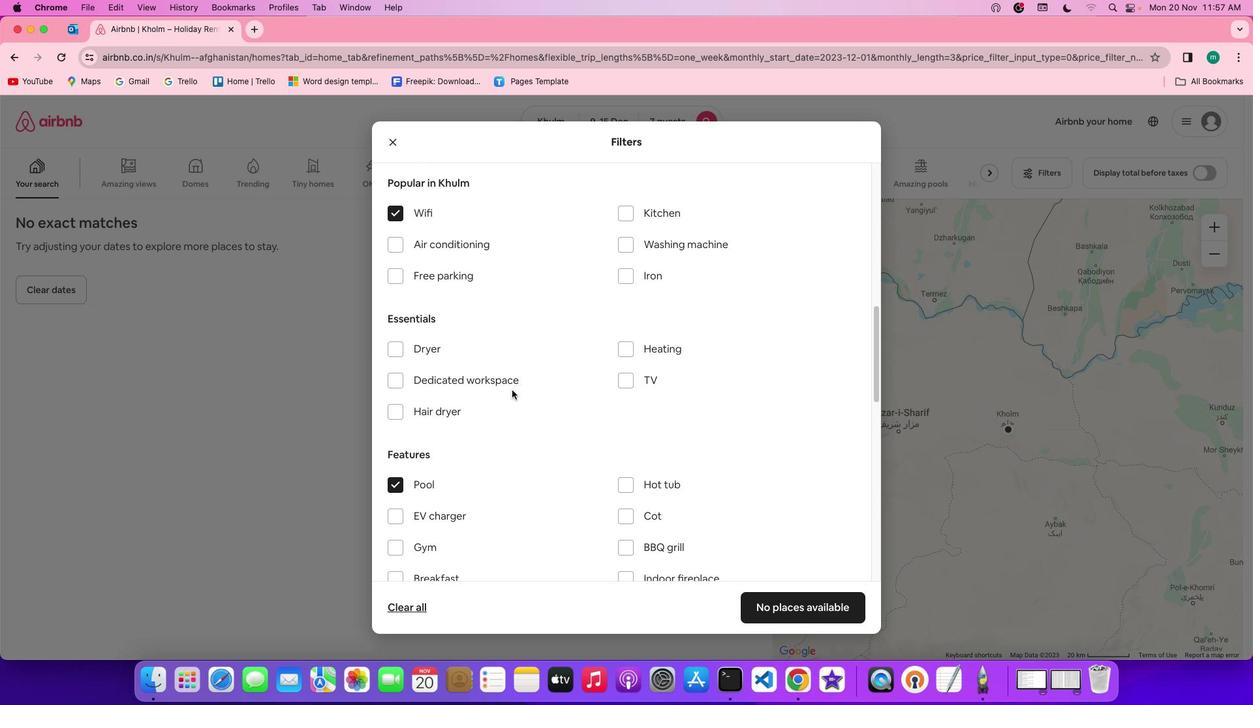 
Action: Mouse scrolled (511, 389) with delta (0, 0)
Screenshot: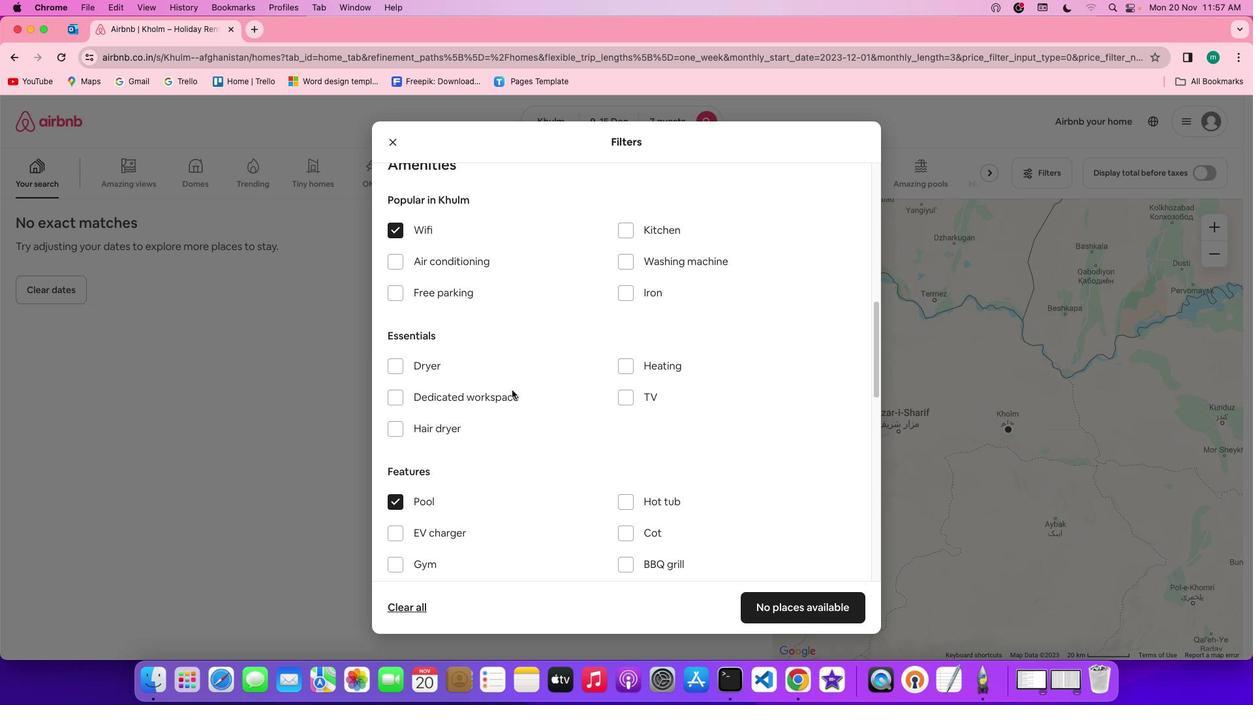 
Action: Mouse scrolled (511, 389) with delta (0, 1)
Screenshot: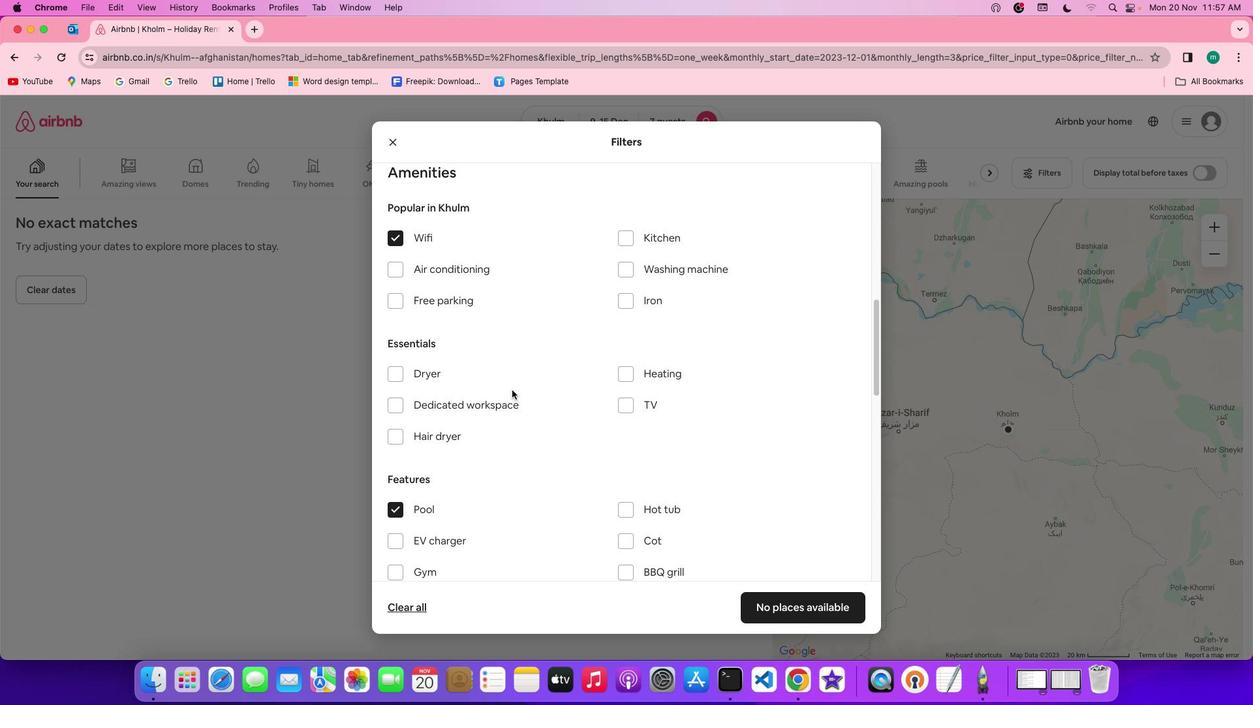 
Action: Mouse moved to (569, 427)
Screenshot: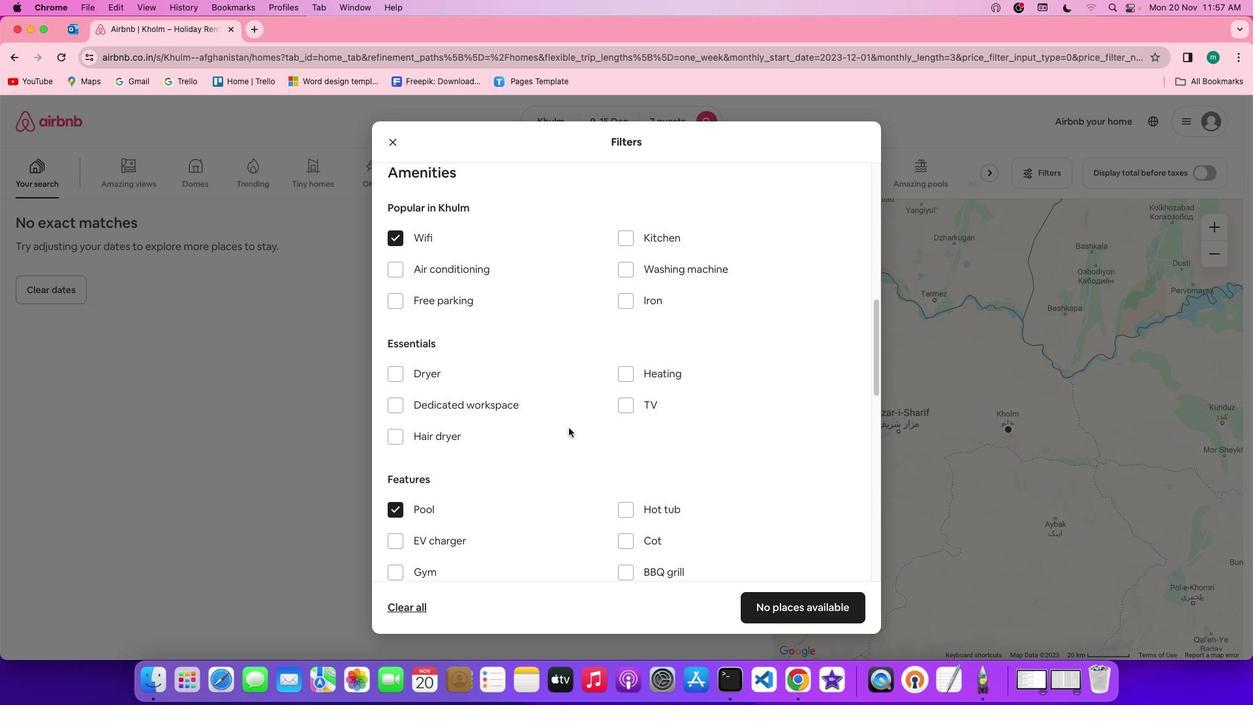 
Action: Mouse scrolled (569, 427) with delta (0, 0)
Screenshot: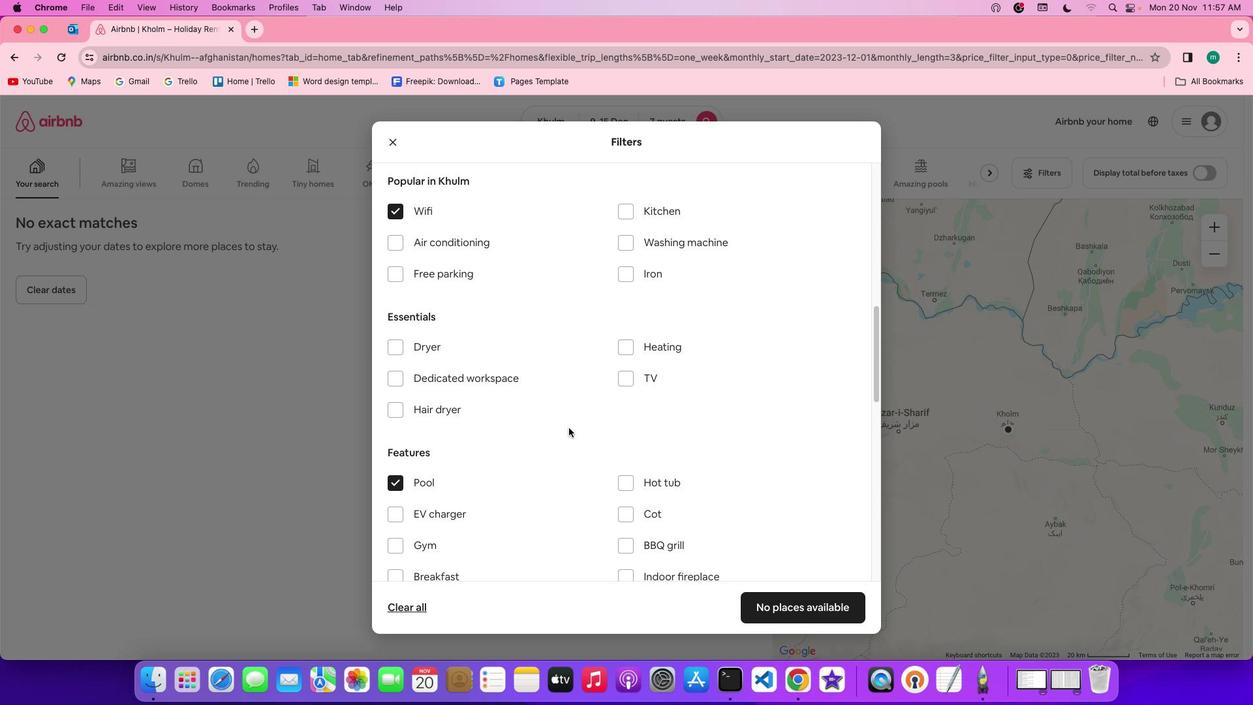 
Action: Mouse scrolled (569, 427) with delta (0, 0)
Screenshot: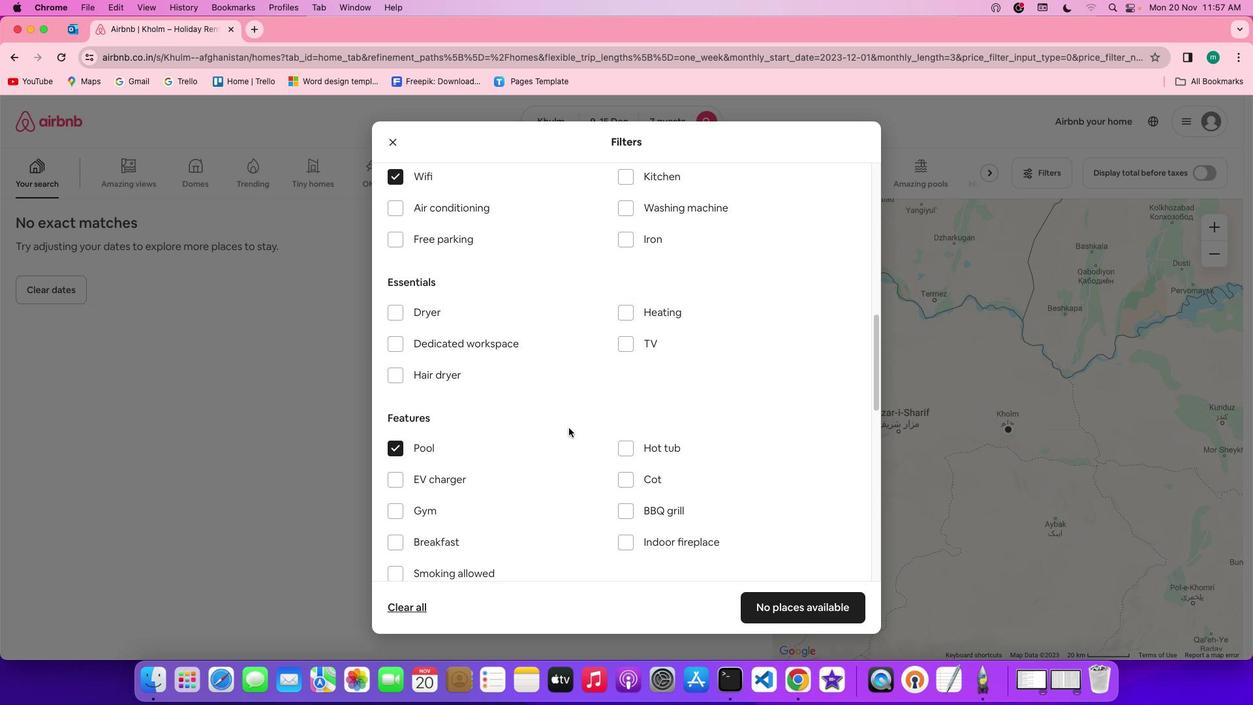 
Action: Mouse scrolled (569, 427) with delta (0, -1)
Screenshot: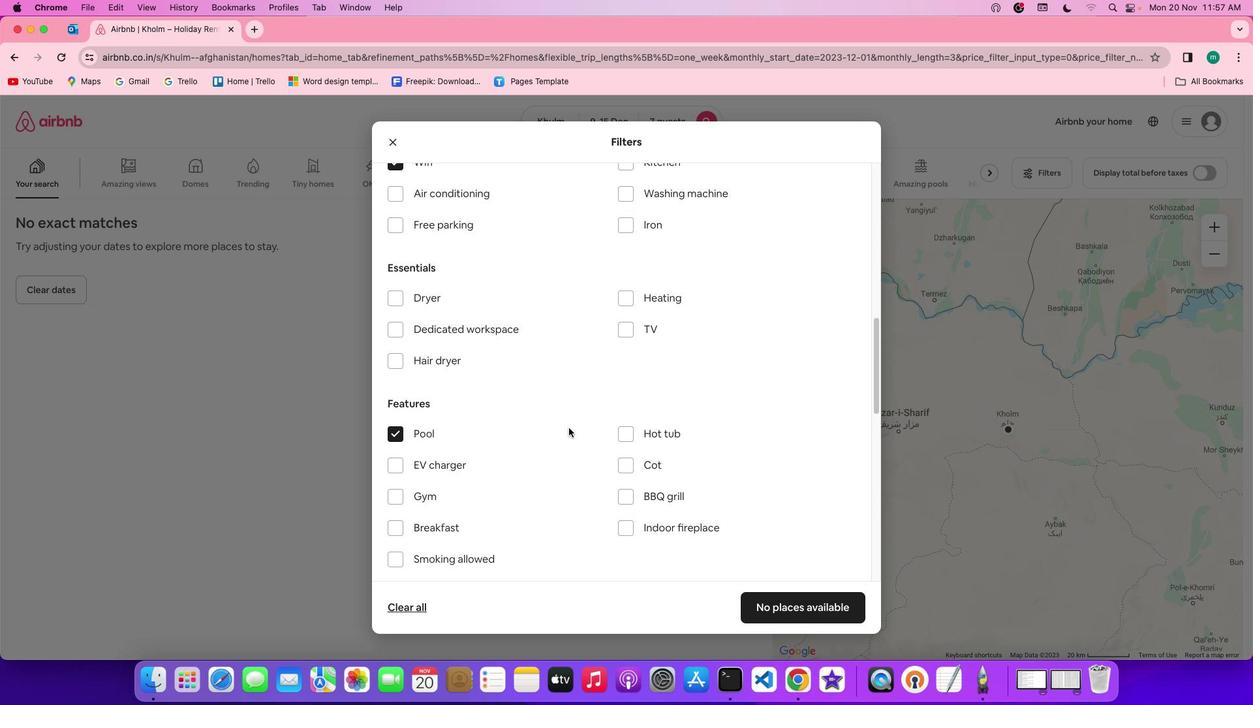 
Action: Mouse scrolled (569, 427) with delta (0, 0)
Screenshot: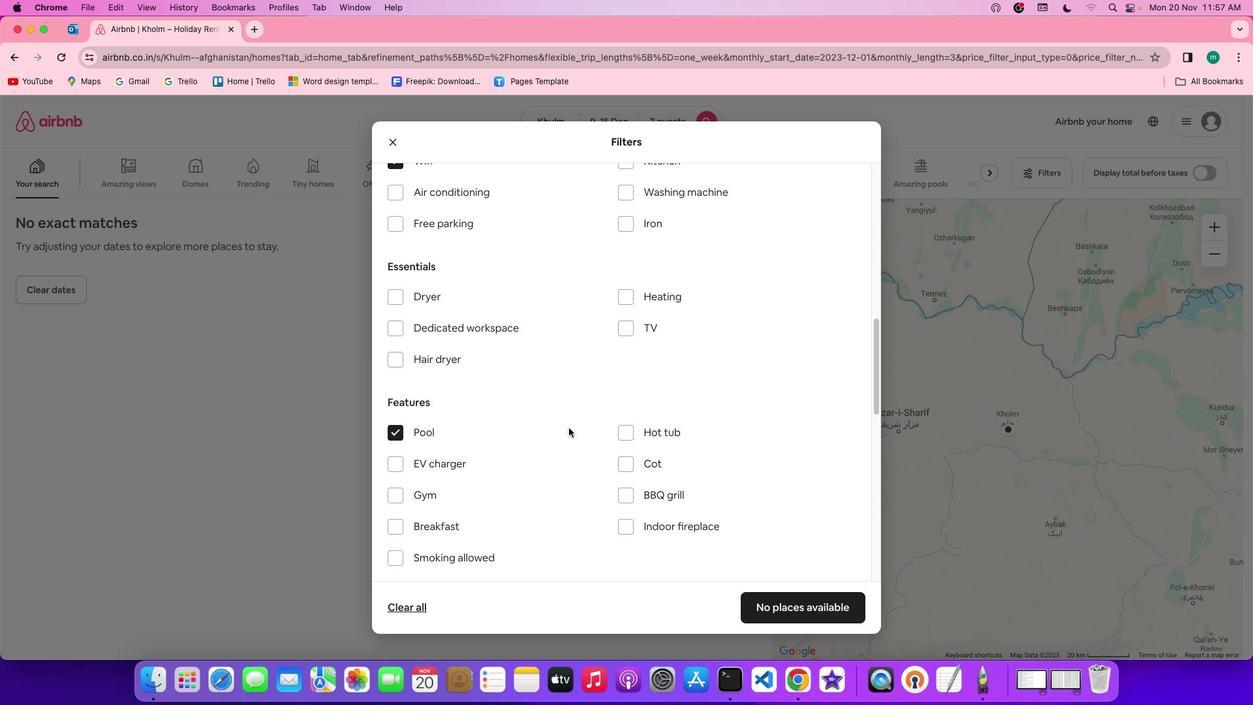 
Action: Mouse moved to (568, 425)
Screenshot: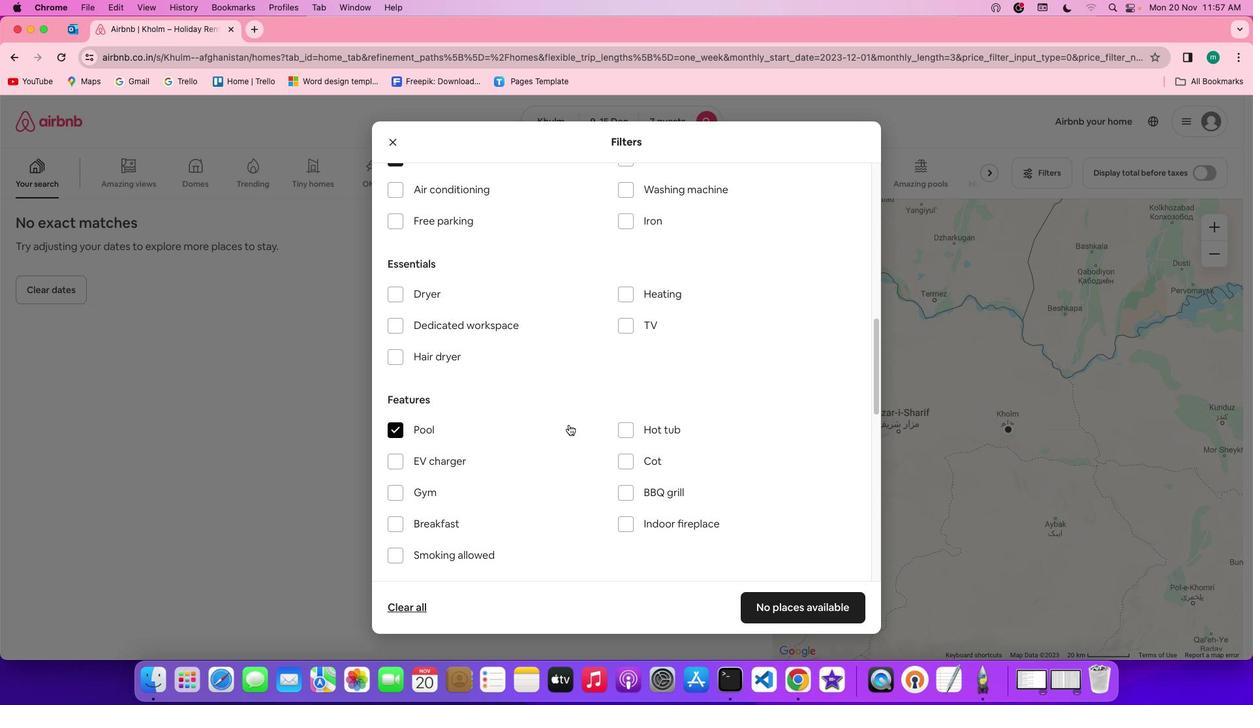 
Action: Mouse scrolled (568, 425) with delta (0, 0)
Screenshot: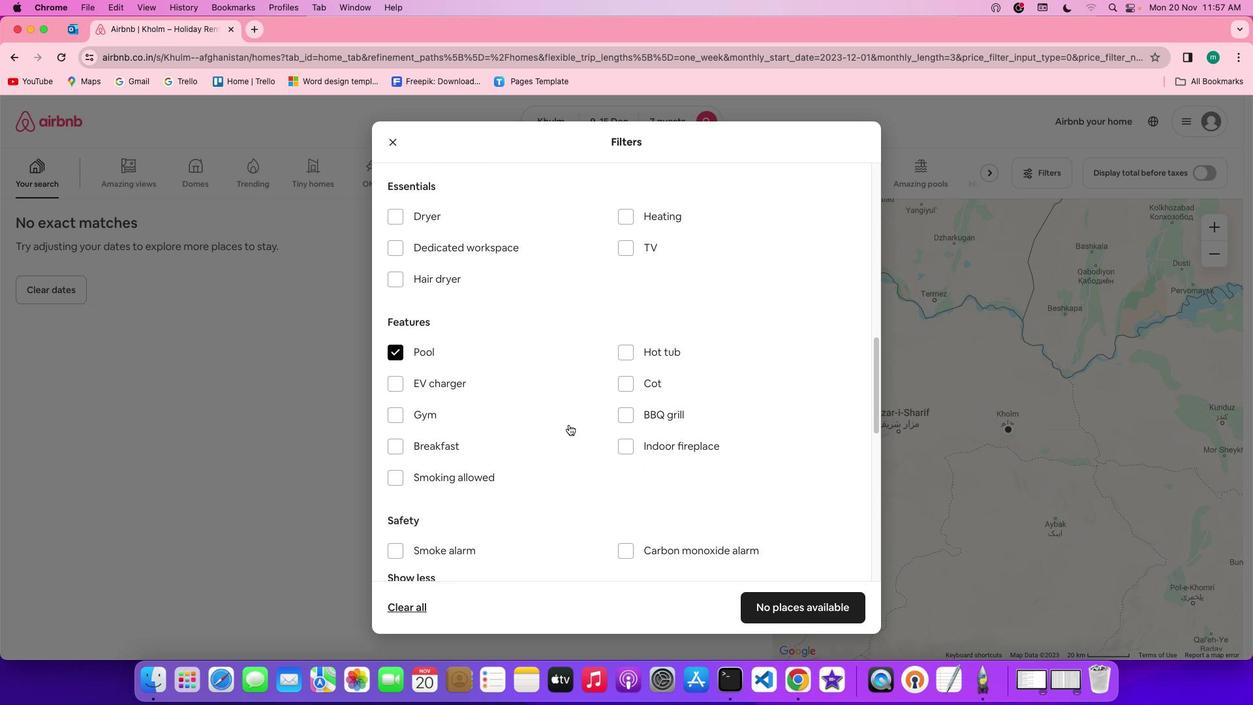 
Action: Mouse scrolled (568, 425) with delta (0, 0)
Screenshot: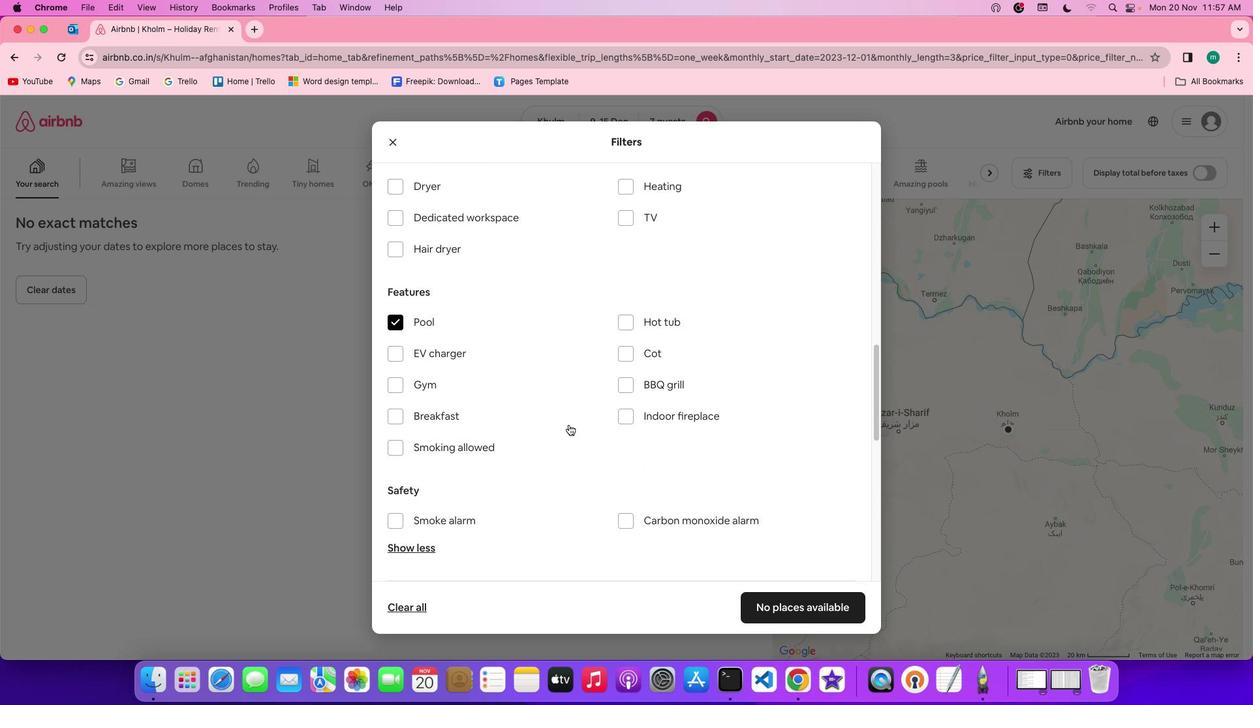 
Action: Mouse scrolled (568, 425) with delta (0, -1)
Screenshot: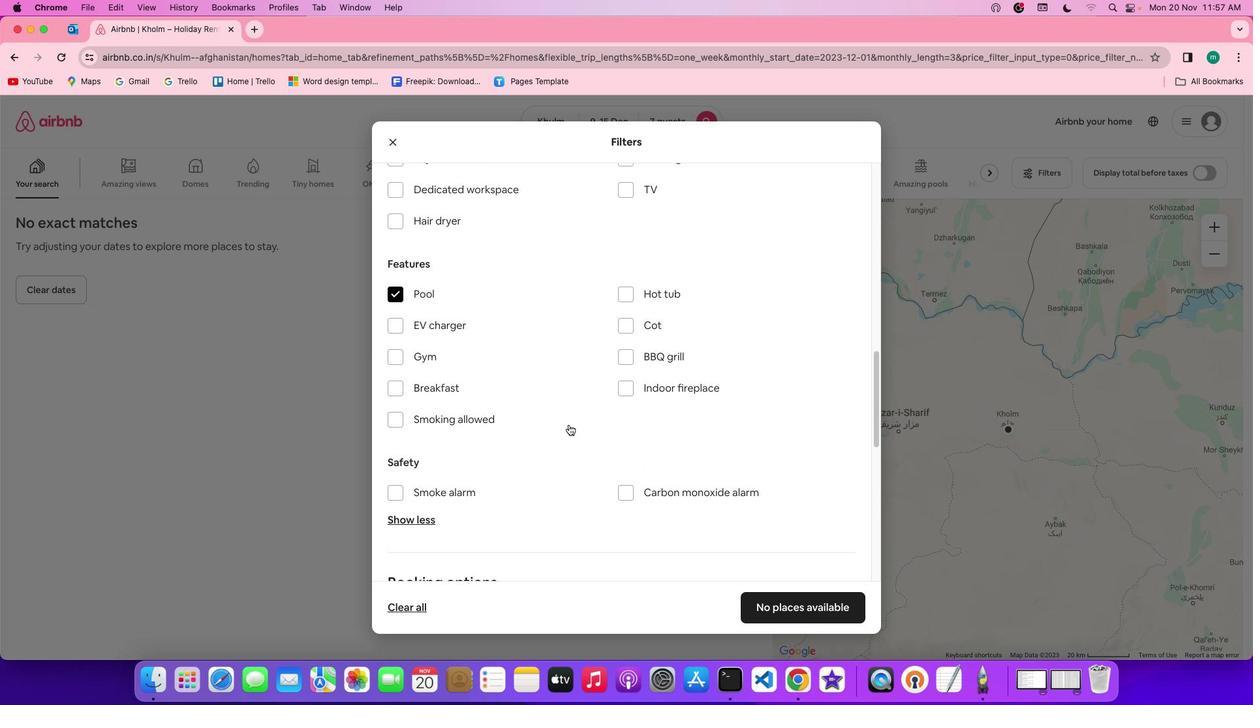 
Action: Mouse scrolled (568, 425) with delta (0, -1)
Screenshot: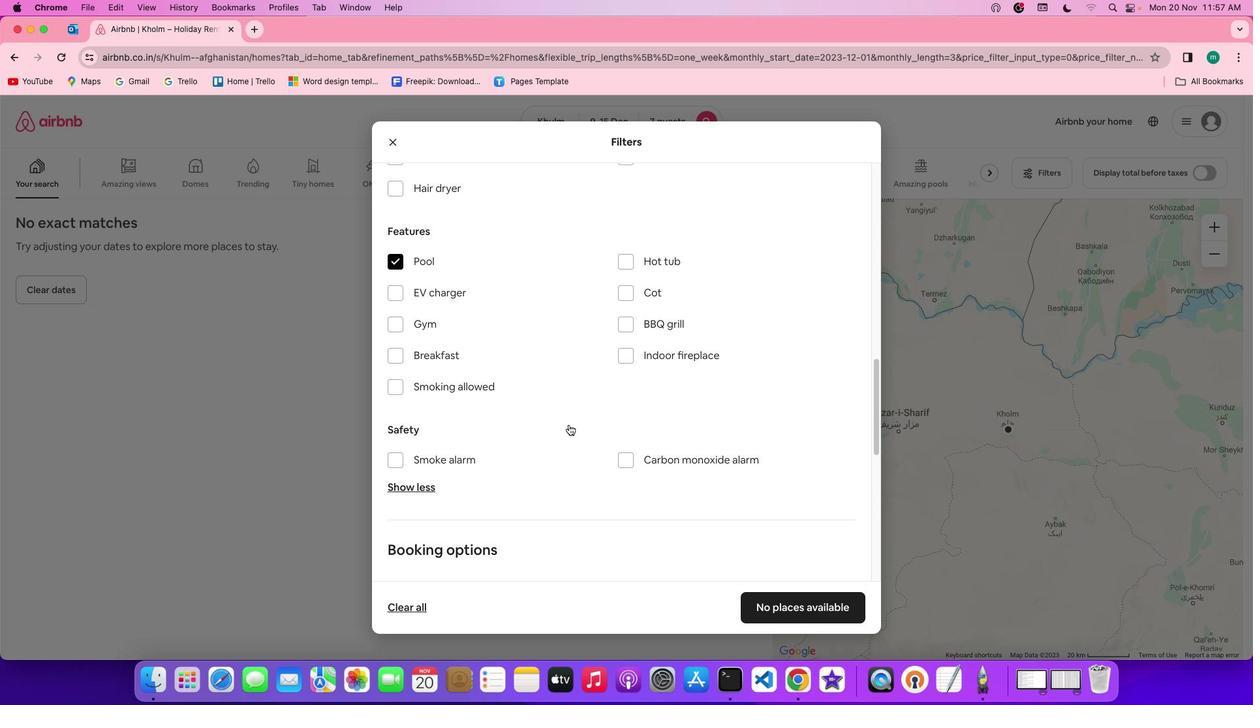 
Action: Mouse moved to (434, 327)
Screenshot: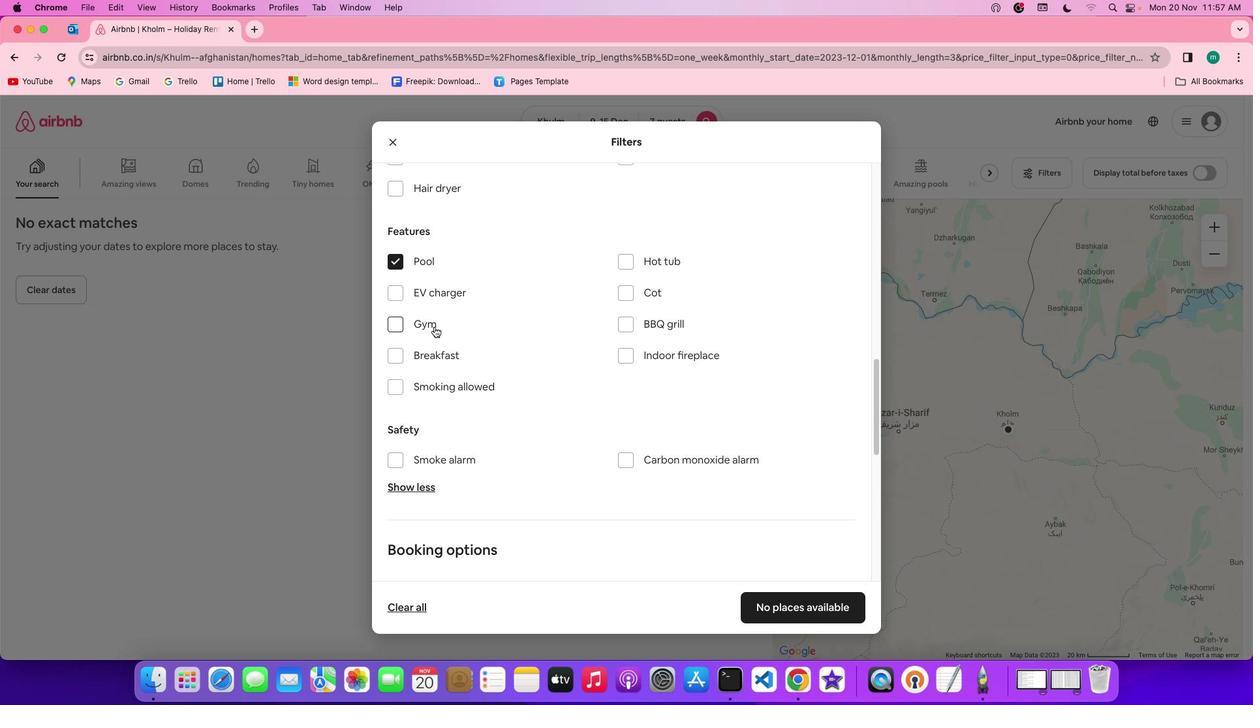 
Action: Mouse pressed left at (434, 327)
Screenshot: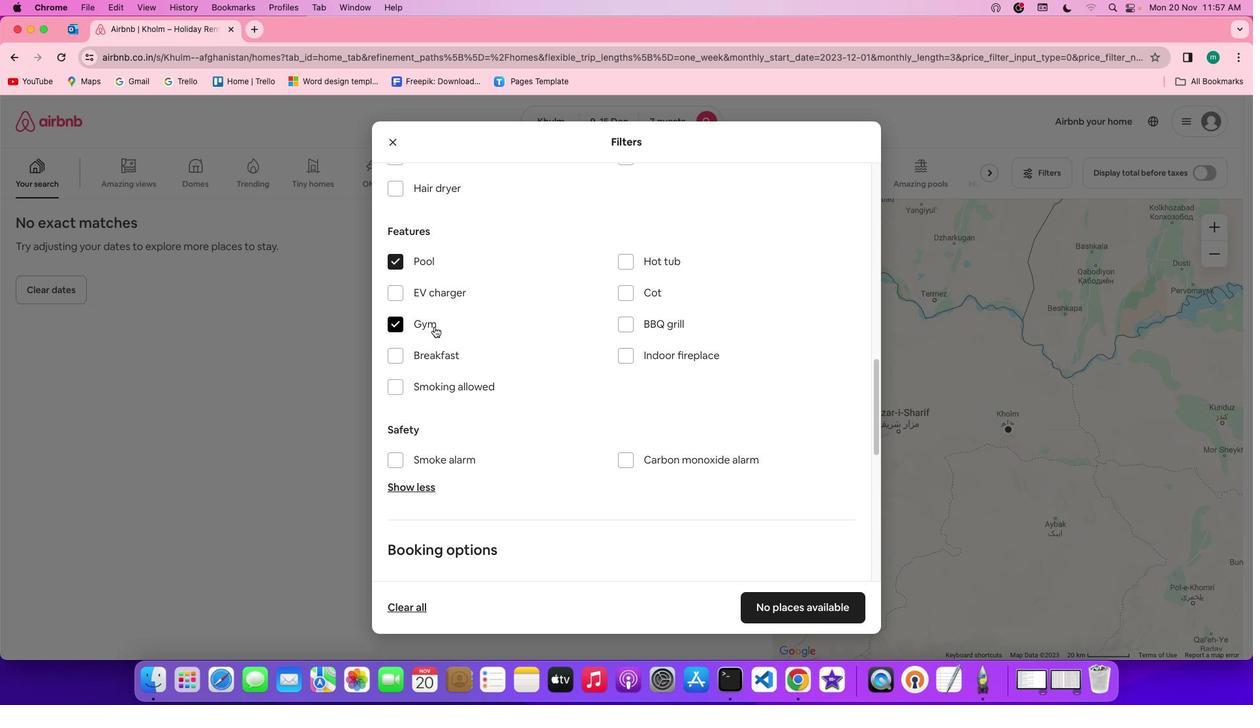 
Action: Mouse moved to (514, 353)
Screenshot: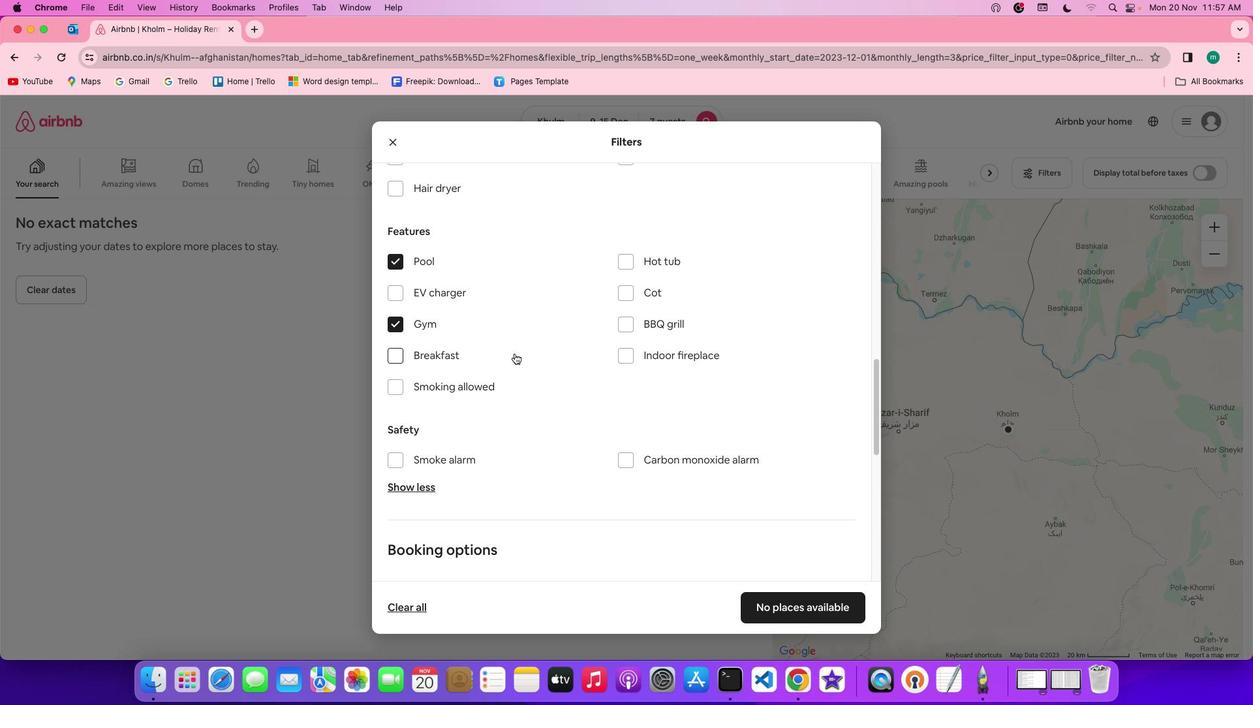 
Action: Mouse scrolled (514, 353) with delta (0, 0)
Screenshot: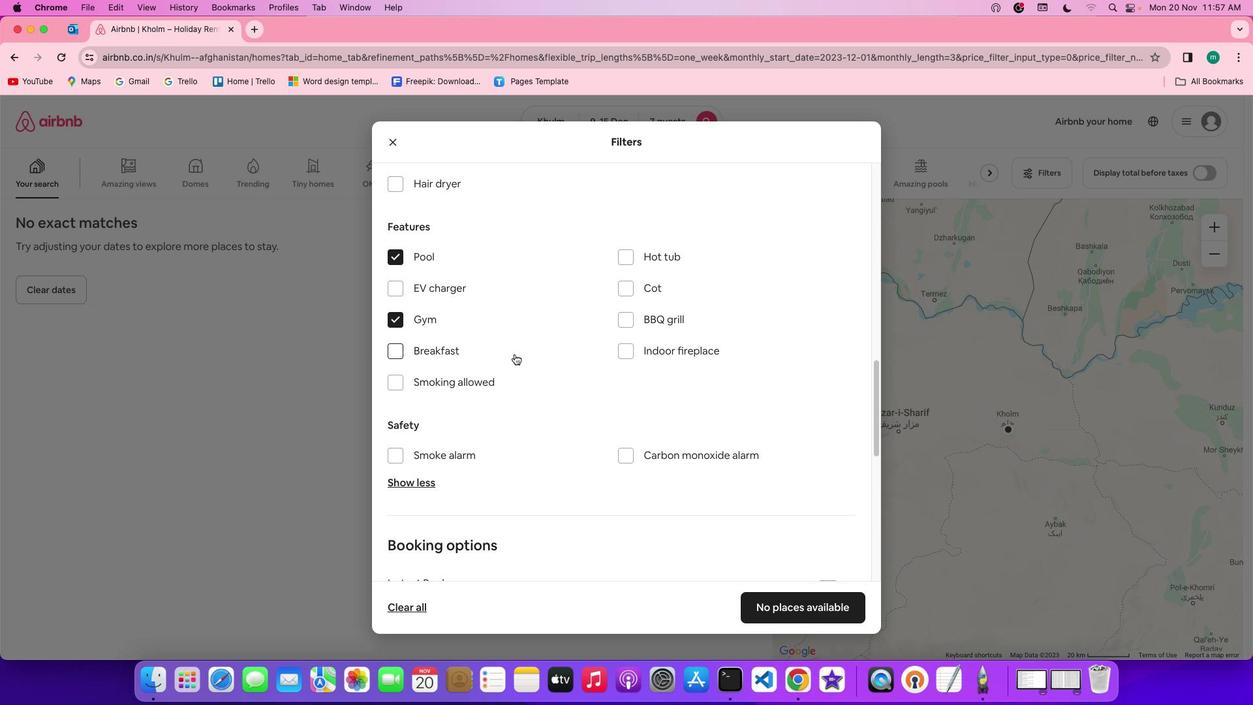 
Action: Mouse scrolled (514, 353) with delta (0, 0)
Screenshot: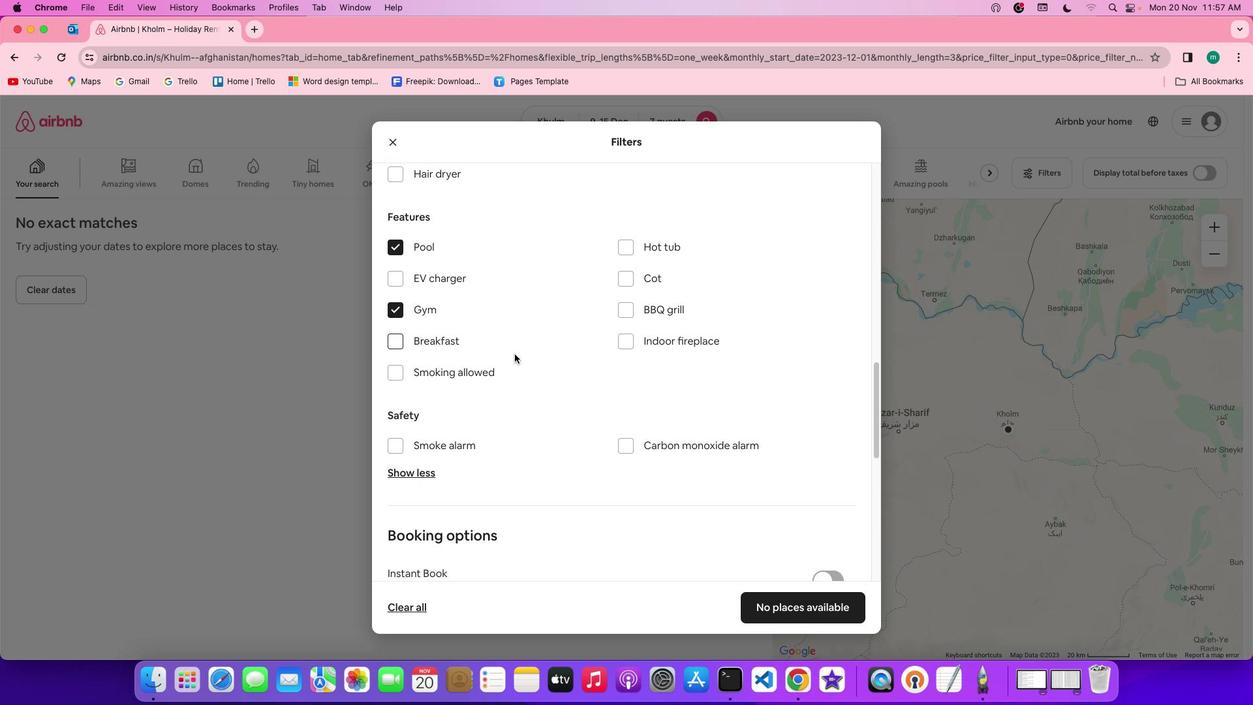 
Action: Mouse scrolled (514, 353) with delta (0, 0)
Screenshot: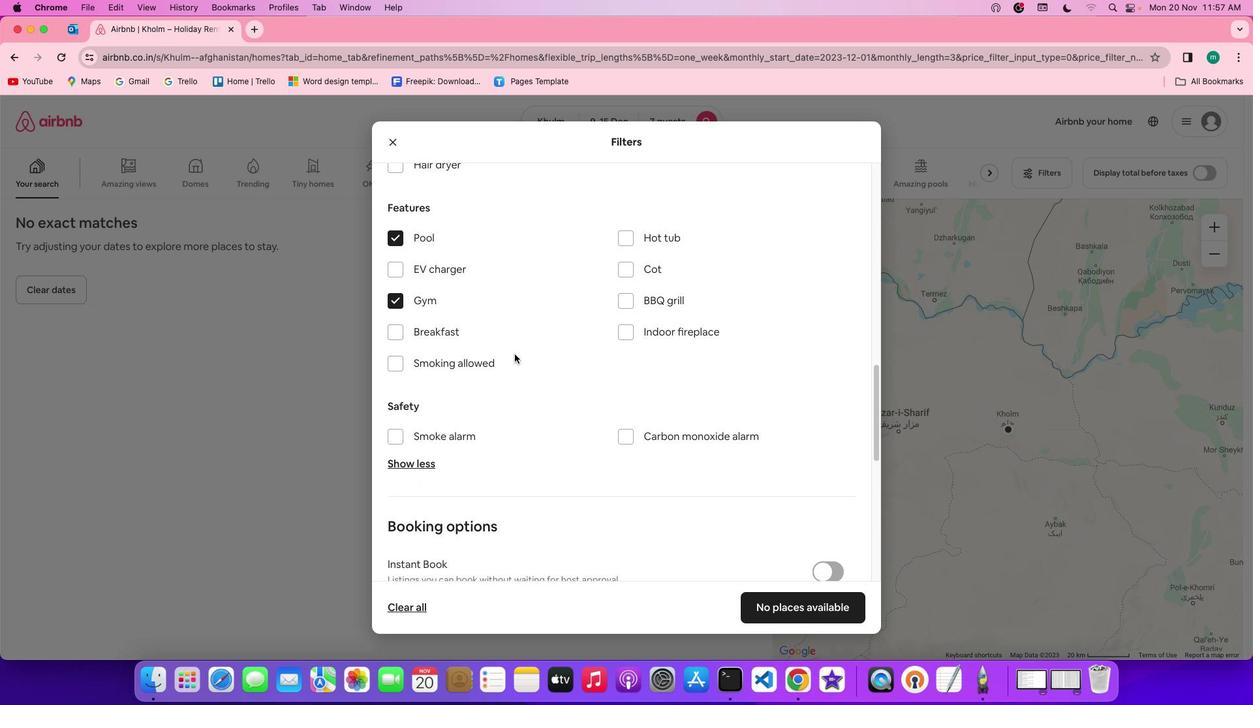 
Action: Mouse moved to (514, 354)
Screenshot: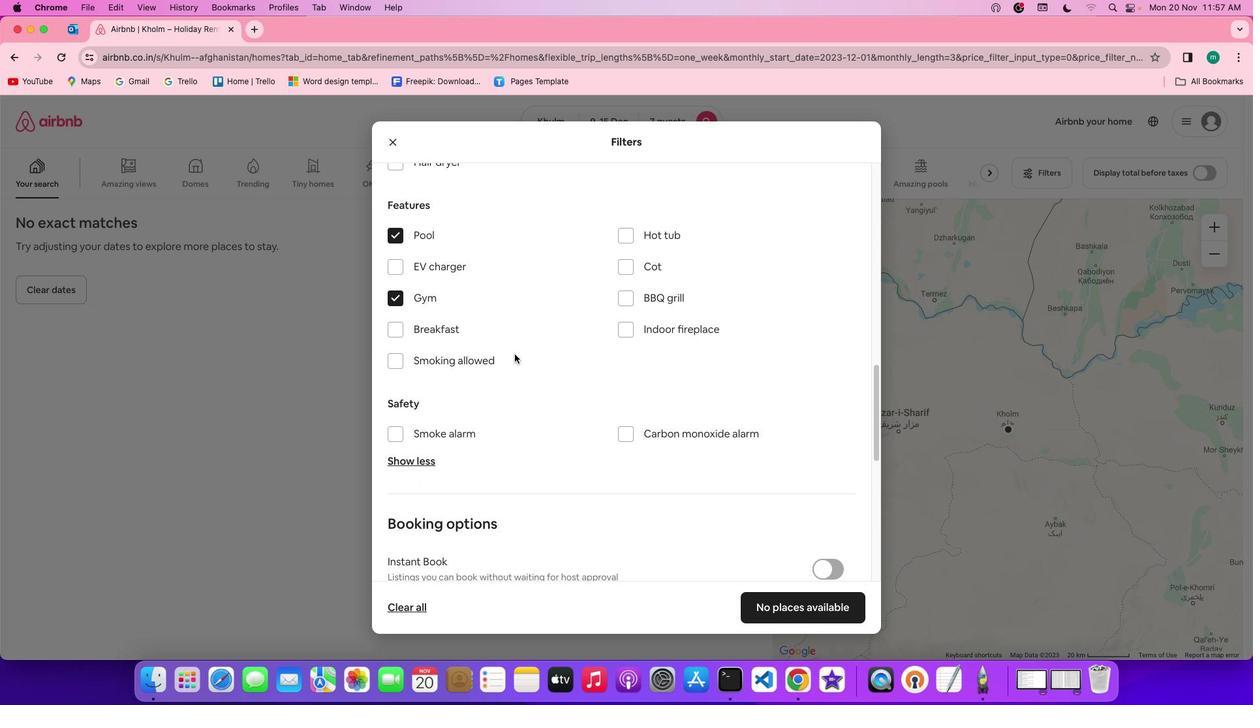 
Action: Mouse scrolled (514, 354) with delta (0, 0)
Screenshot: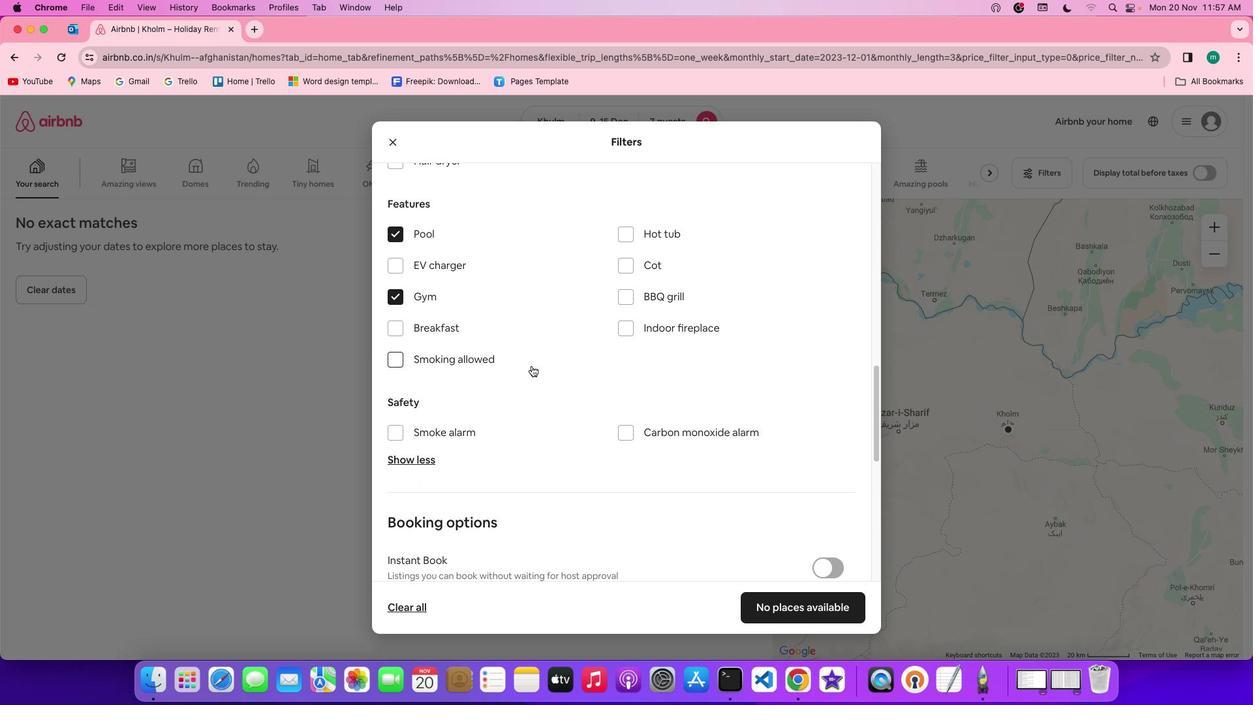 
Action: Mouse moved to (546, 374)
Screenshot: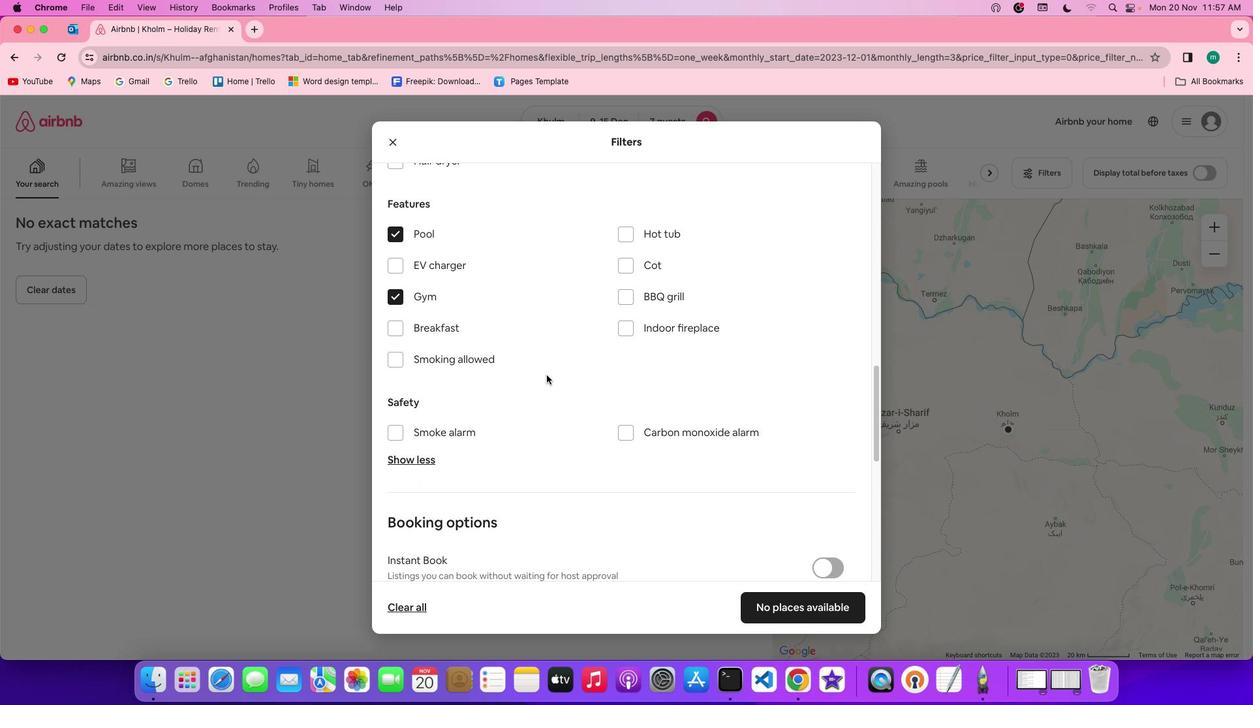
Action: Mouse scrolled (546, 374) with delta (0, 0)
Screenshot: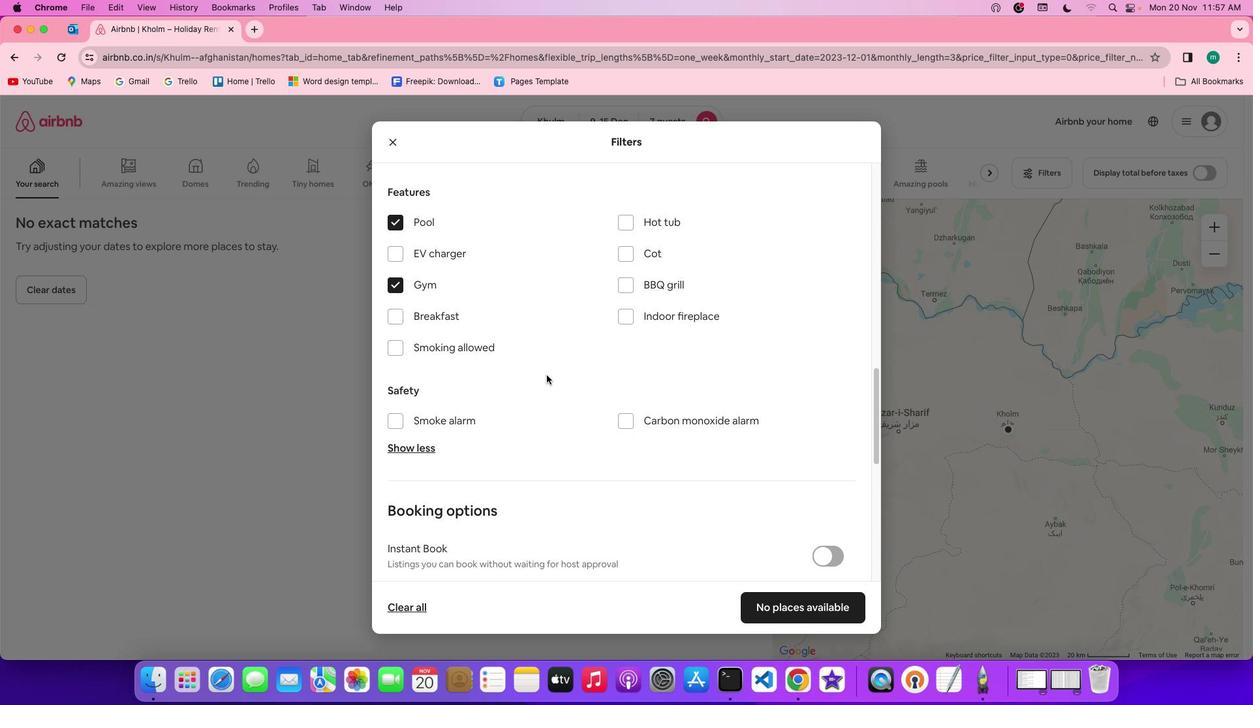 
Action: Mouse scrolled (546, 374) with delta (0, 0)
Screenshot: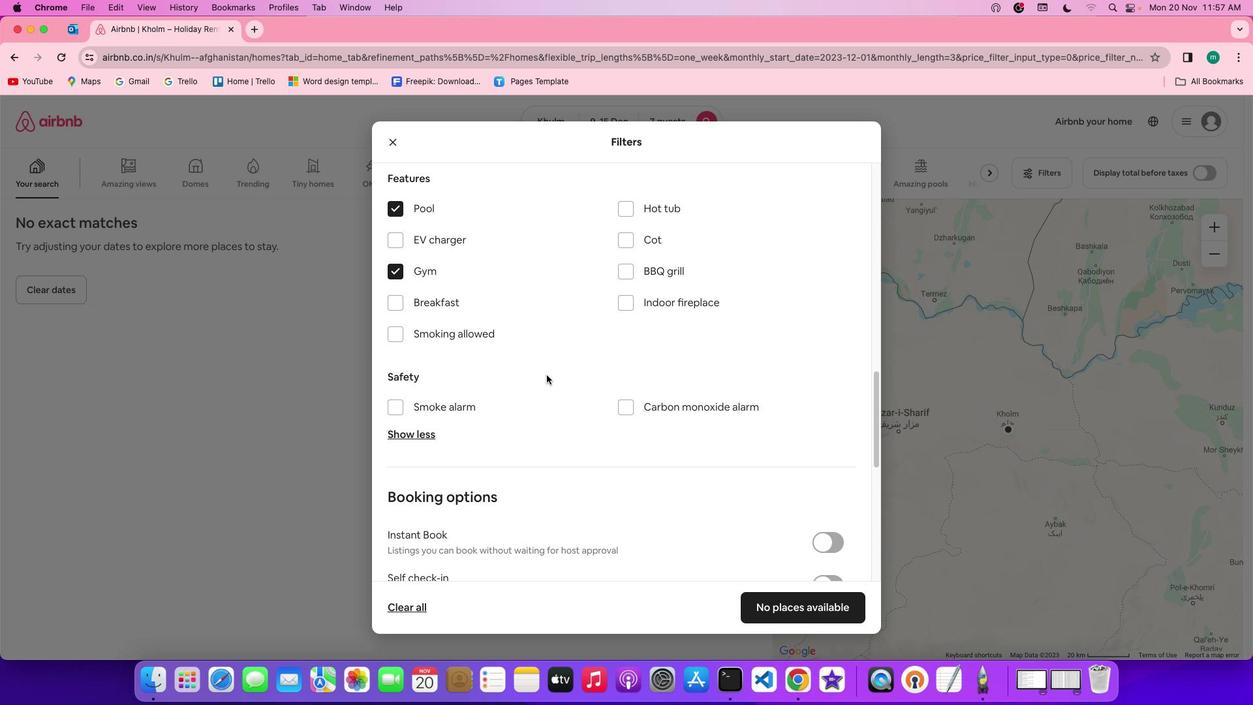 
Action: Mouse scrolled (546, 374) with delta (0, 0)
Screenshot: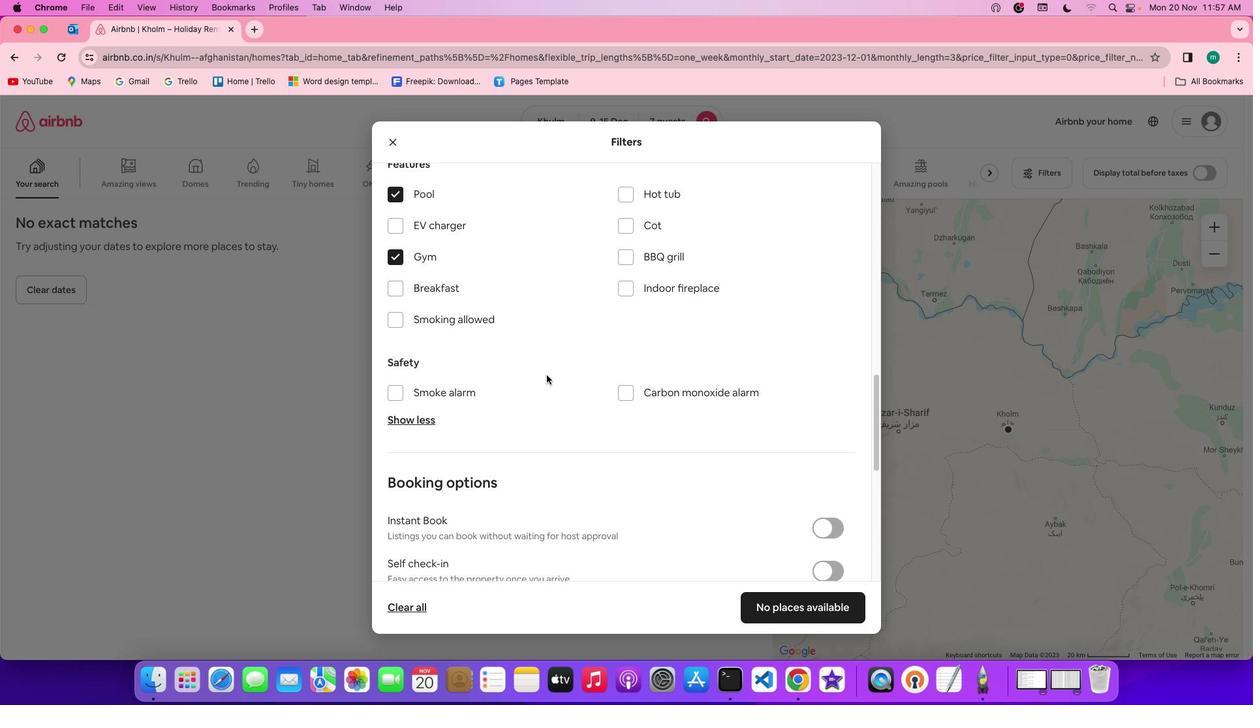 
Action: Mouse moved to (448, 287)
Screenshot: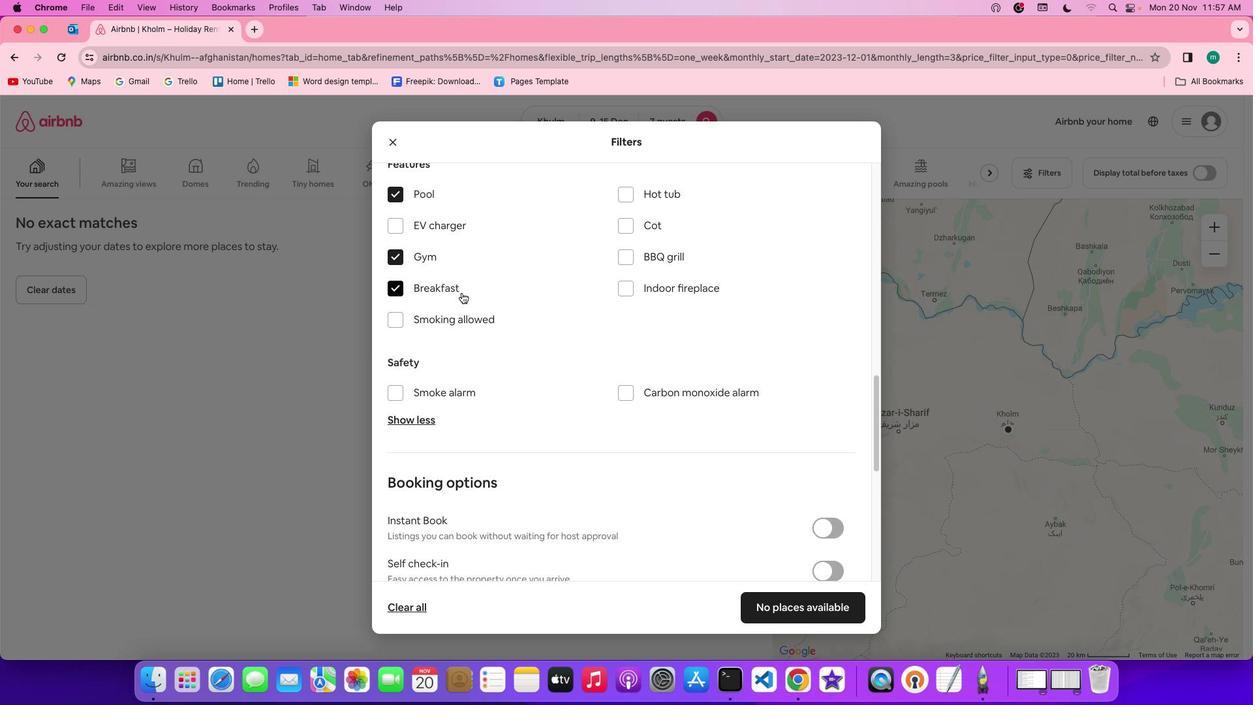 
Action: Mouse pressed left at (448, 287)
Screenshot: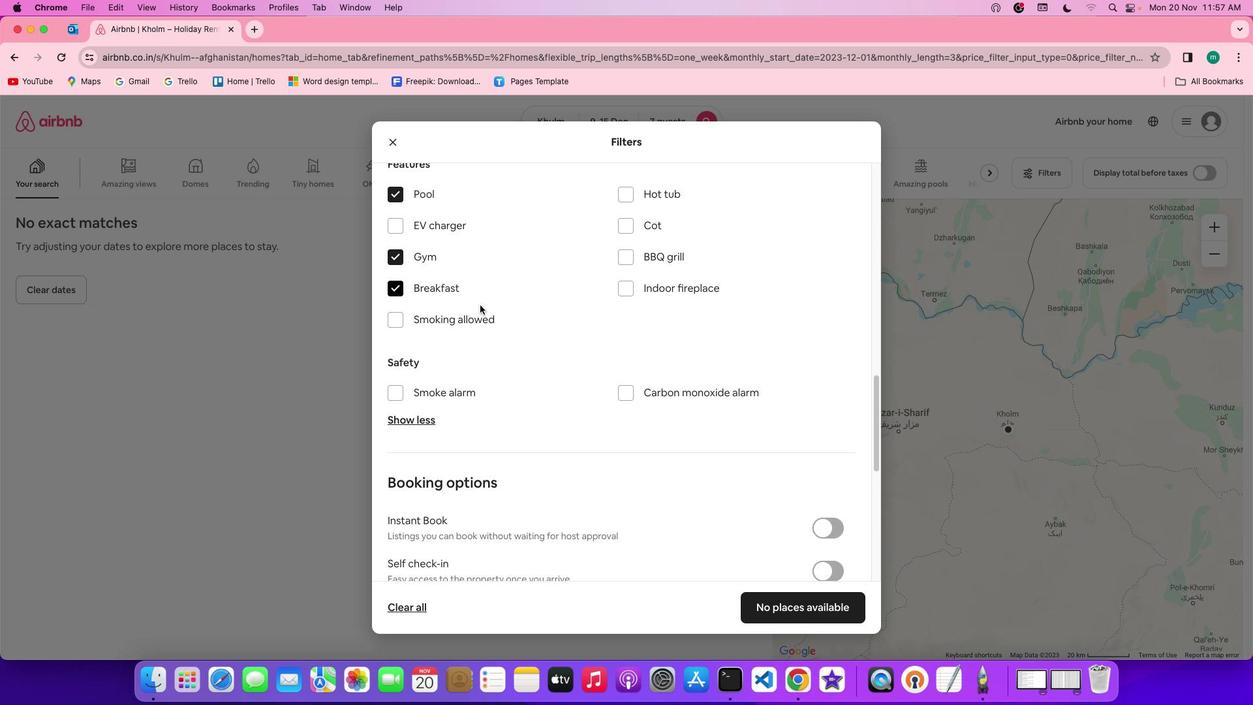 
Action: Mouse moved to (593, 444)
Screenshot: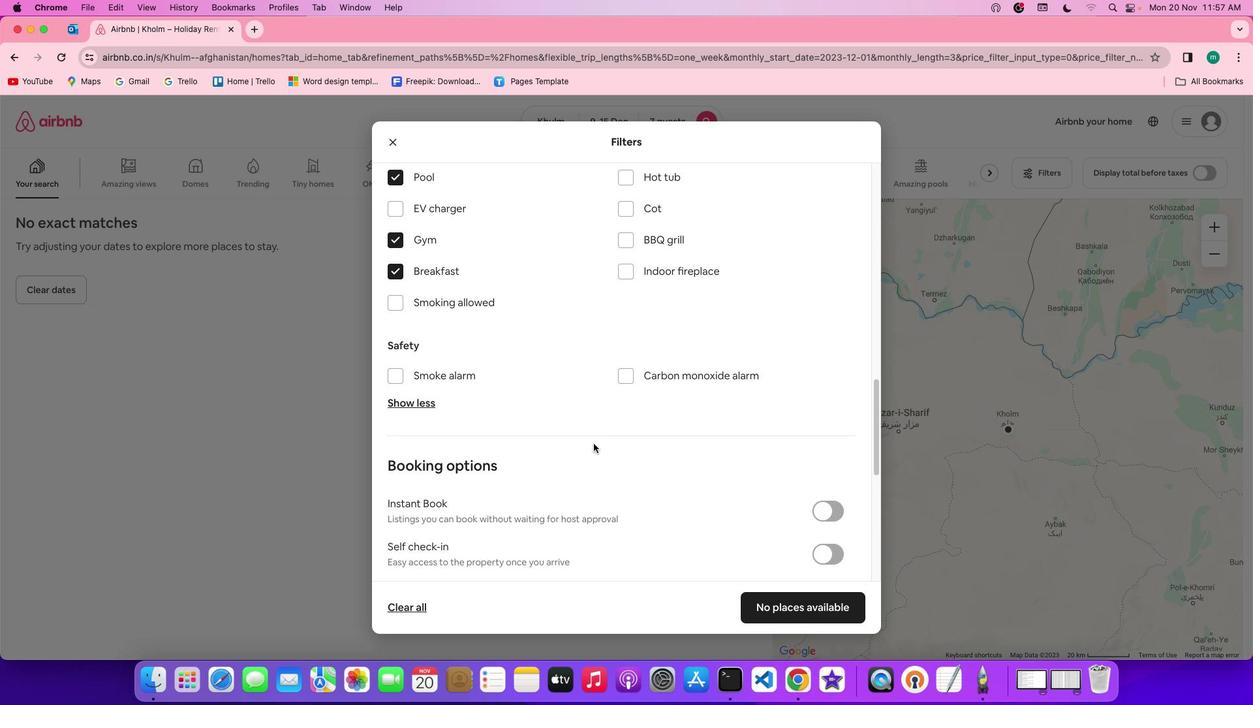 
Action: Mouse scrolled (593, 444) with delta (0, 0)
Screenshot: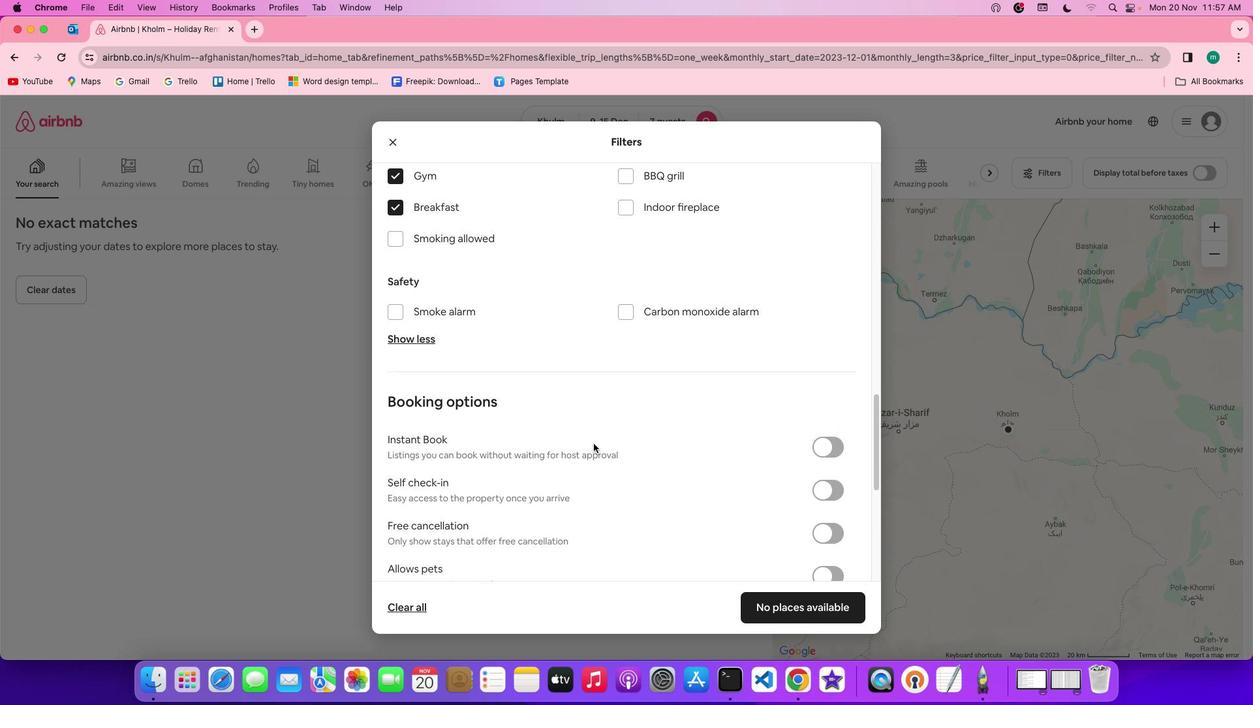 
Action: Mouse scrolled (593, 444) with delta (0, 0)
Screenshot: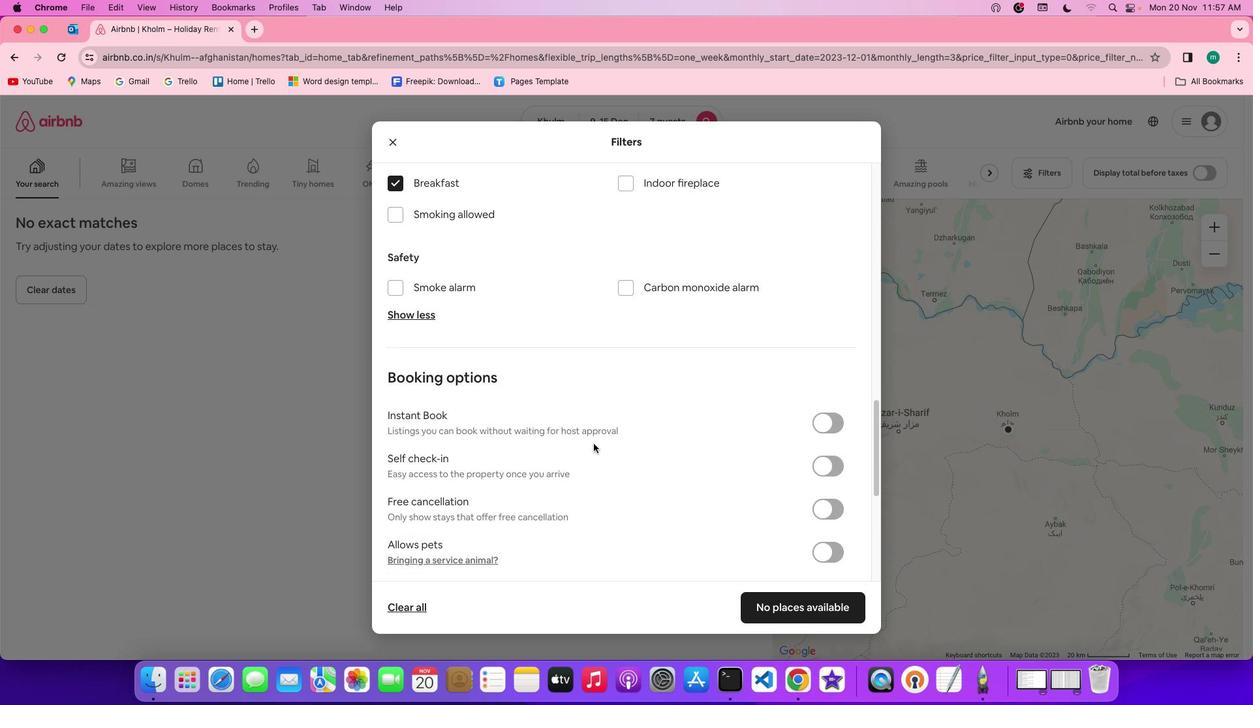 
Action: Mouse scrolled (593, 444) with delta (0, -1)
Screenshot: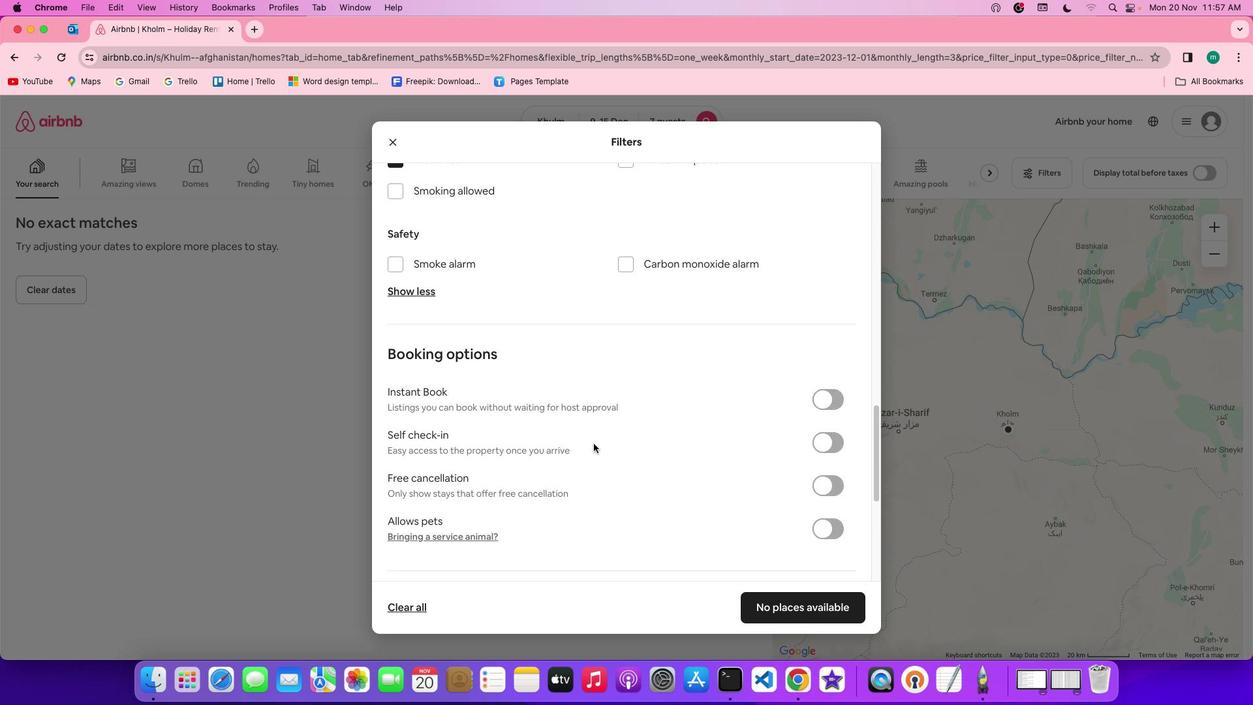
Action: Mouse scrolled (593, 444) with delta (0, -1)
Screenshot: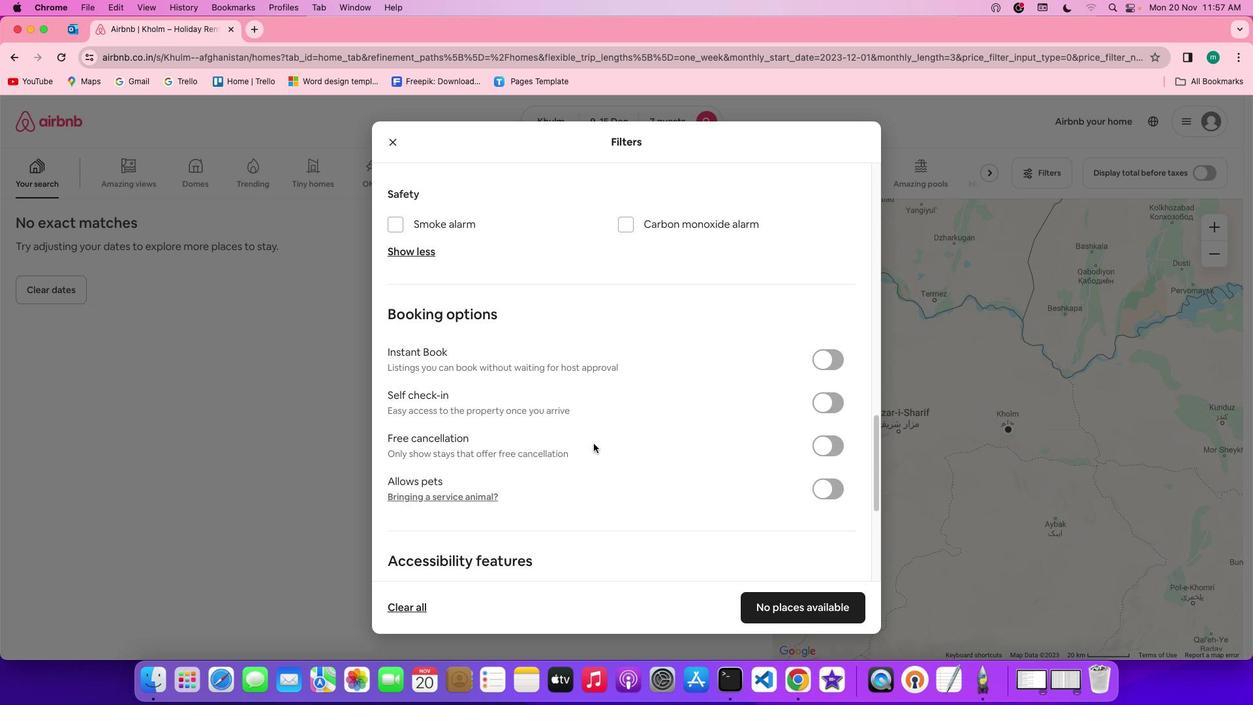 
Action: Mouse moved to (665, 474)
Screenshot: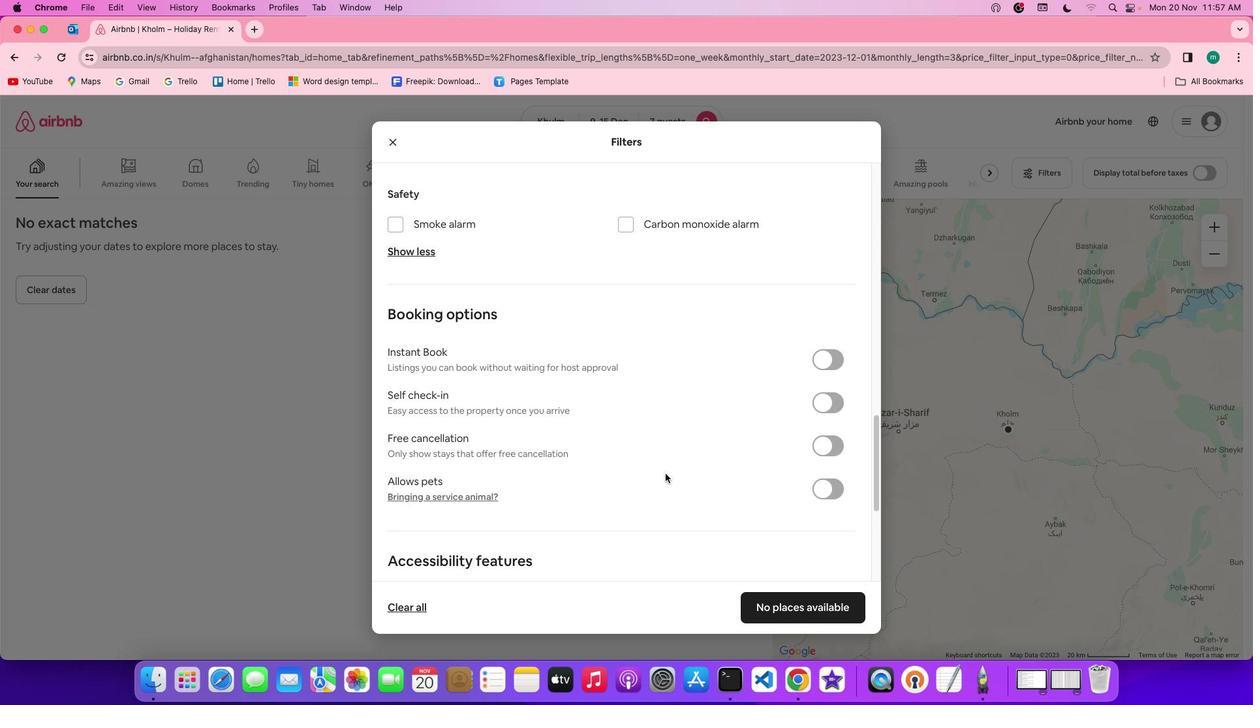 
Action: Mouse scrolled (665, 474) with delta (0, 0)
Screenshot: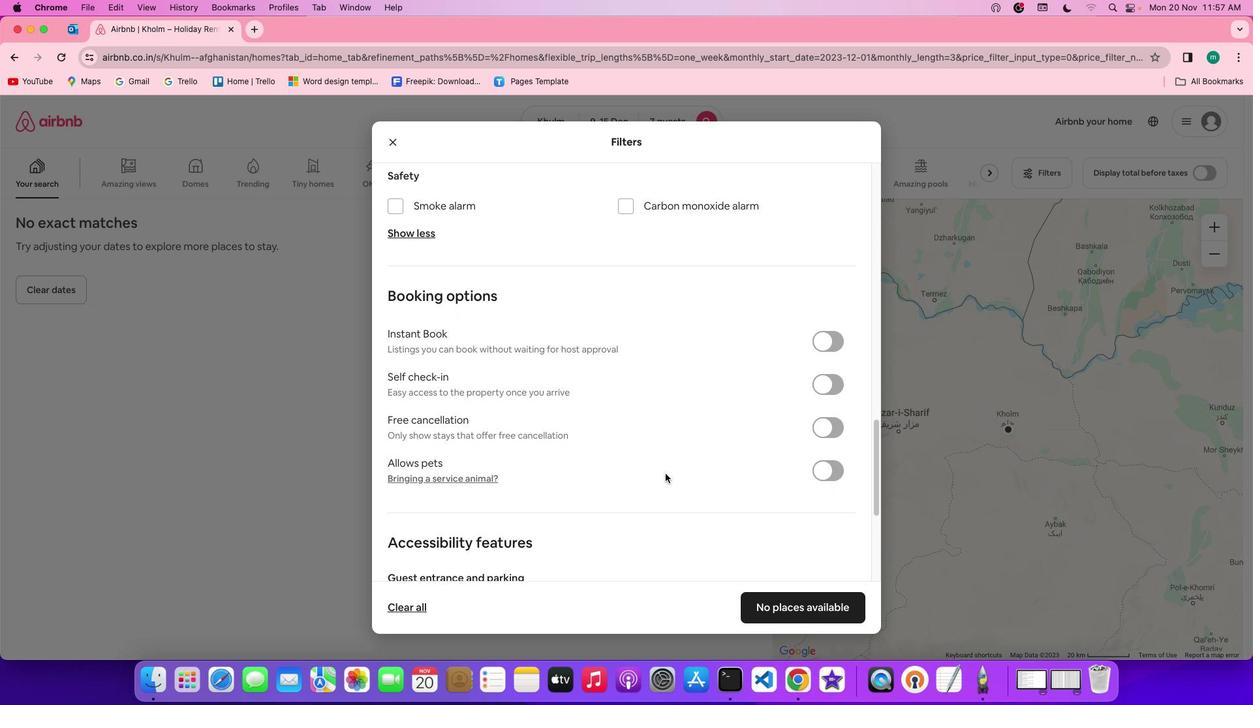 
Action: Mouse scrolled (665, 474) with delta (0, 0)
Screenshot: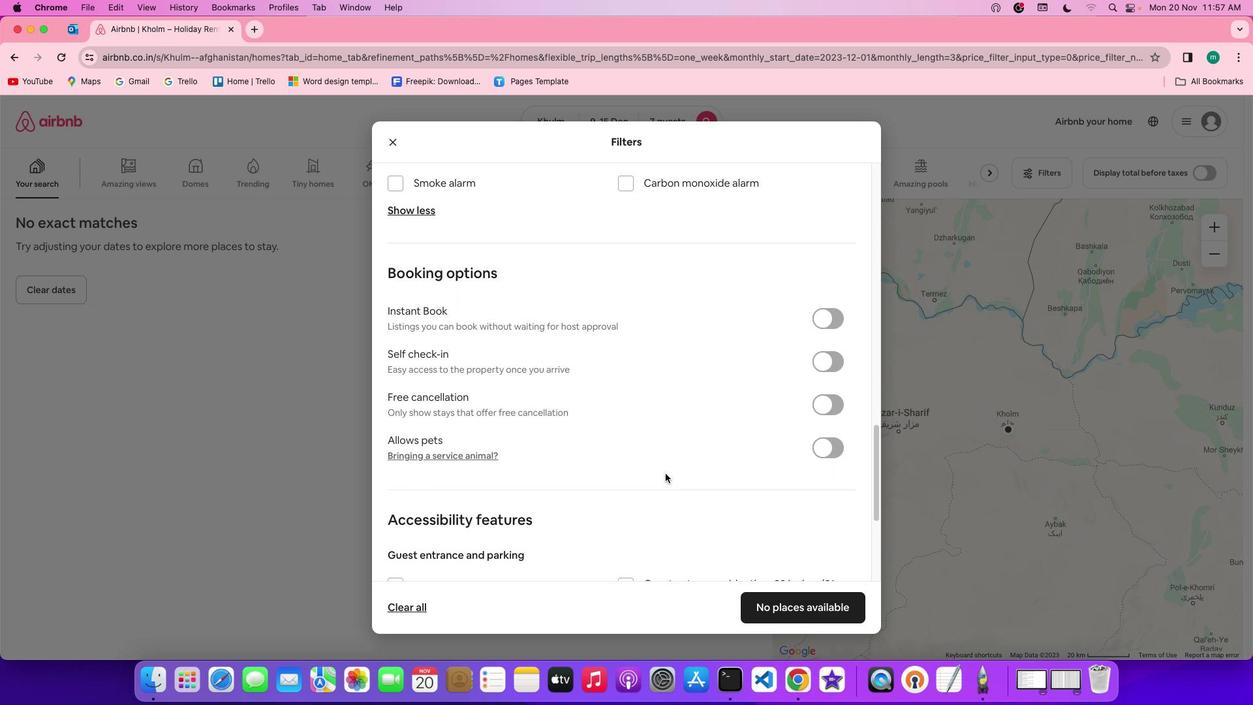 
Action: Mouse scrolled (665, 474) with delta (0, 0)
Screenshot: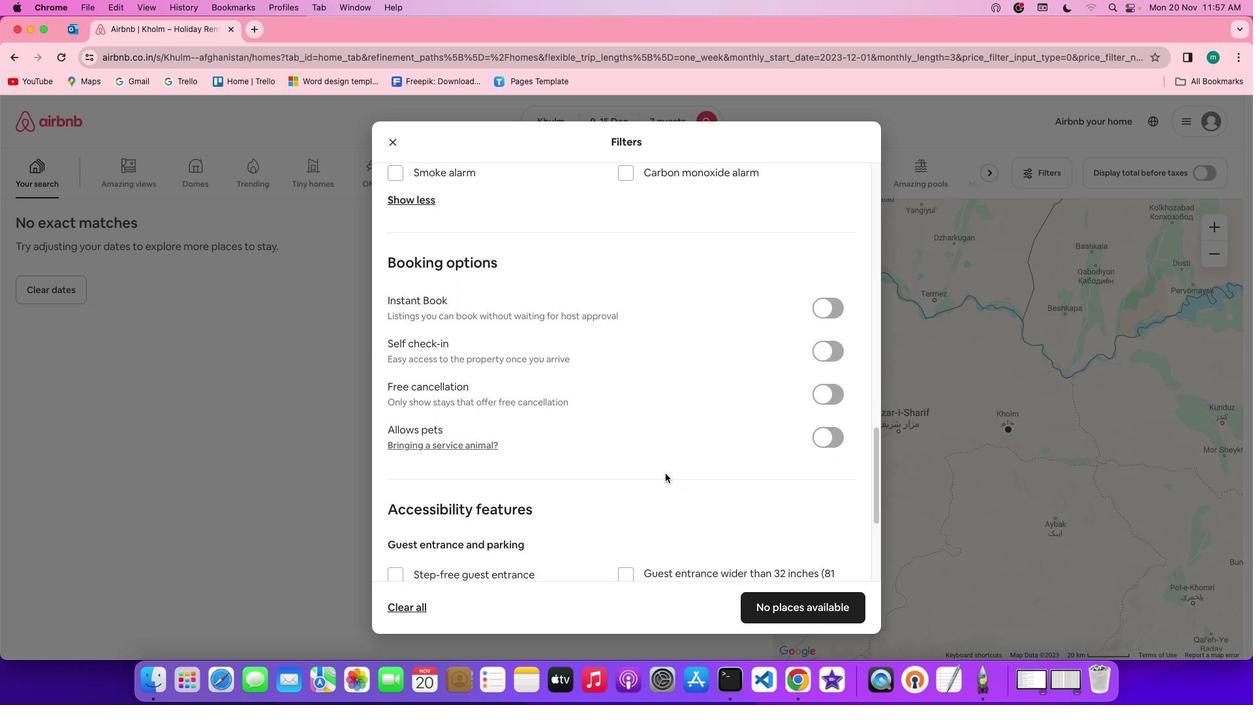 
Action: Mouse moved to (671, 473)
Screenshot: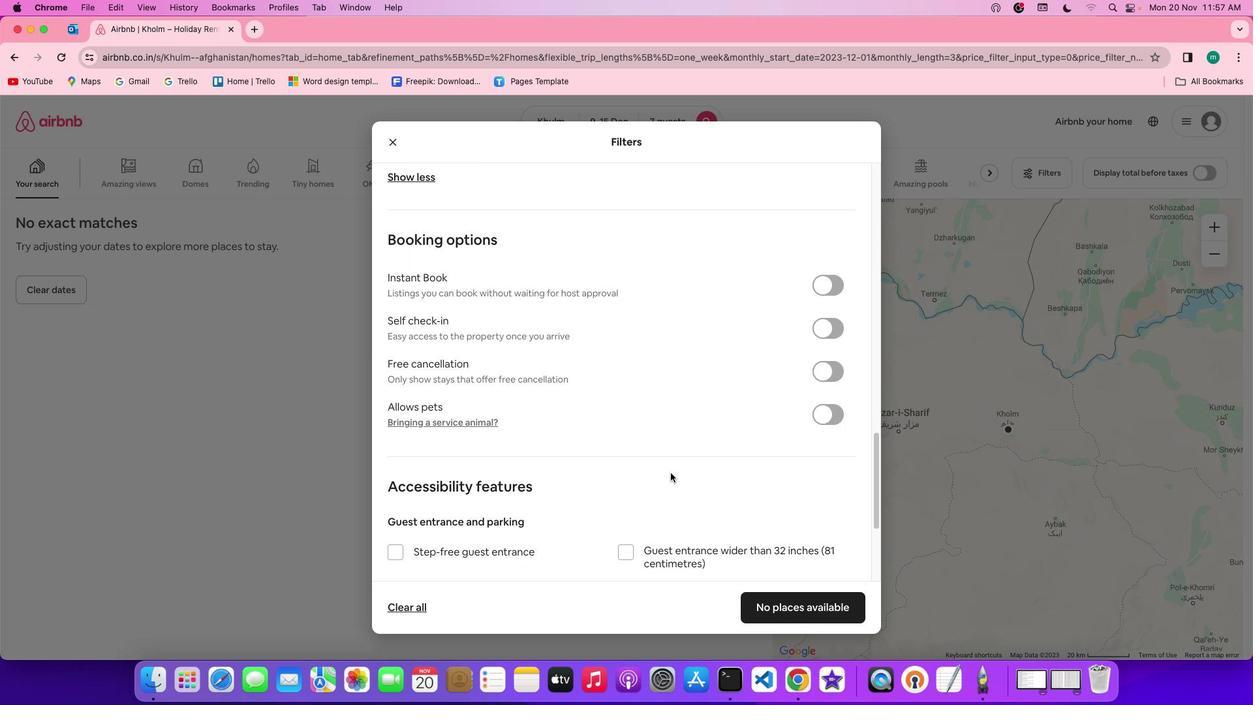 
Action: Mouse scrolled (671, 473) with delta (0, 0)
Screenshot: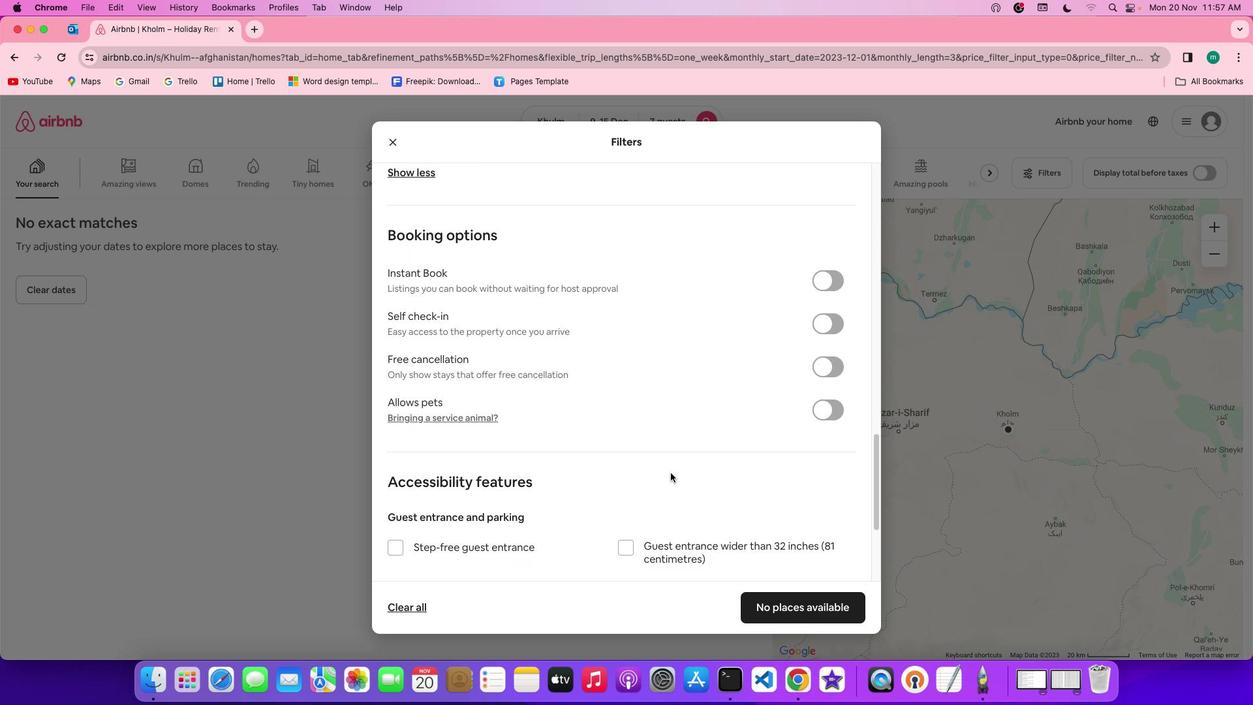 
Action: Mouse scrolled (671, 473) with delta (0, 0)
Screenshot: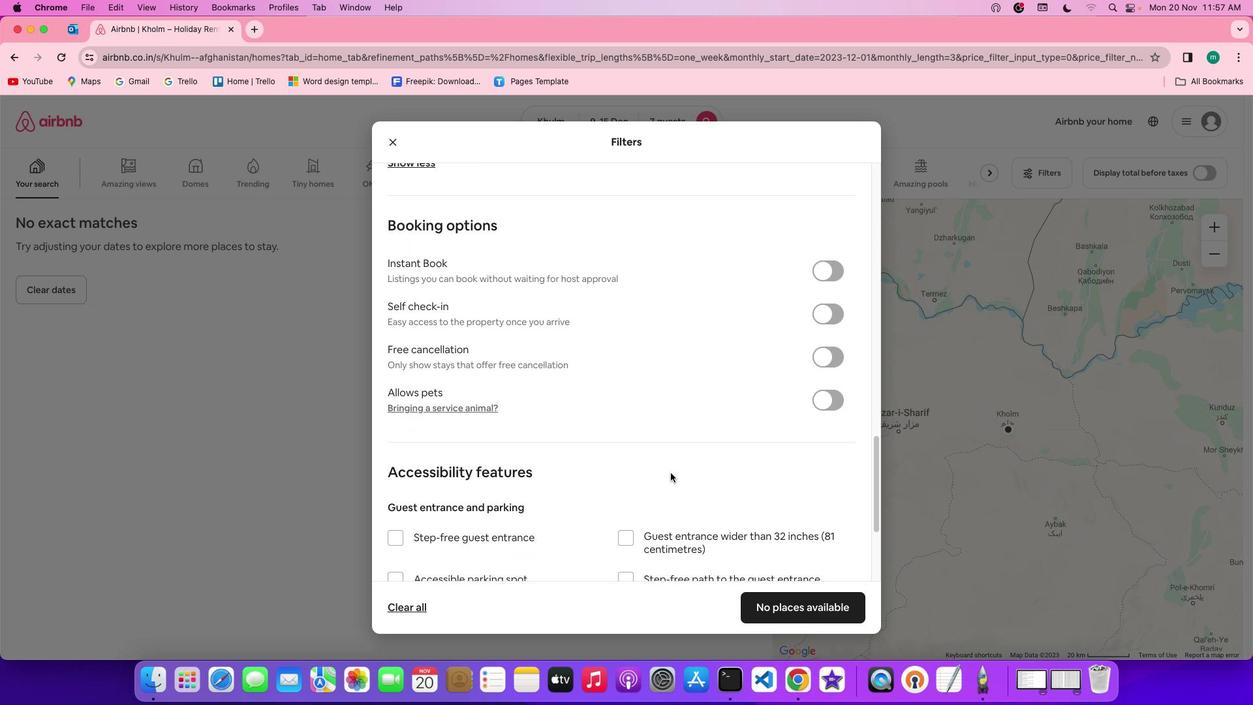 
Action: Mouse scrolled (671, 473) with delta (0, 0)
Screenshot: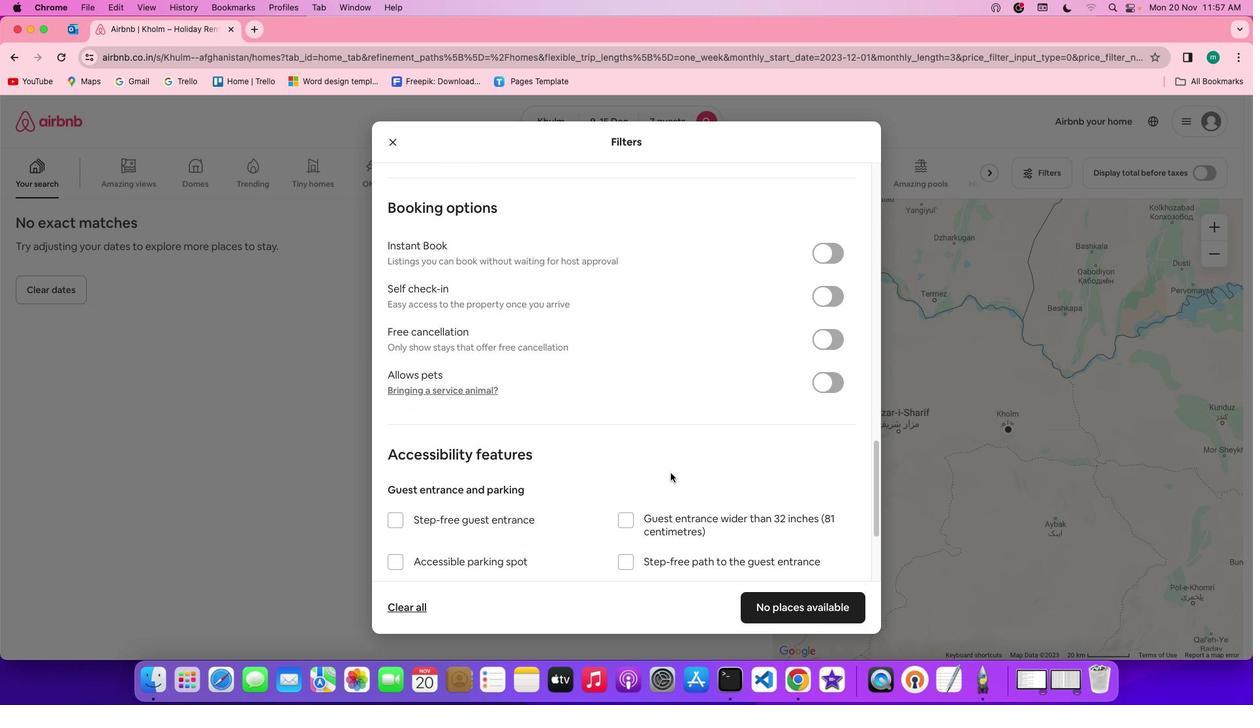 
Action: Mouse moved to (672, 473)
Screenshot: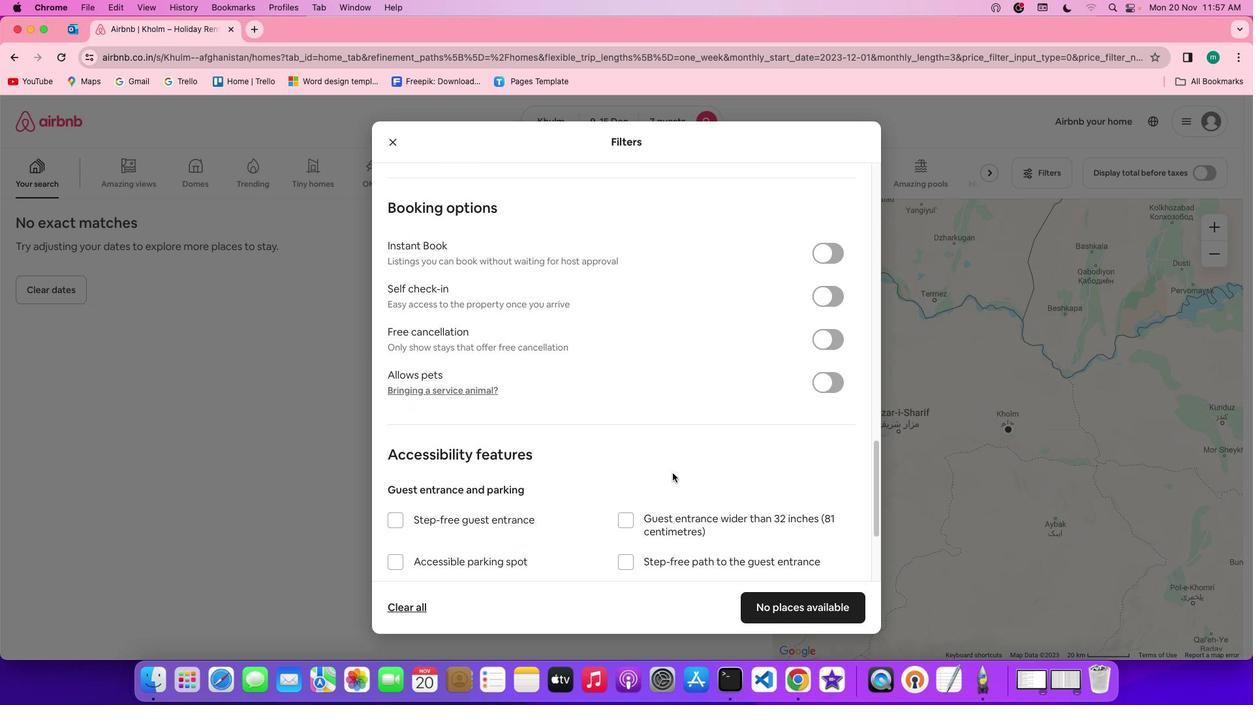 
Action: Mouse scrolled (672, 473) with delta (0, 0)
Screenshot: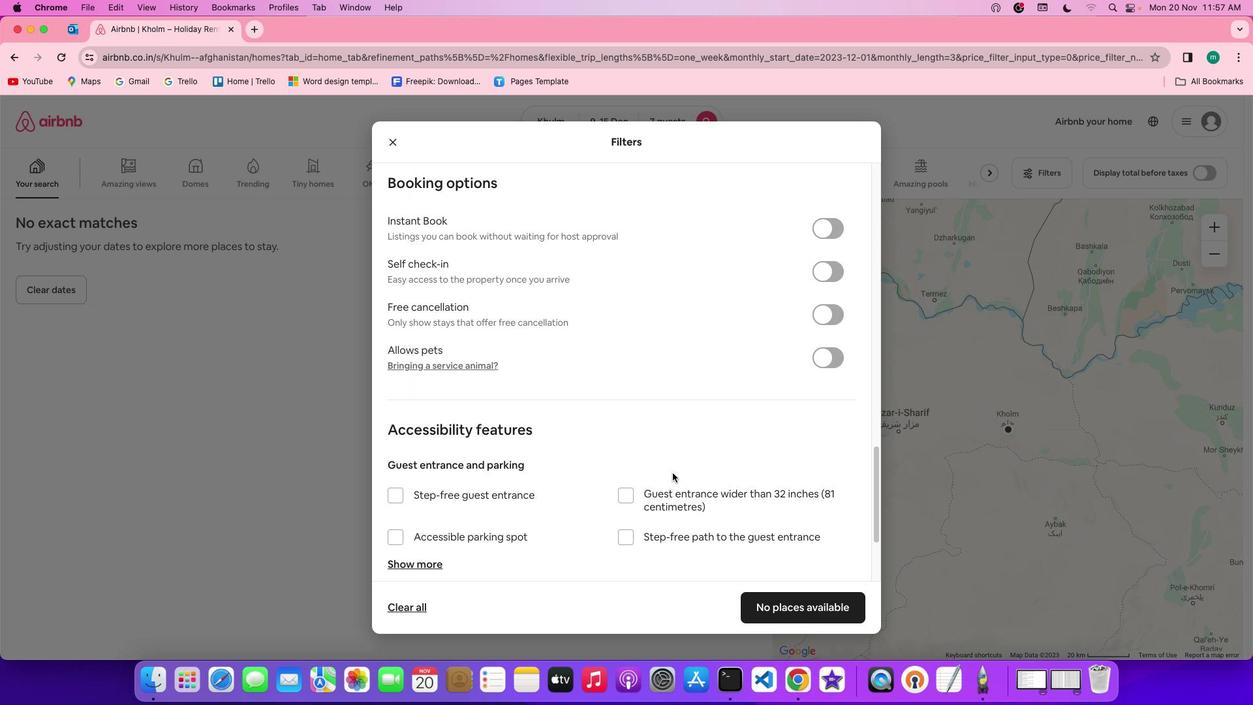
Action: Mouse scrolled (672, 473) with delta (0, 0)
Screenshot: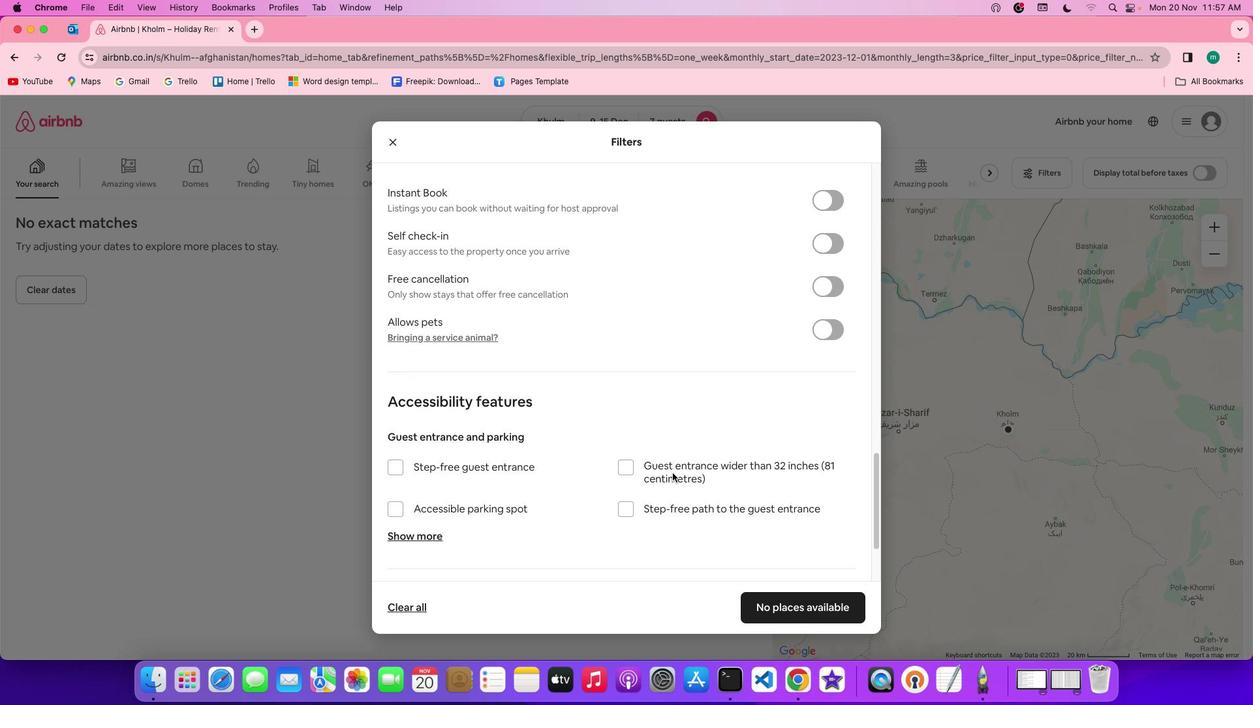 
Action: Mouse scrolled (672, 473) with delta (0, 0)
Screenshot: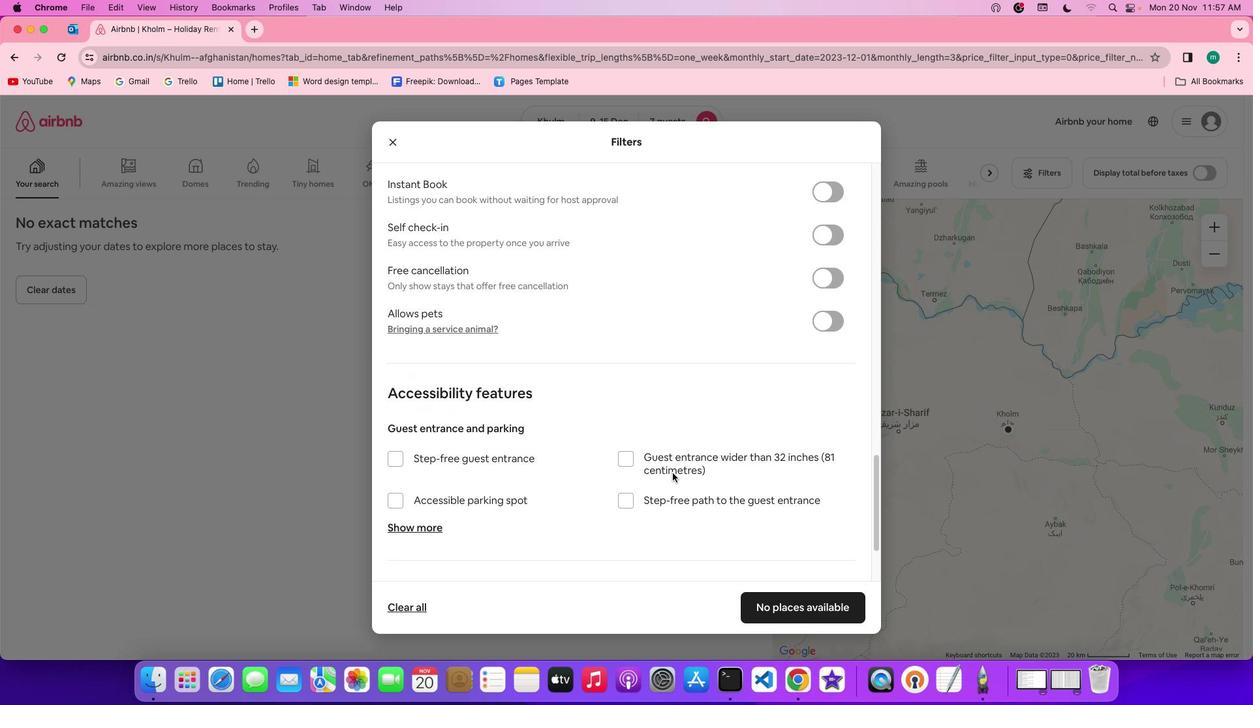 
Action: Mouse scrolled (672, 473) with delta (0, 0)
Screenshot: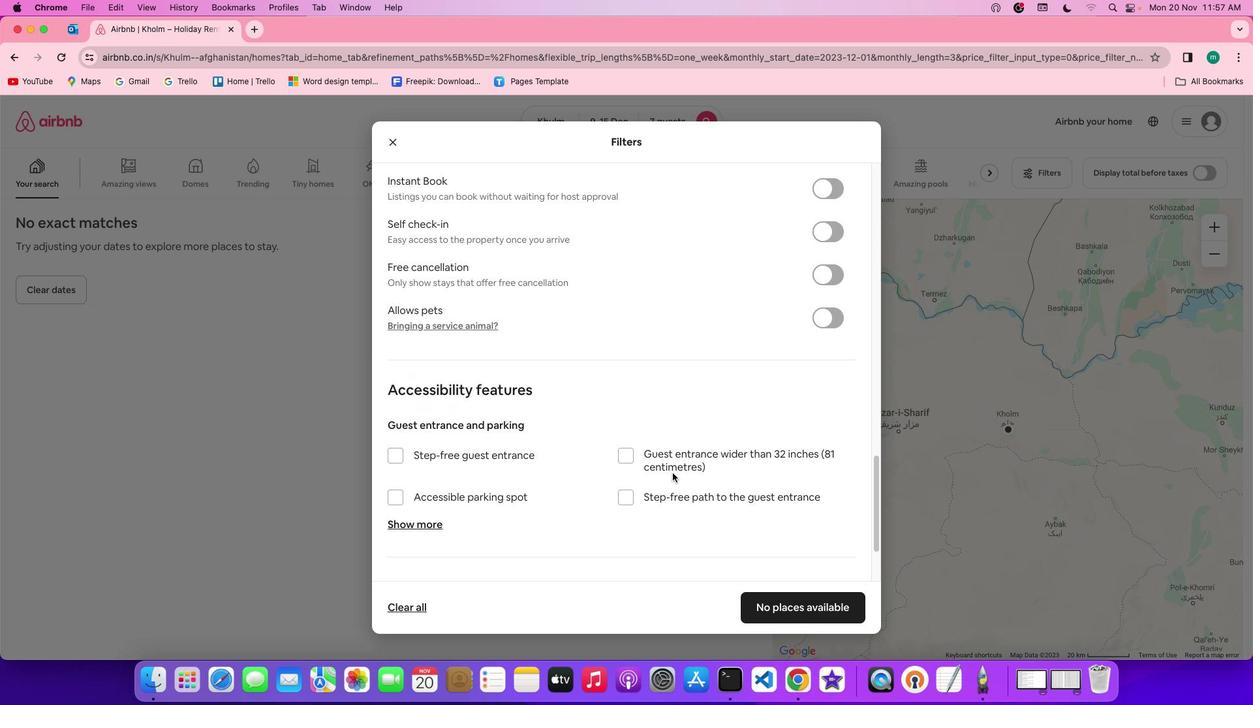 
Action: Mouse scrolled (672, 473) with delta (0, 0)
Screenshot: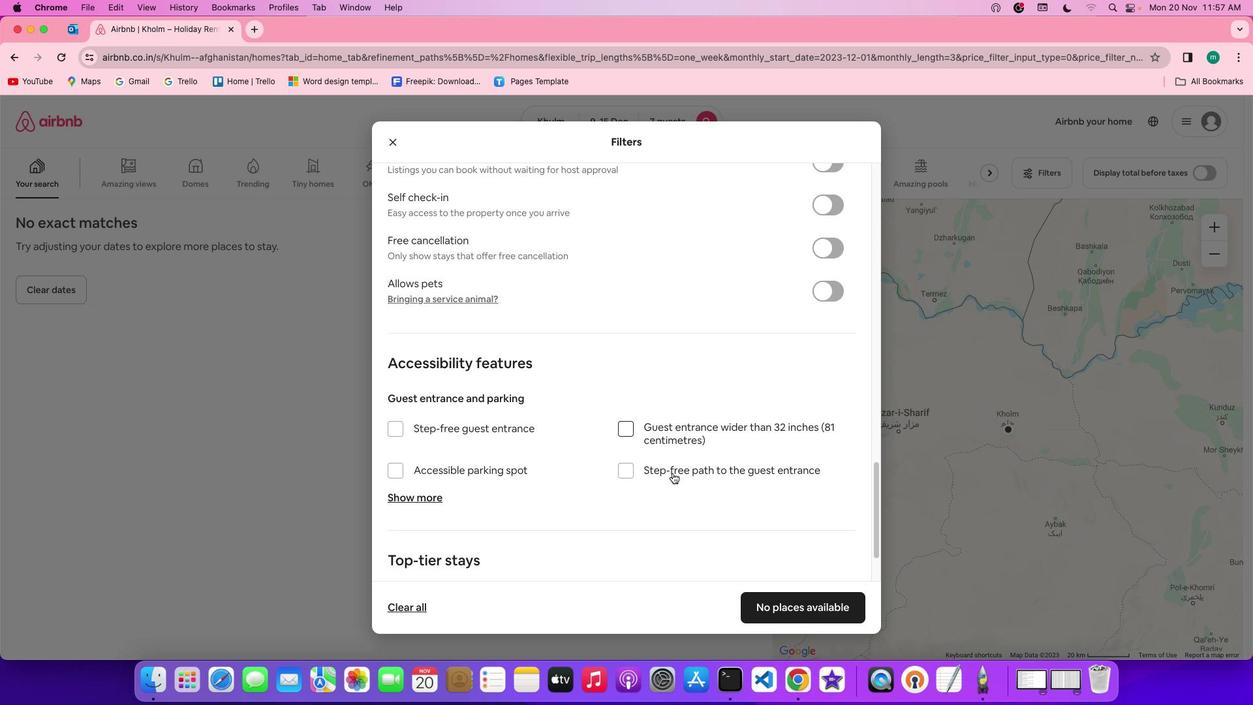 
Action: Mouse scrolled (672, 473) with delta (0, 0)
Screenshot: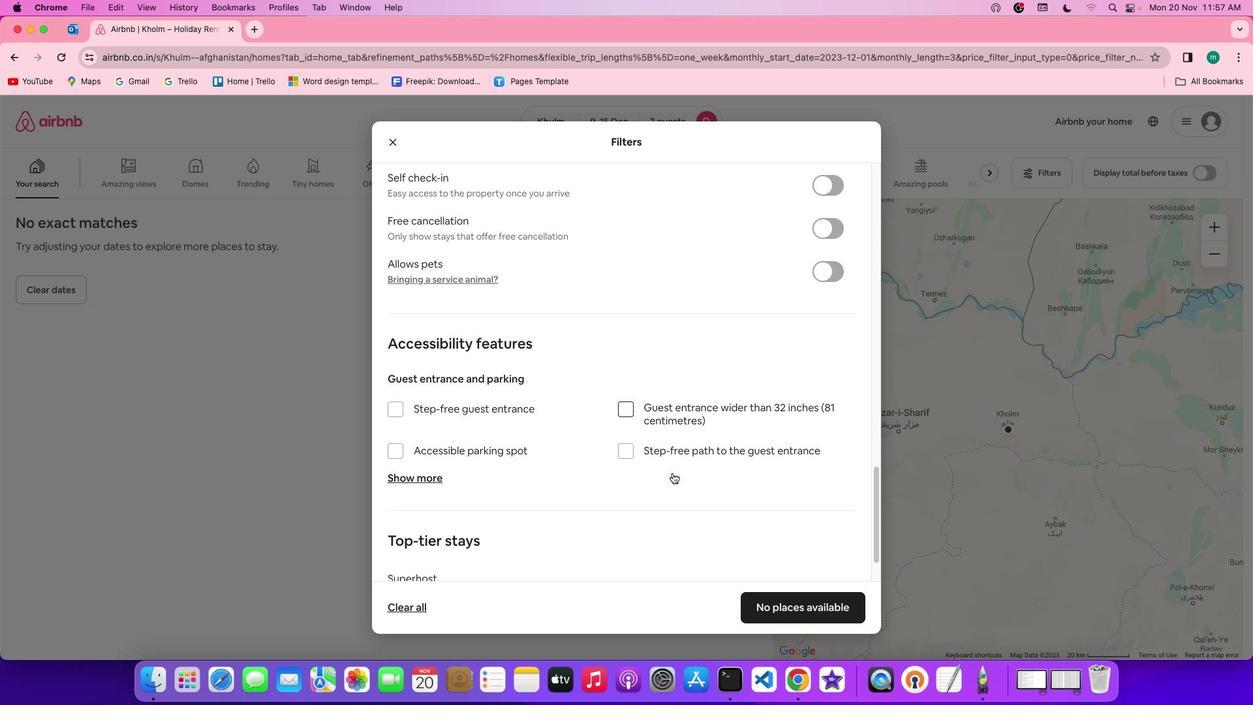 
Action: Mouse scrolled (672, 473) with delta (0, 0)
Screenshot: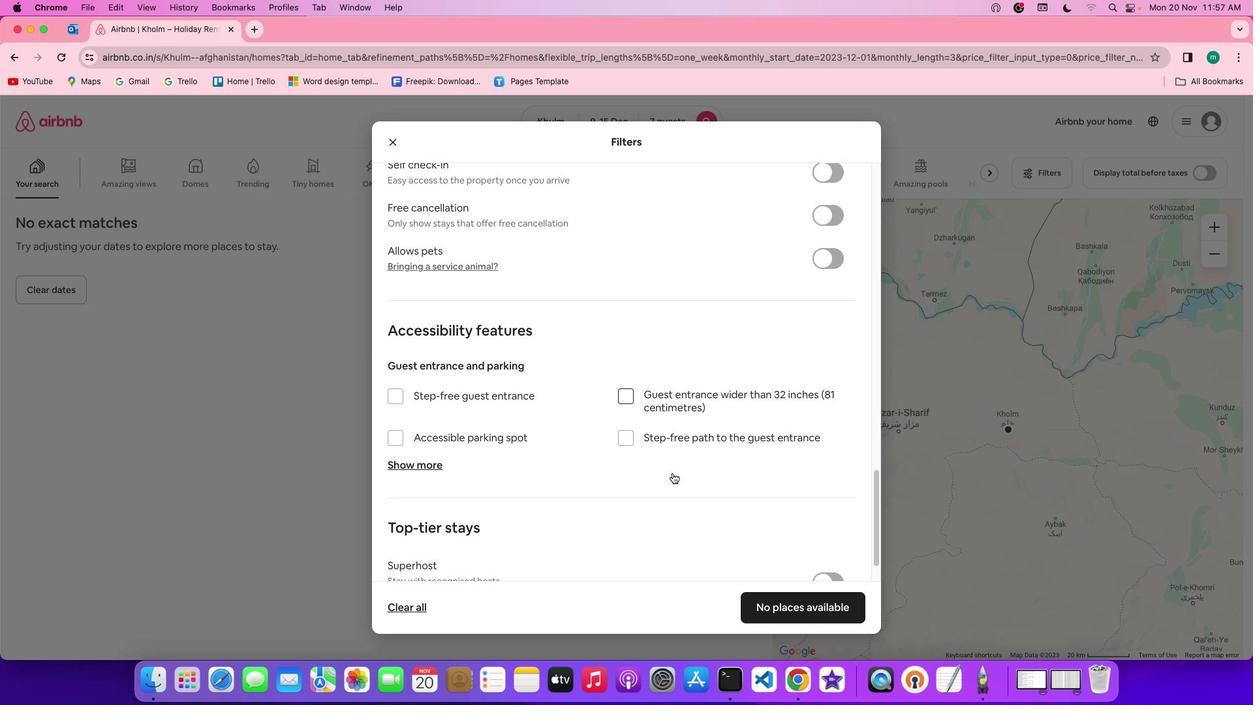
Action: Mouse scrolled (672, 473) with delta (0, 0)
Screenshot: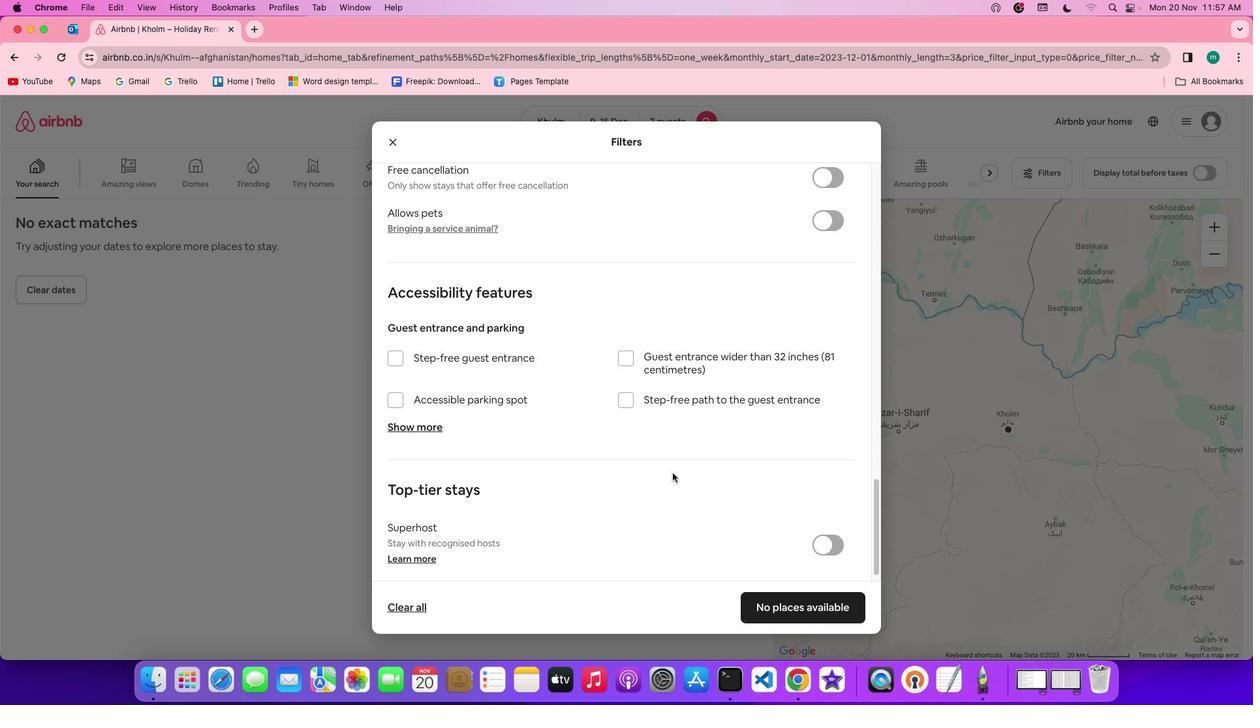 
Action: Mouse scrolled (672, 473) with delta (0, 0)
Screenshot: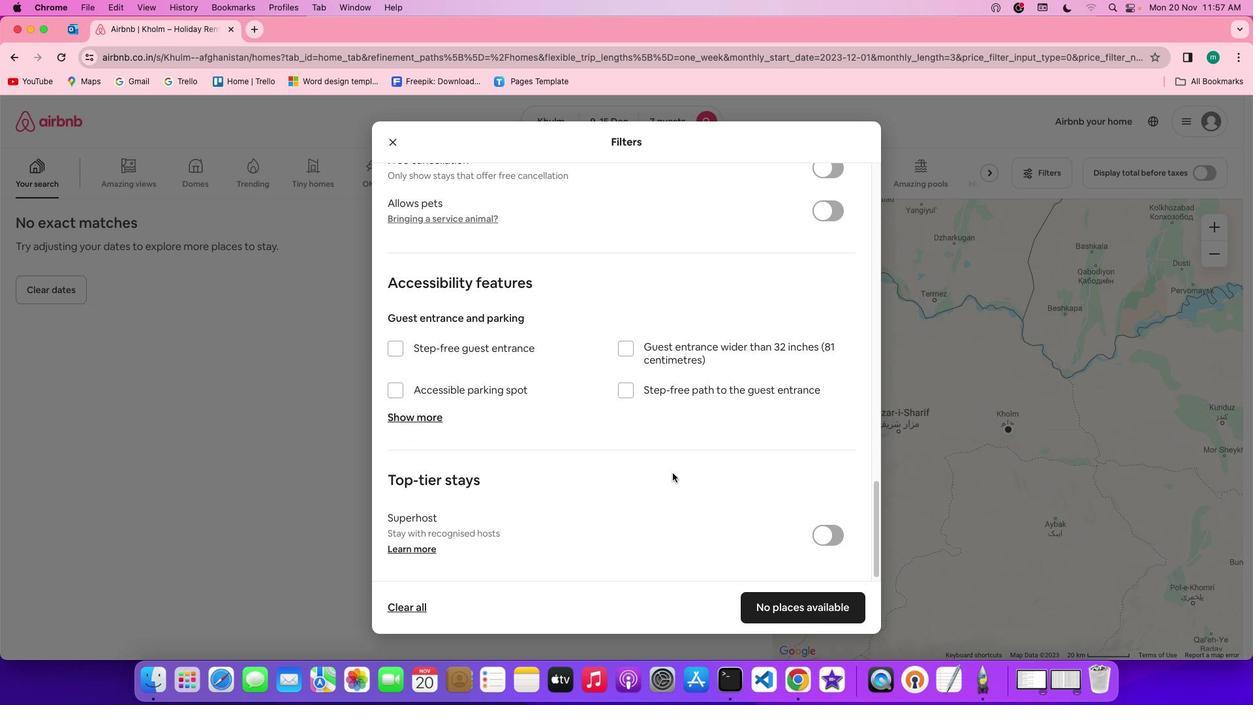 
Action: Mouse scrolled (672, 473) with delta (0, 0)
Screenshot: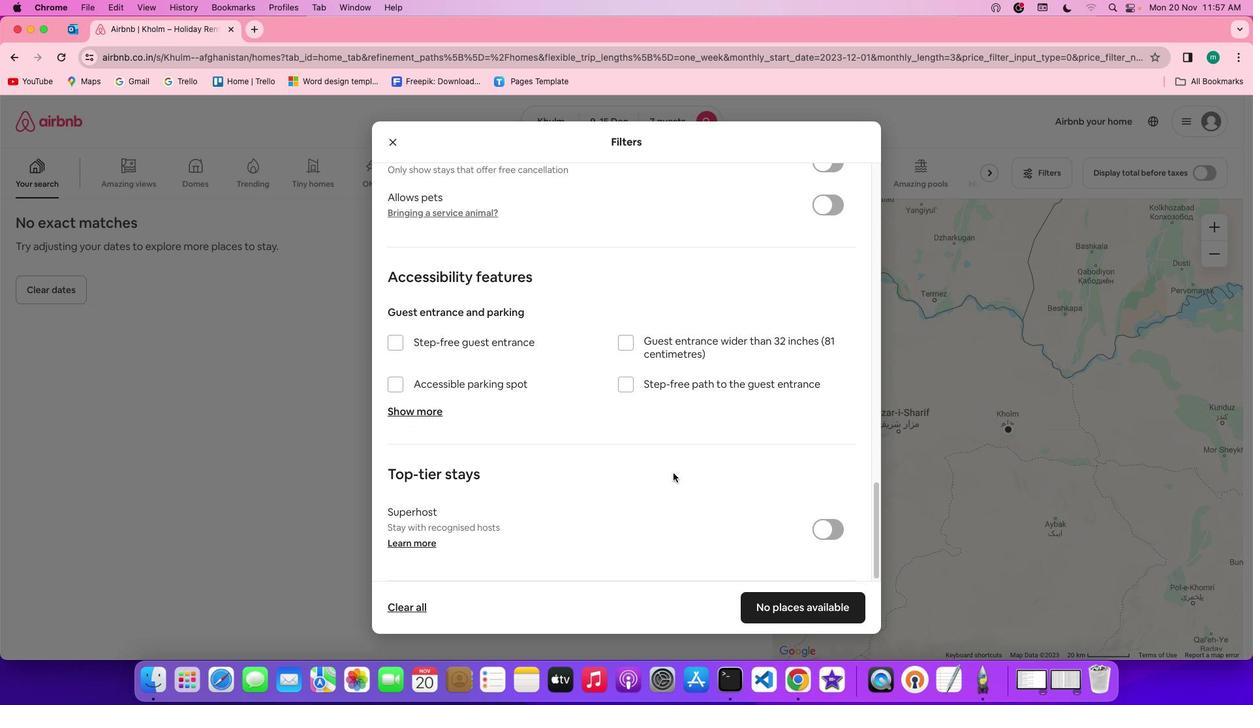 
Action: Mouse scrolled (672, 473) with delta (0, 0)
Screenshot: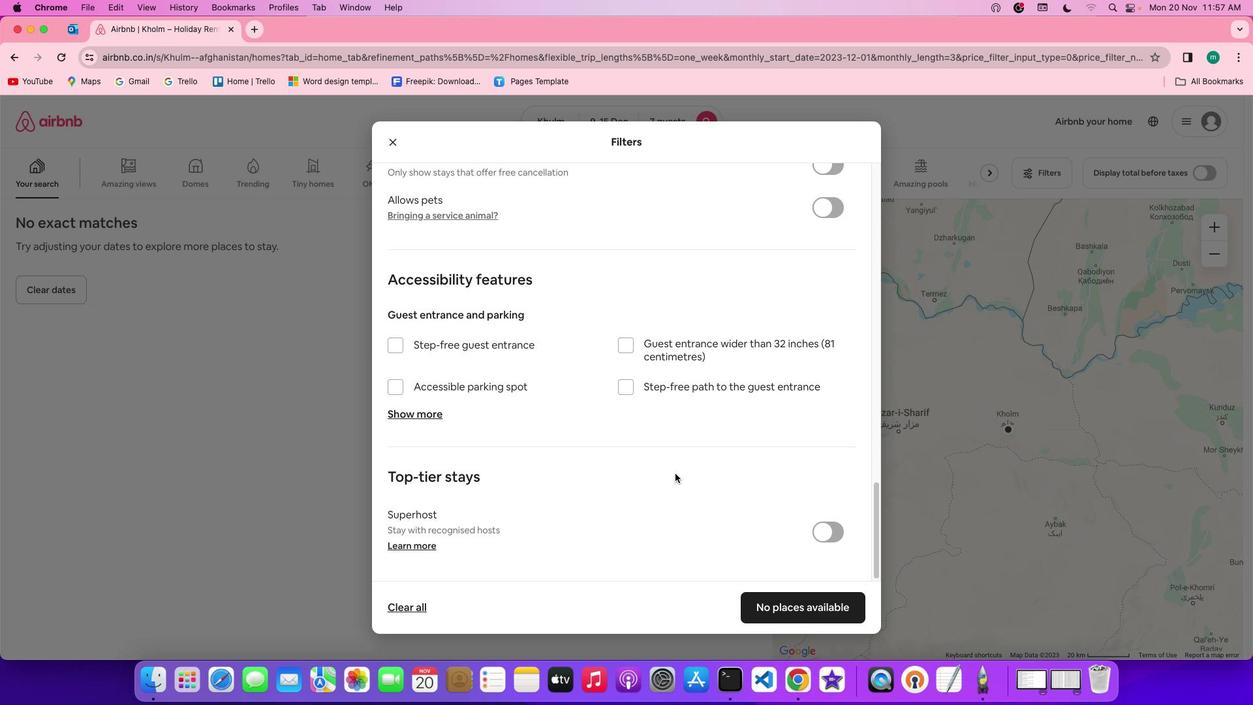 
Action: Mouse moved to (675, 474)
Screenshot: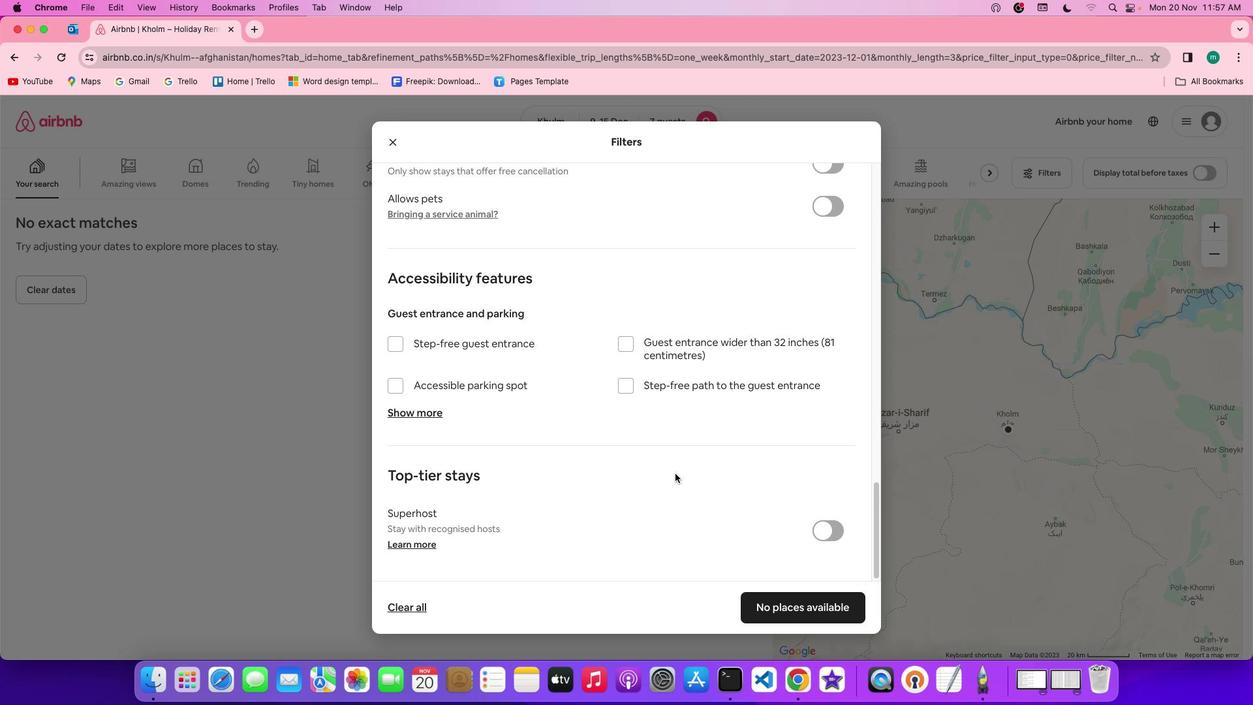 
Action: Mouse scrolled (675, 474) with delta (0, 0)
Screenshot: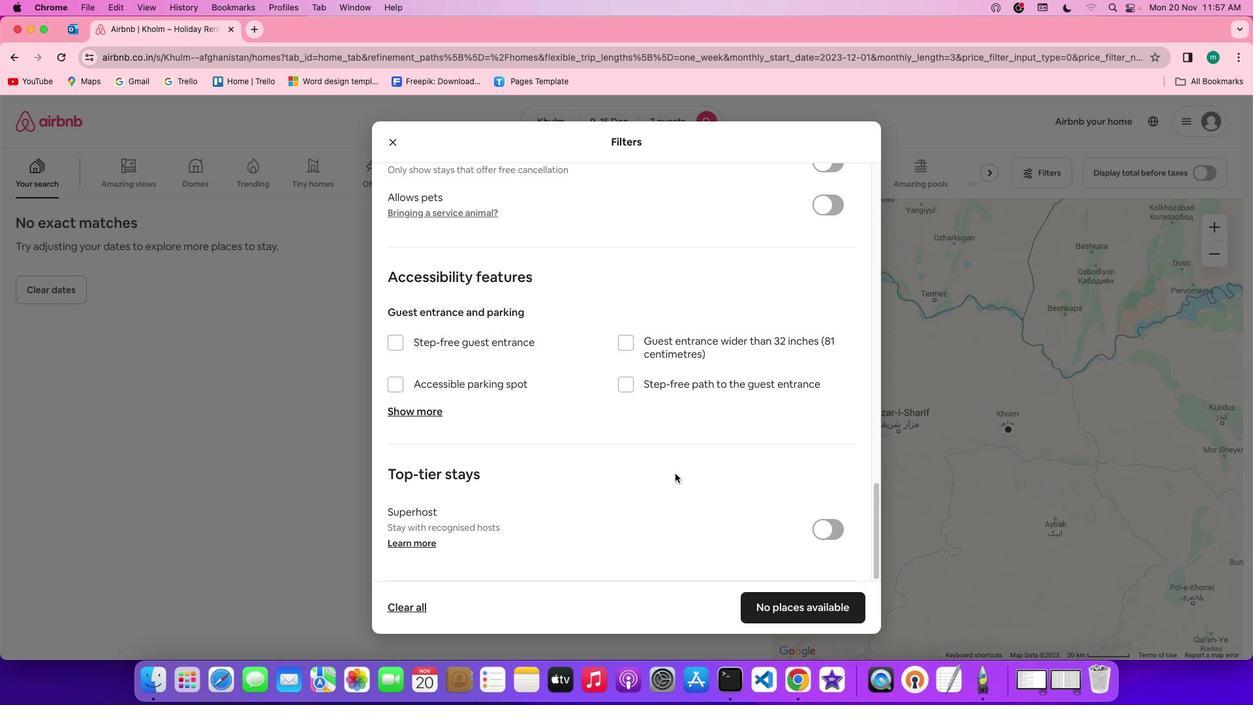 
Action: Mouse scrolled (675, 474) with delta (0, 0)
Screenshot: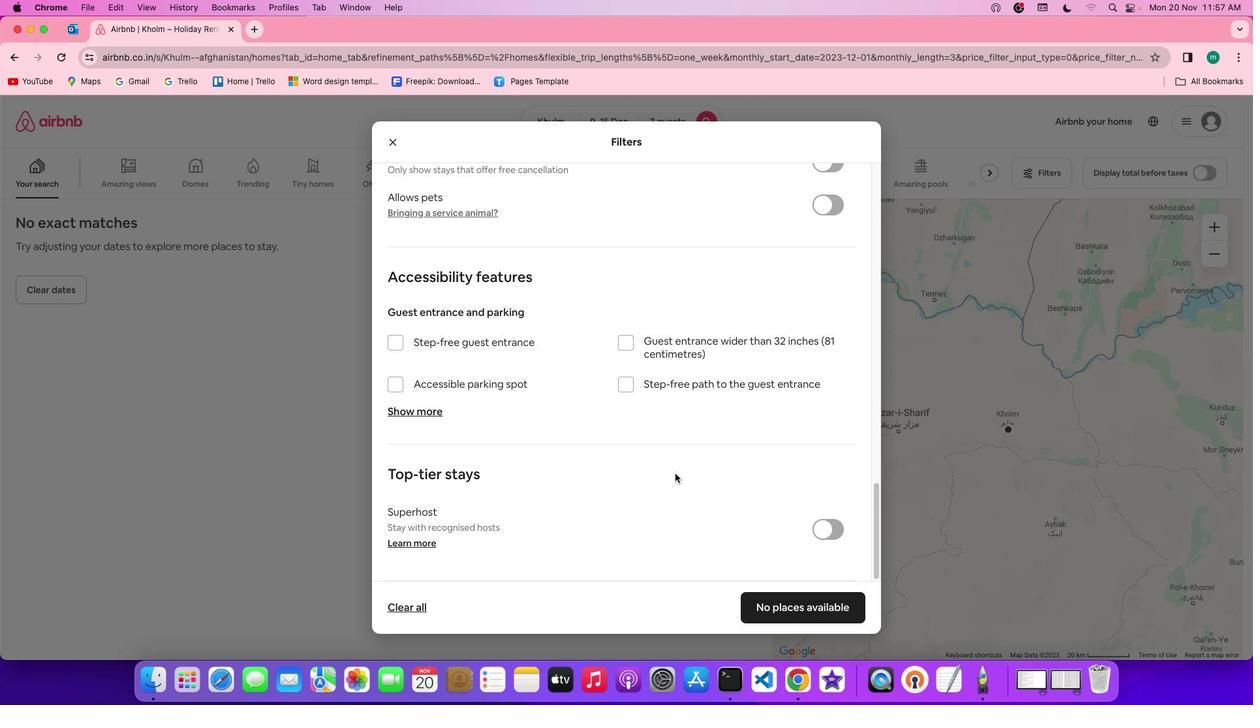 
Action: Mouse scrolled (675, 474) with delta (0, -1)
Screenshot: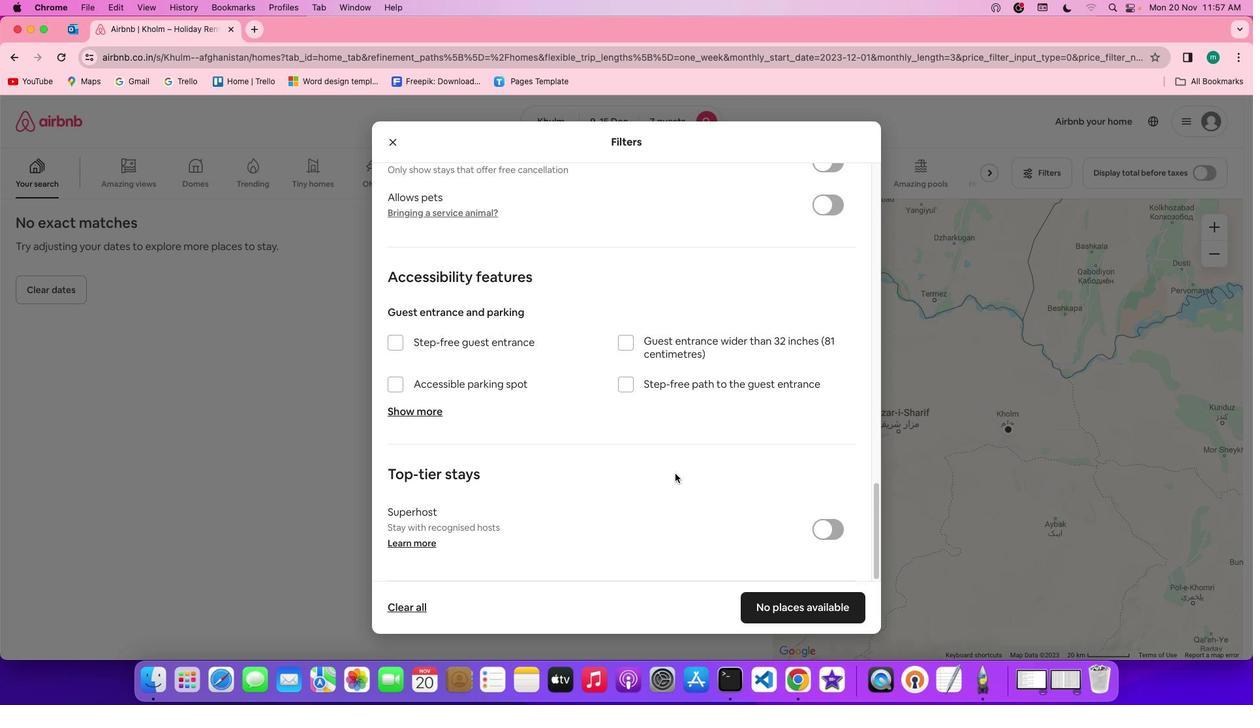 
Action: Mouse scrolled (675, 474) with delta (0, -2)
Screenshot: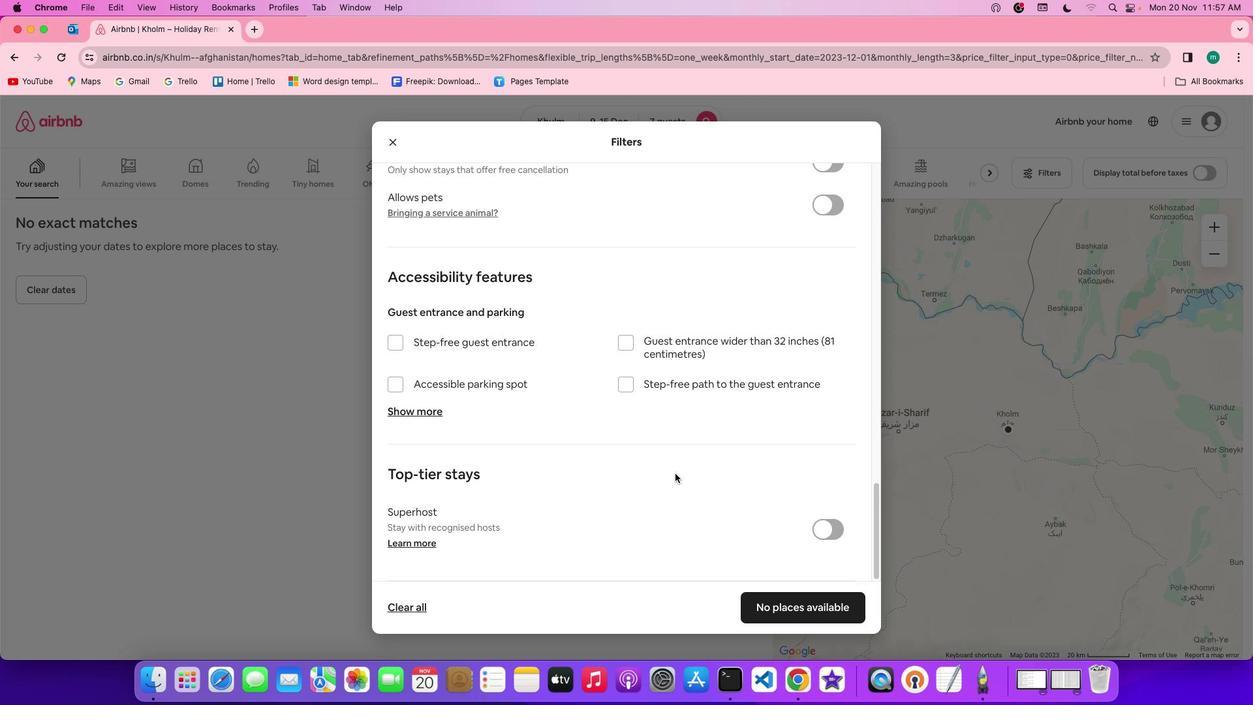 
Action: Mouse moved to (861, 525)
Screenshot: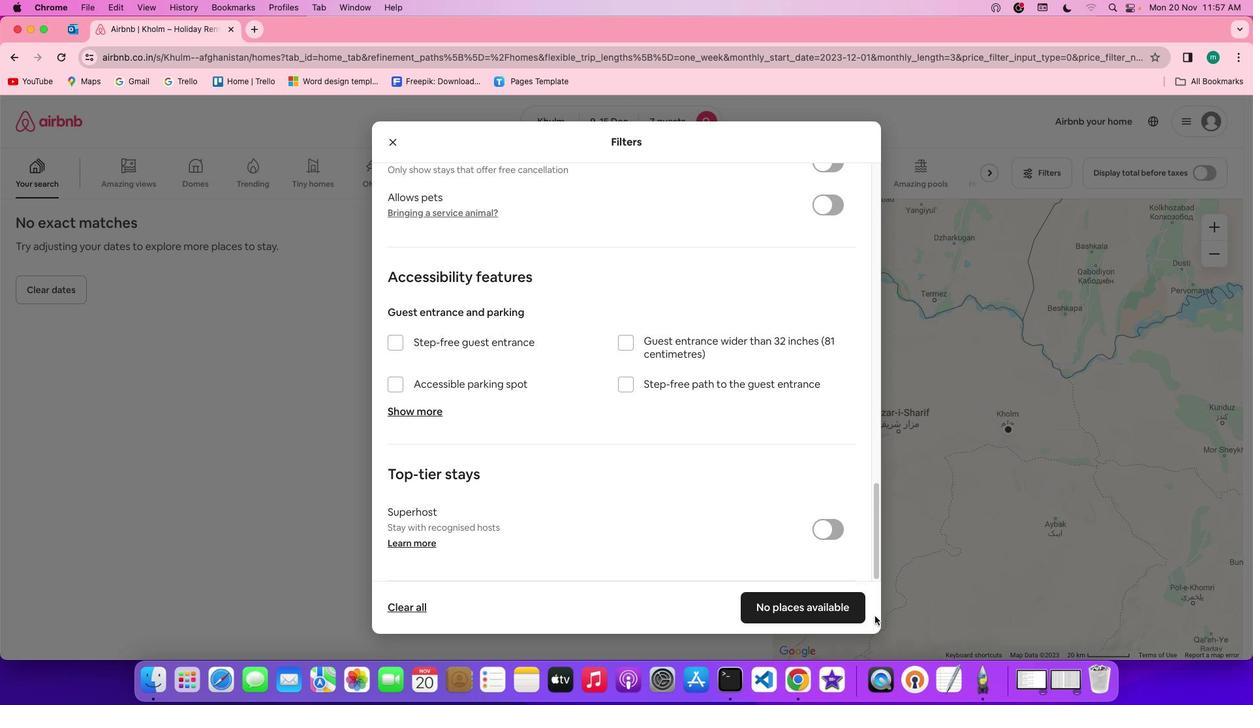 
Action: Mouse scrolled (861, 525) with delta (0, 0)
Screenshot: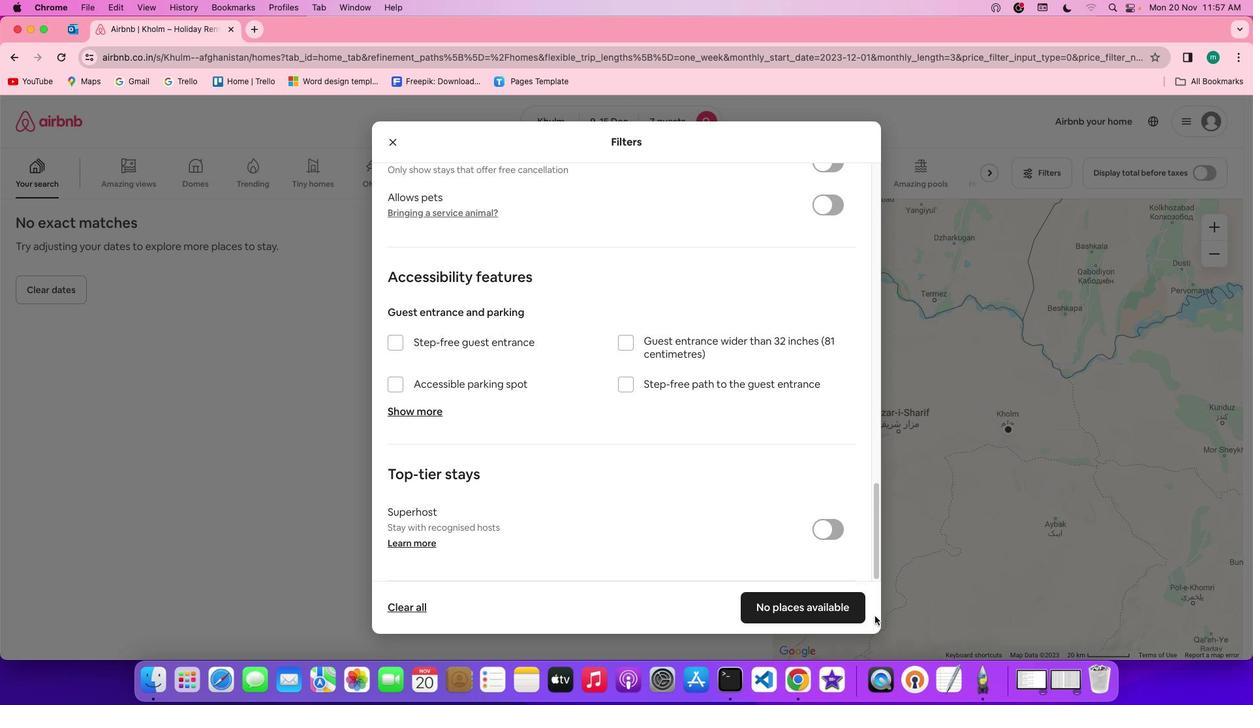 
Action: Mouse moved to (830, 611)
Screenshot: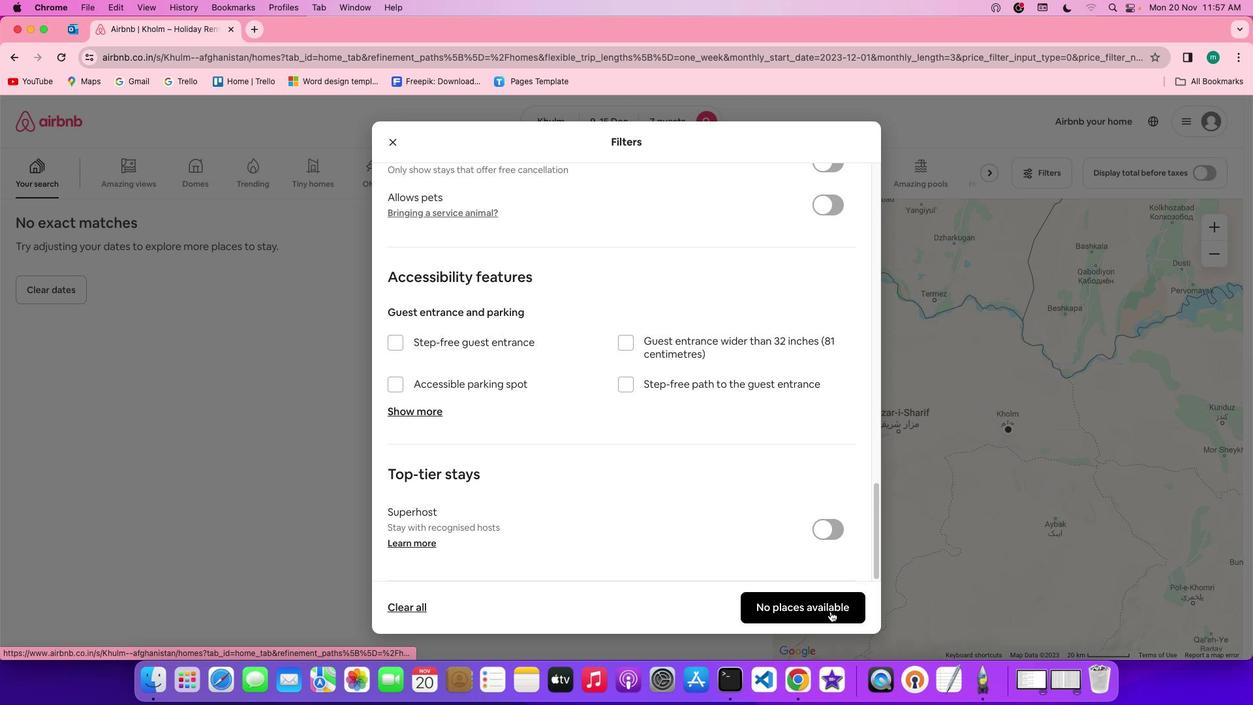 
Action: Mouse pressed left at (830, 611)
Screenshot: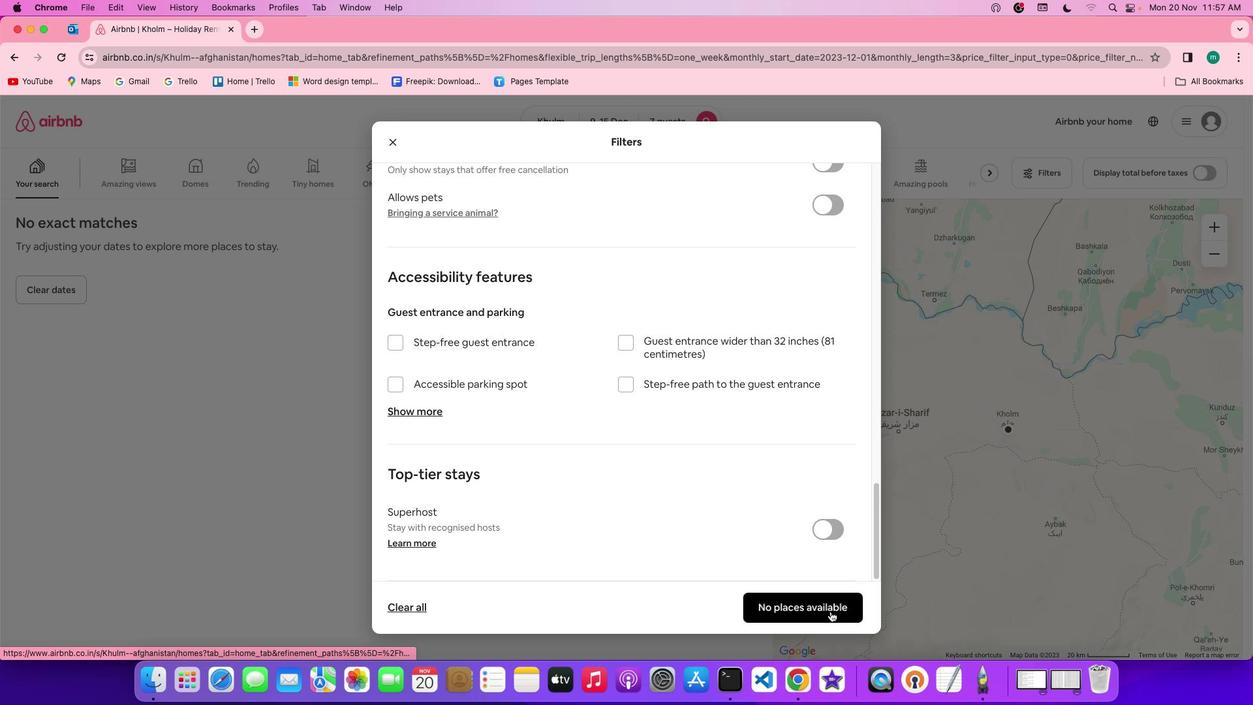 
Action: Mouse moved to (559, 434)
Screenshot: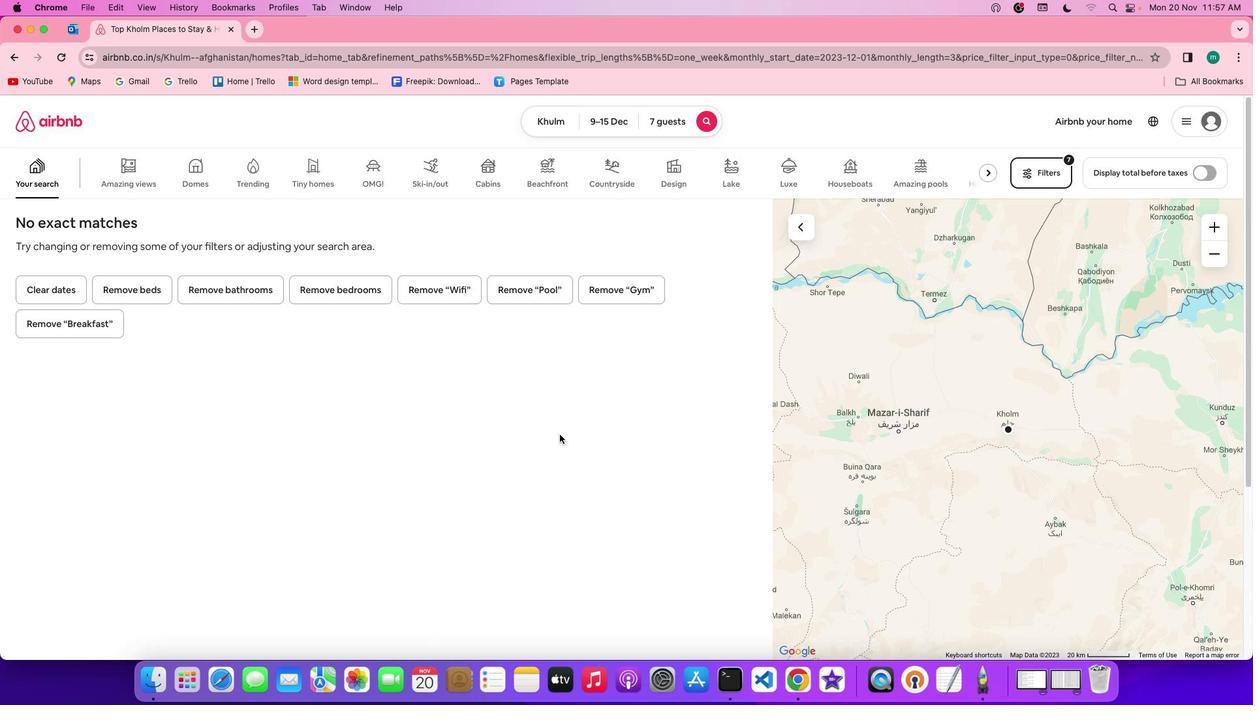 
